 Task: For heading Use Impact with violet colour & bold.  font size for heading18,  'Change the font style of data to'Lobster and font size to 9,  Change the alignment of both headline & data to Align center.  In the sheet  auditingAnnualSales_Report
Action: Mouse moved to (1297, 101)
Screenshot: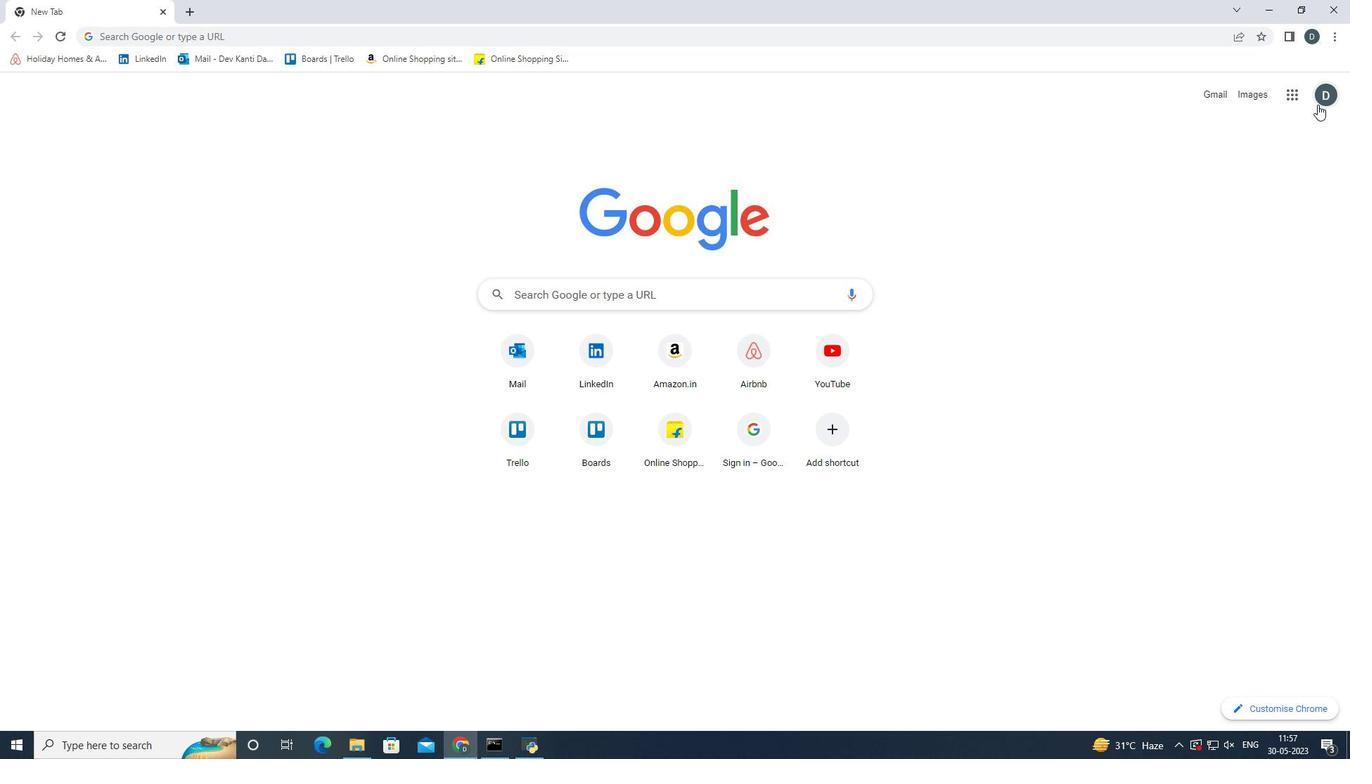 
Action: Mouse pressed left at (1297, 101)
Screenshot: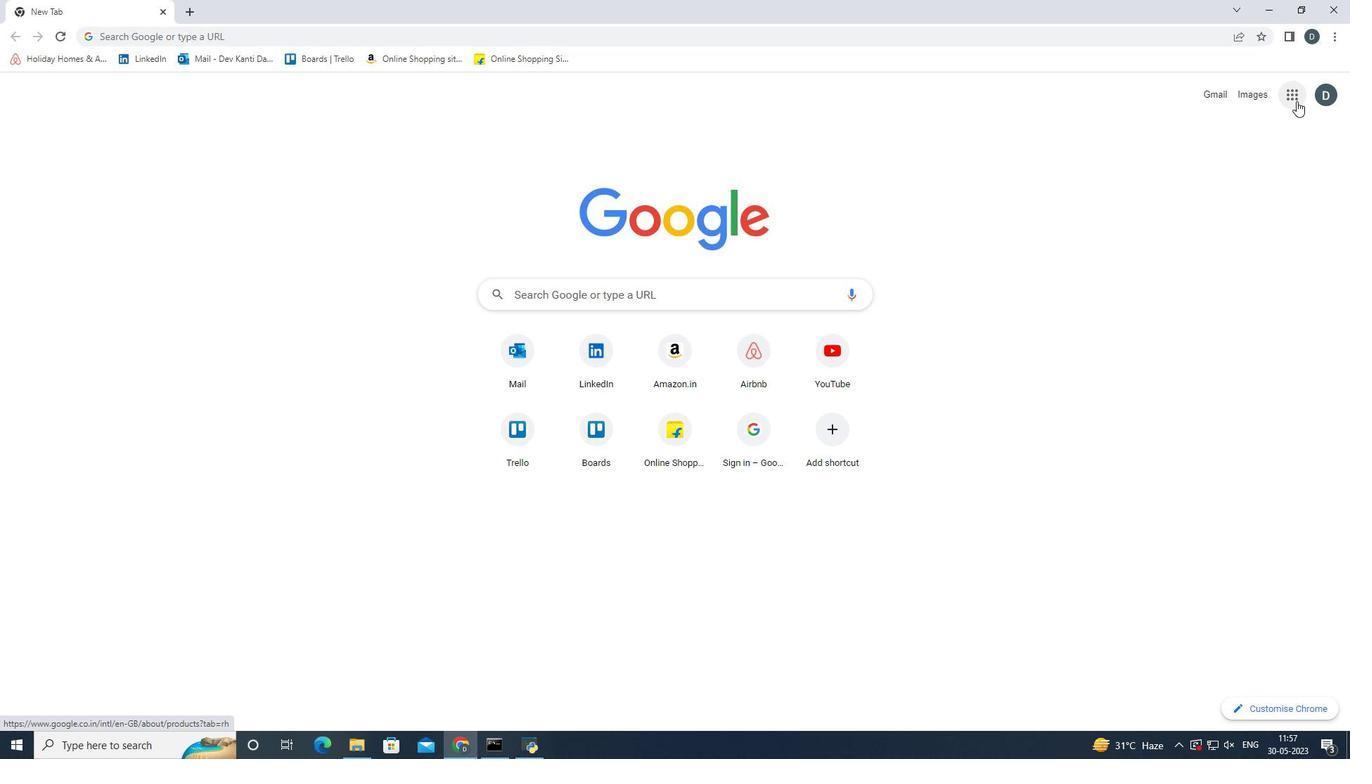 
Action: Mouse moved to (1249, 291)
Screenshot: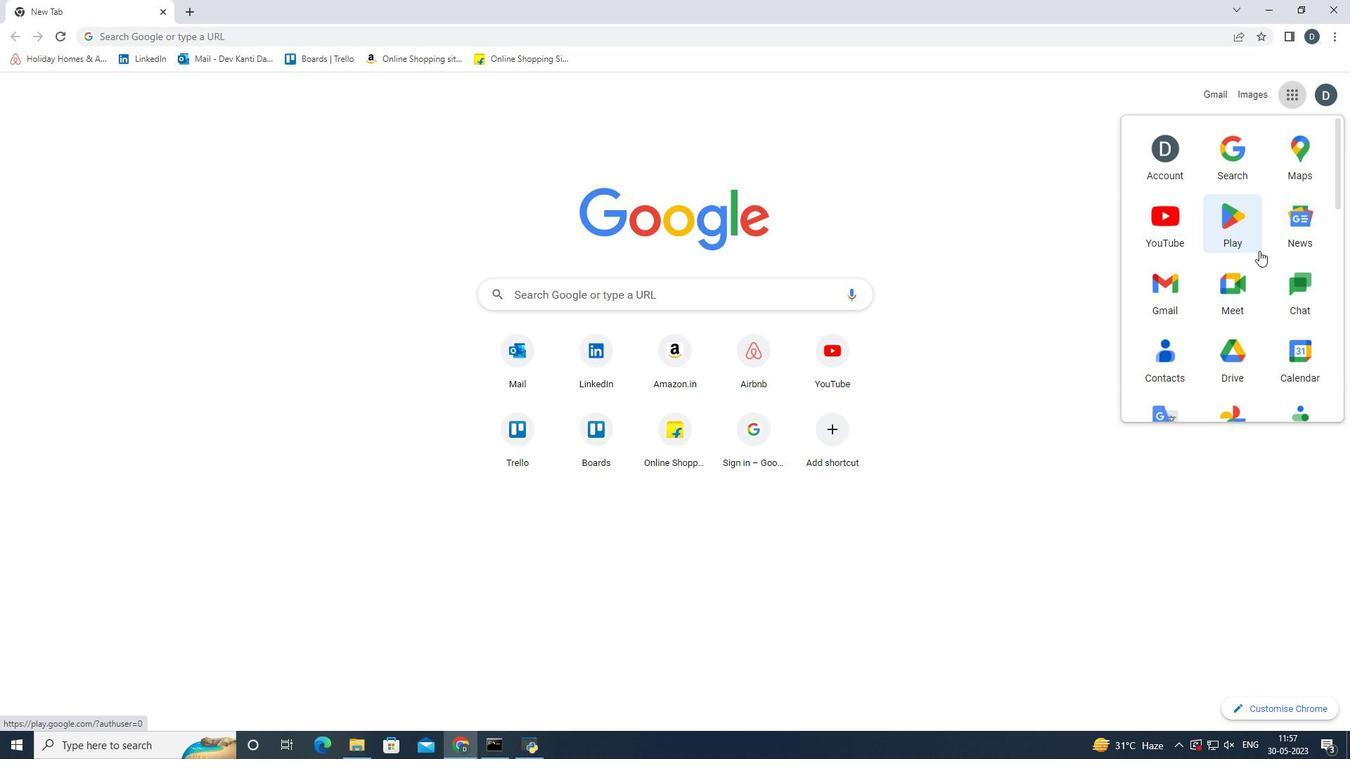 
Action: Mouse scrolled (1249, 290) with delta (0, 0)
Screenshot: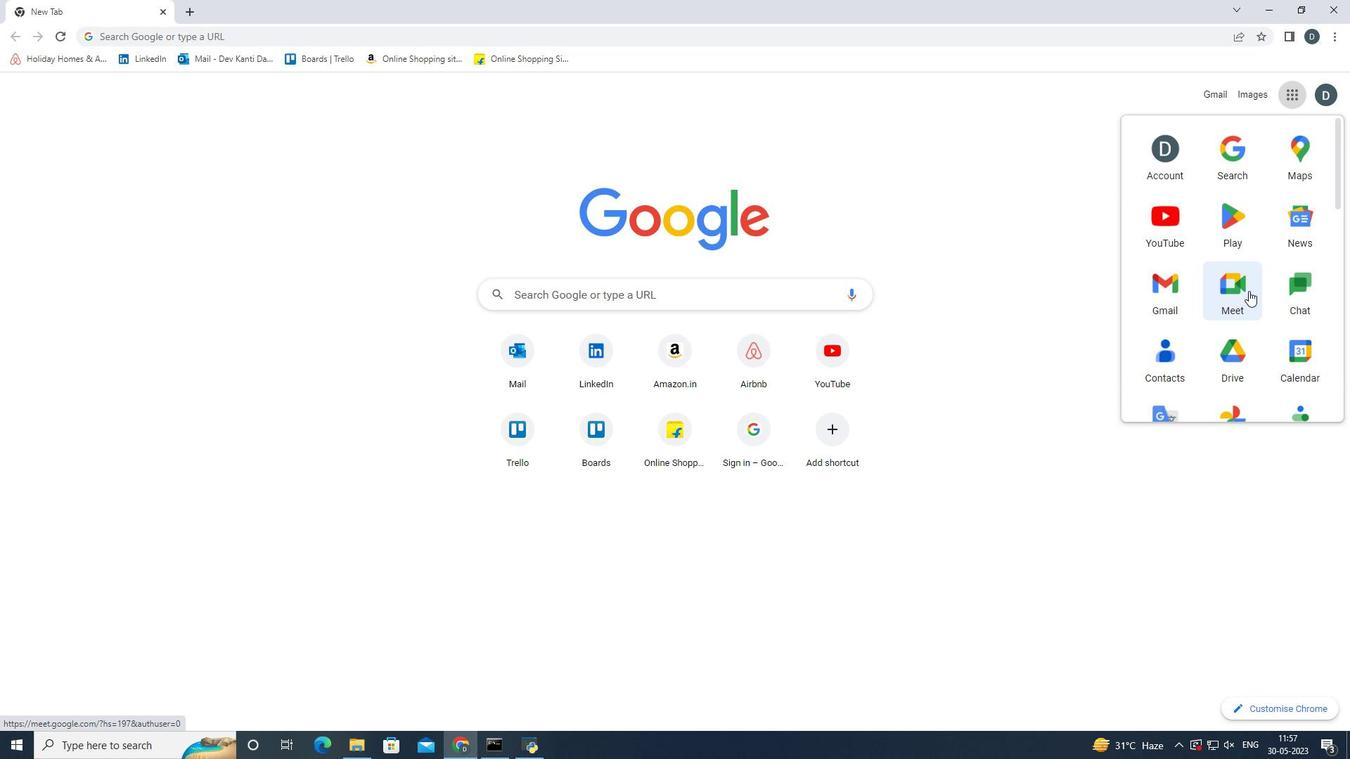 
Action: Mouse scrolled (1249, 290) with delta (0, 0)
Screenshot: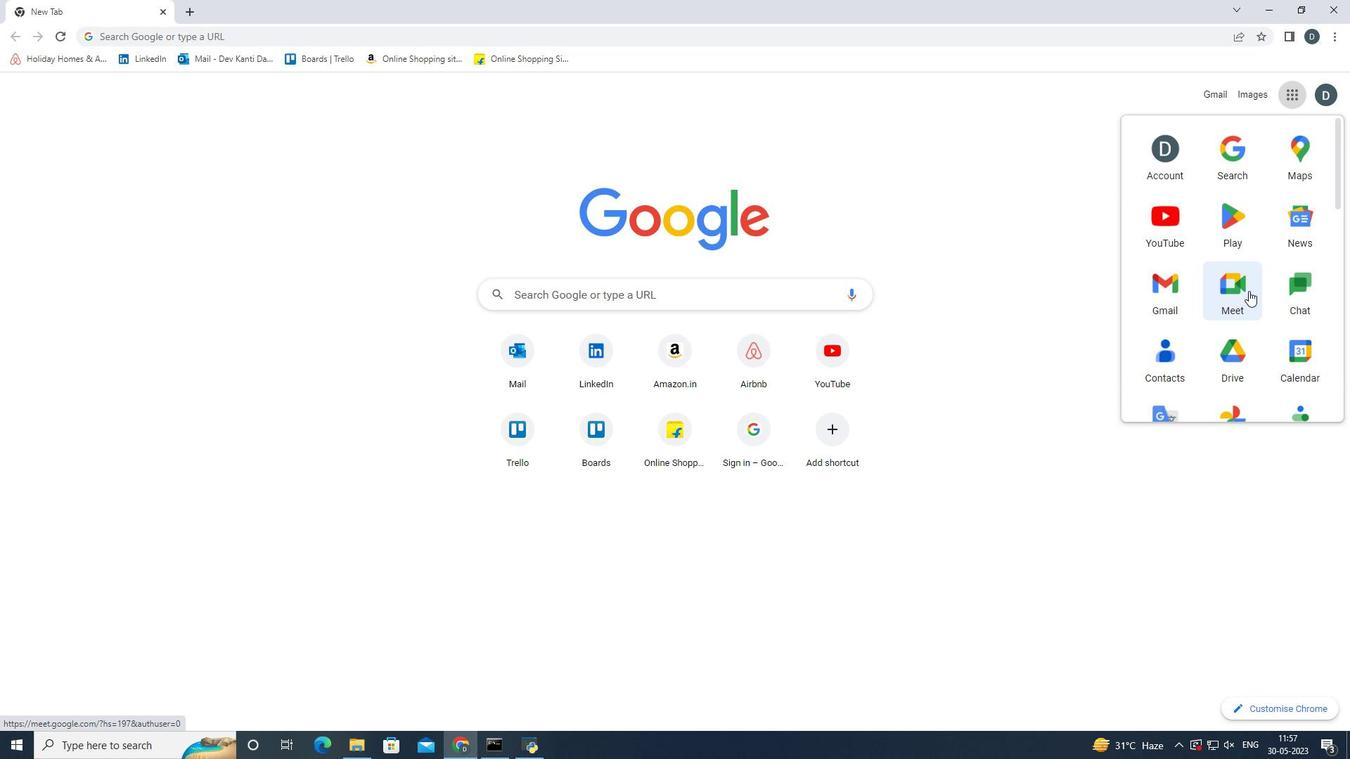 
Action: Mouse scrolled (1249, 290) with delta (0, 0)
Screenshot: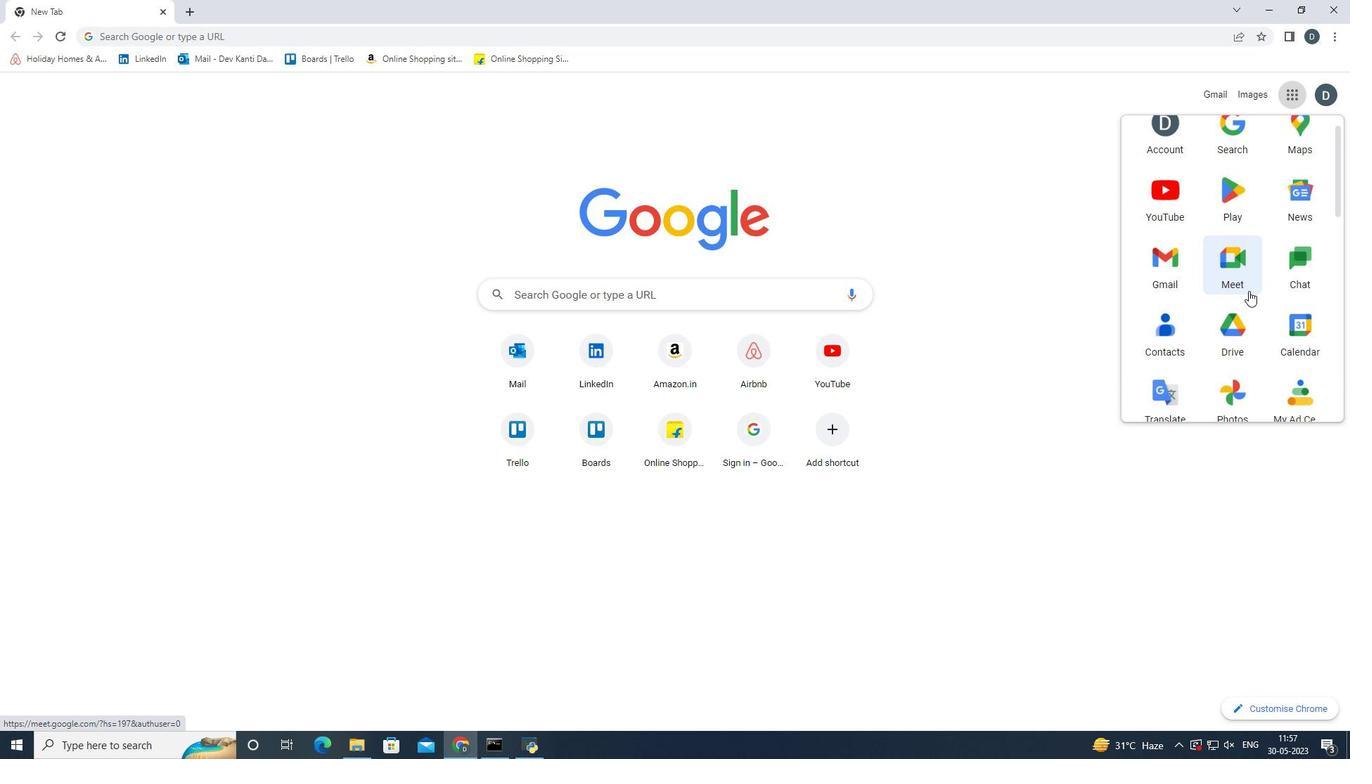
Action: Mouse scrolled (1249, 290) with delta (0, 0)
Screenshot: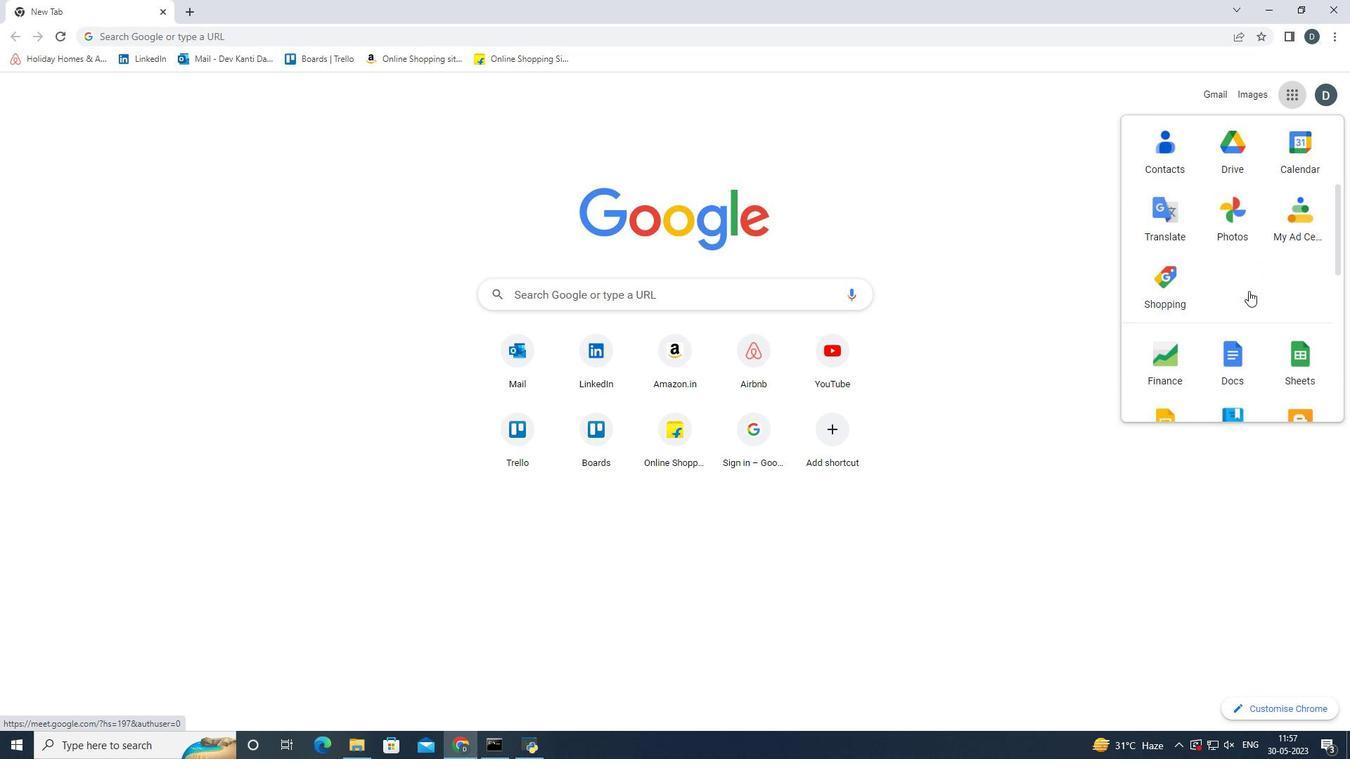 
Action: Mouse moved to (1298, 294)
Screenshot: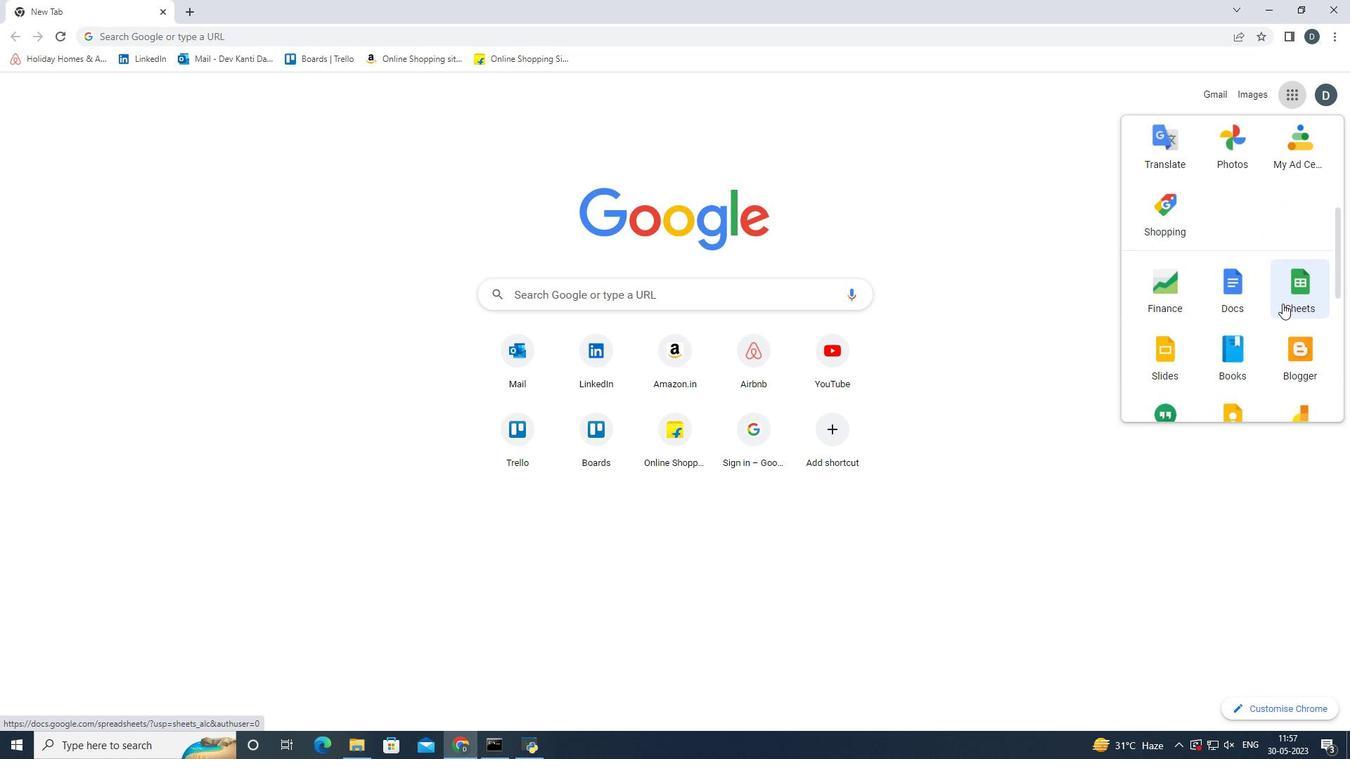 
Action: Mouse pressed left at (1298, 294)
Screenshot: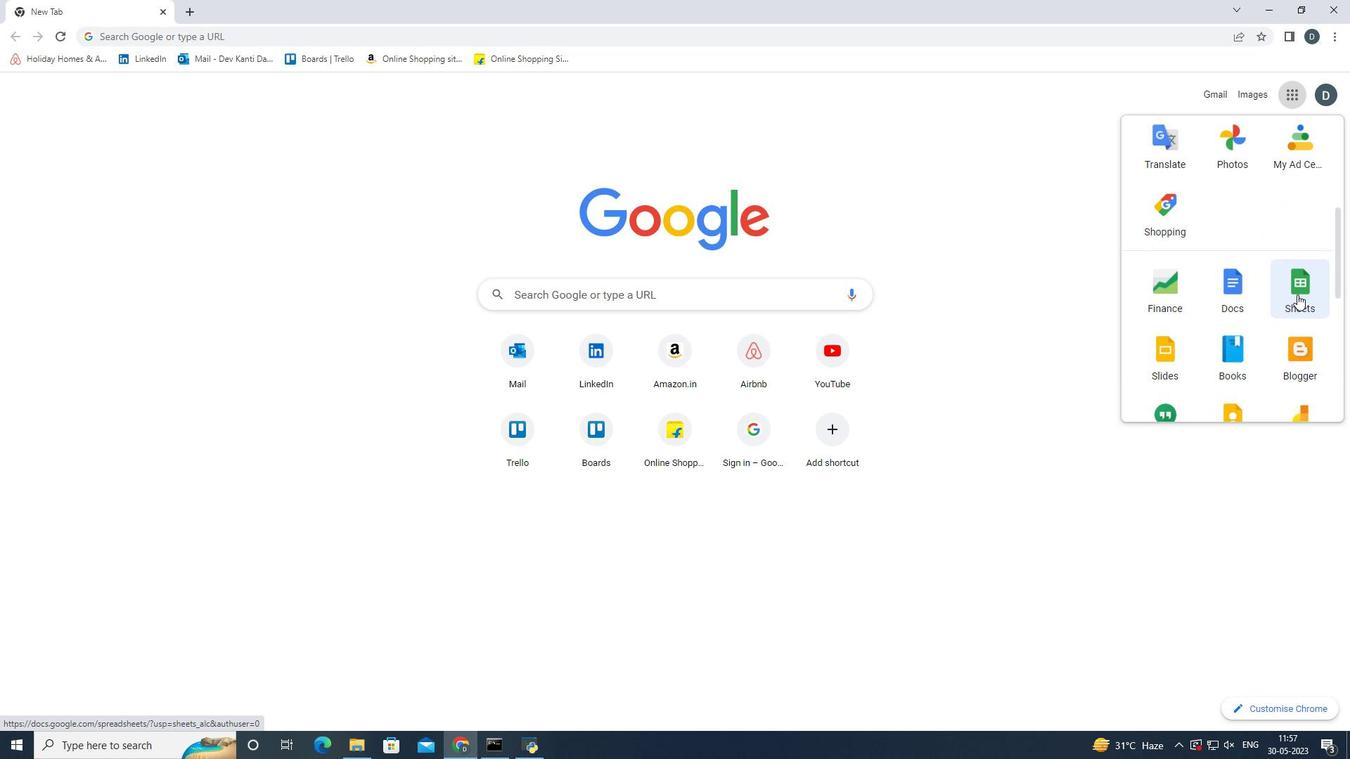 
Action: Mouse moved to (510, 363)
Screenshot: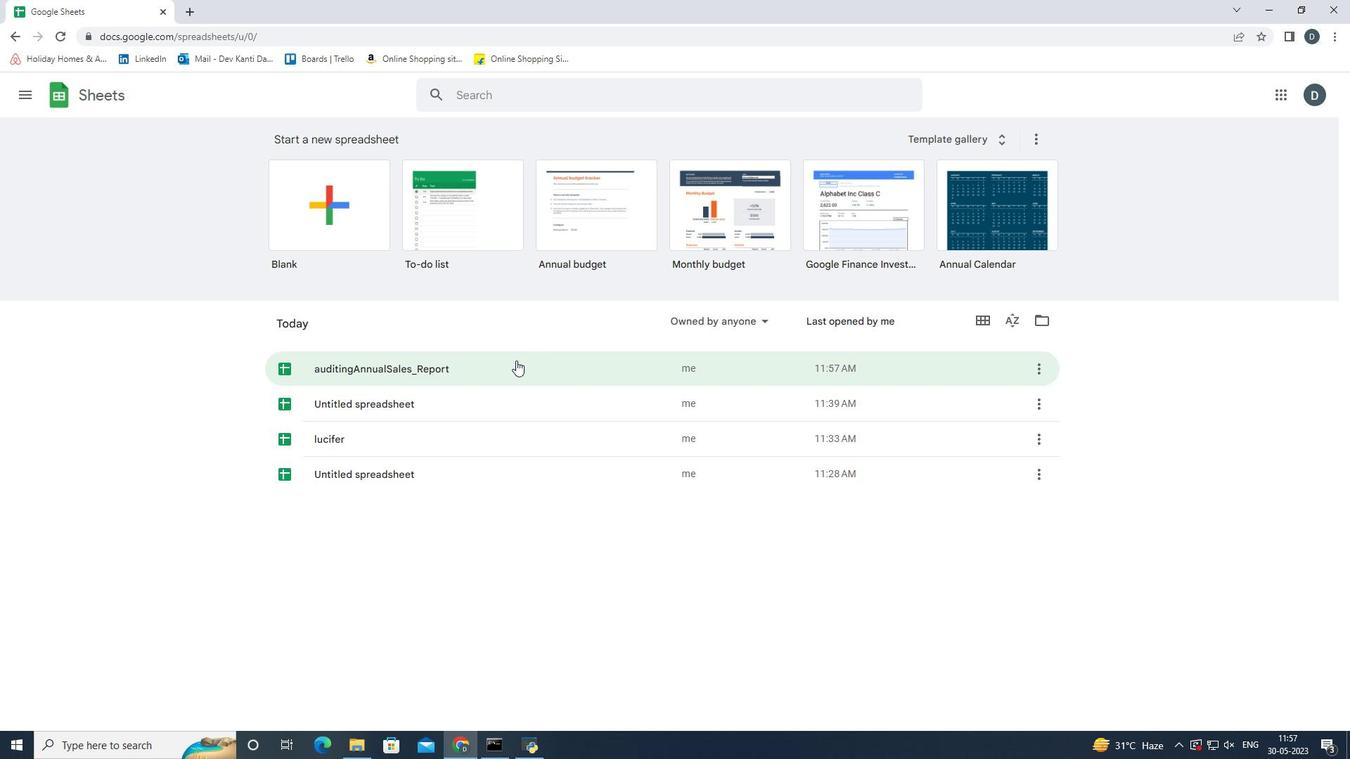 
Action: Mouse pressed left at (510, 363)
Screenshot: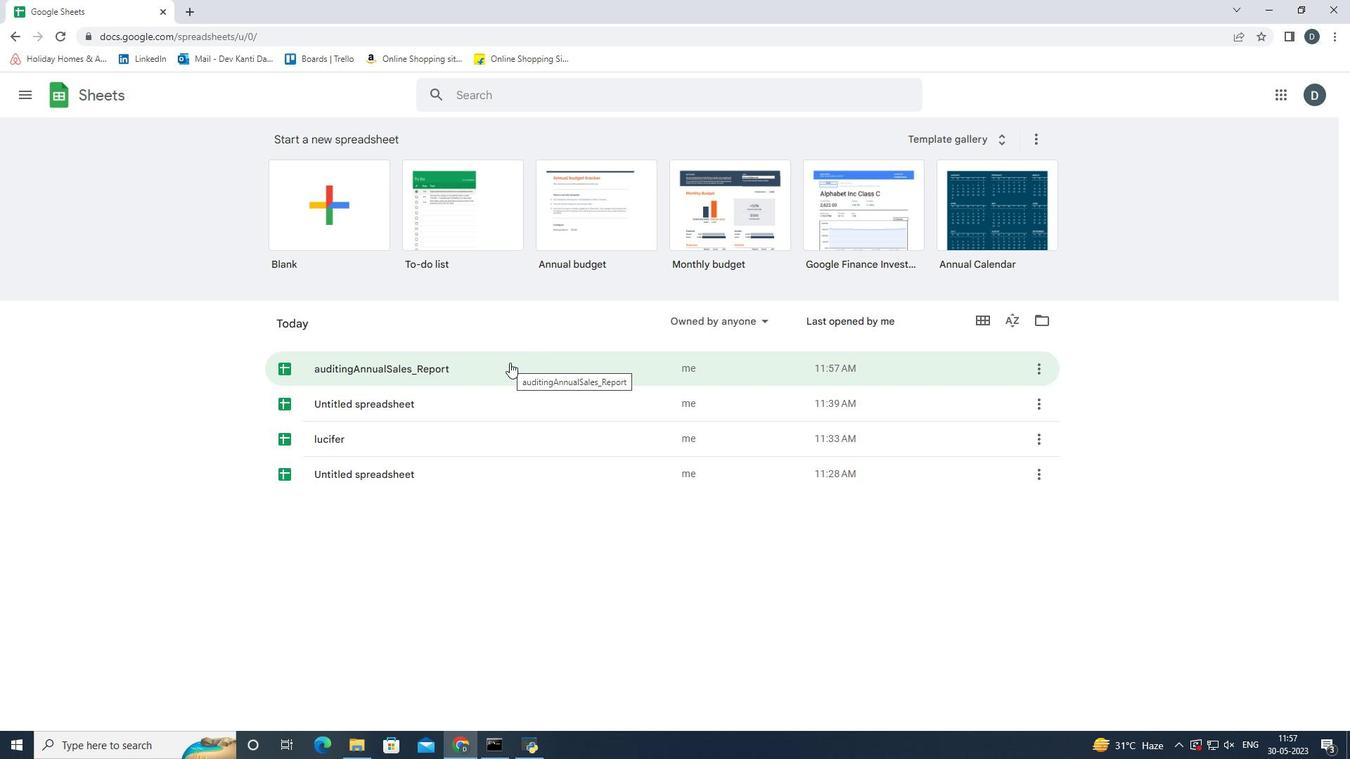 
Action: Mouse moved to (64, 214)
Screenshot: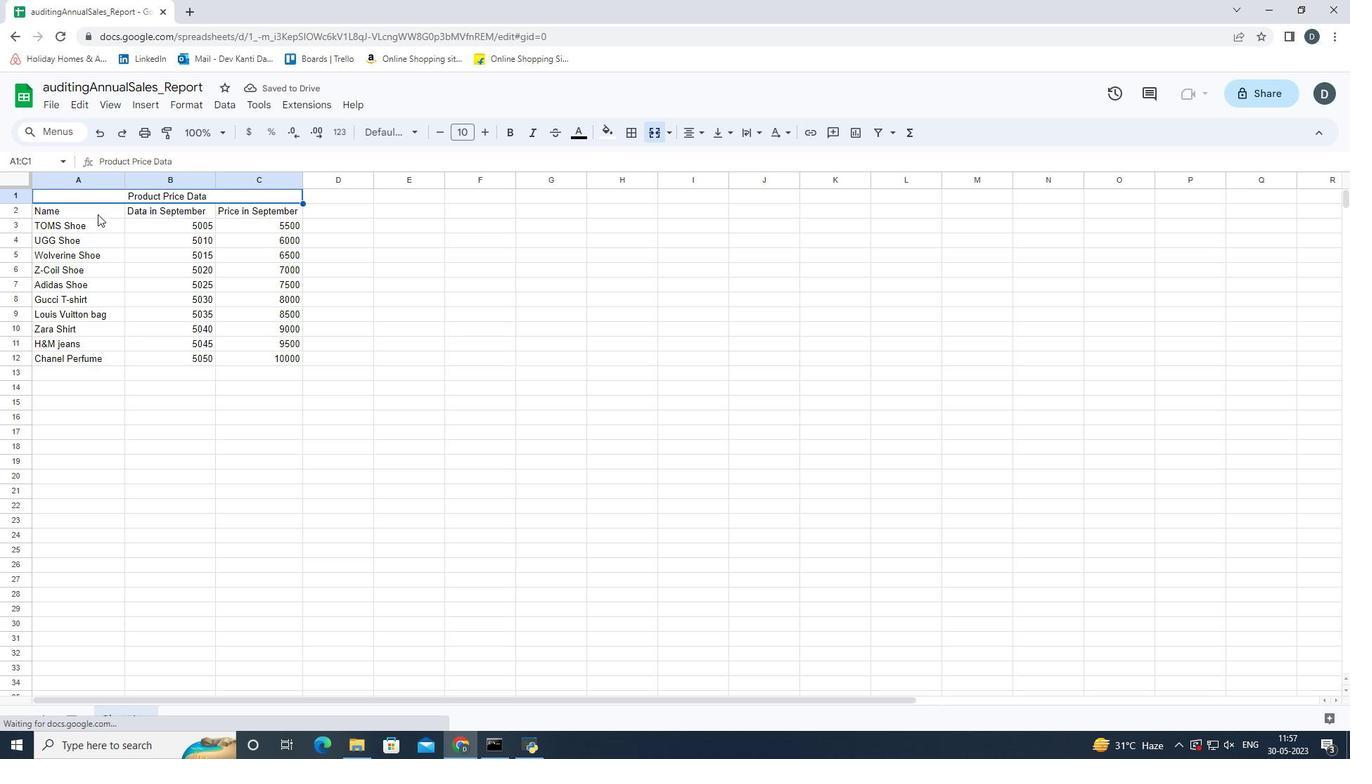 
Action: Mouse pressed left at (64, 214)
Screenshot: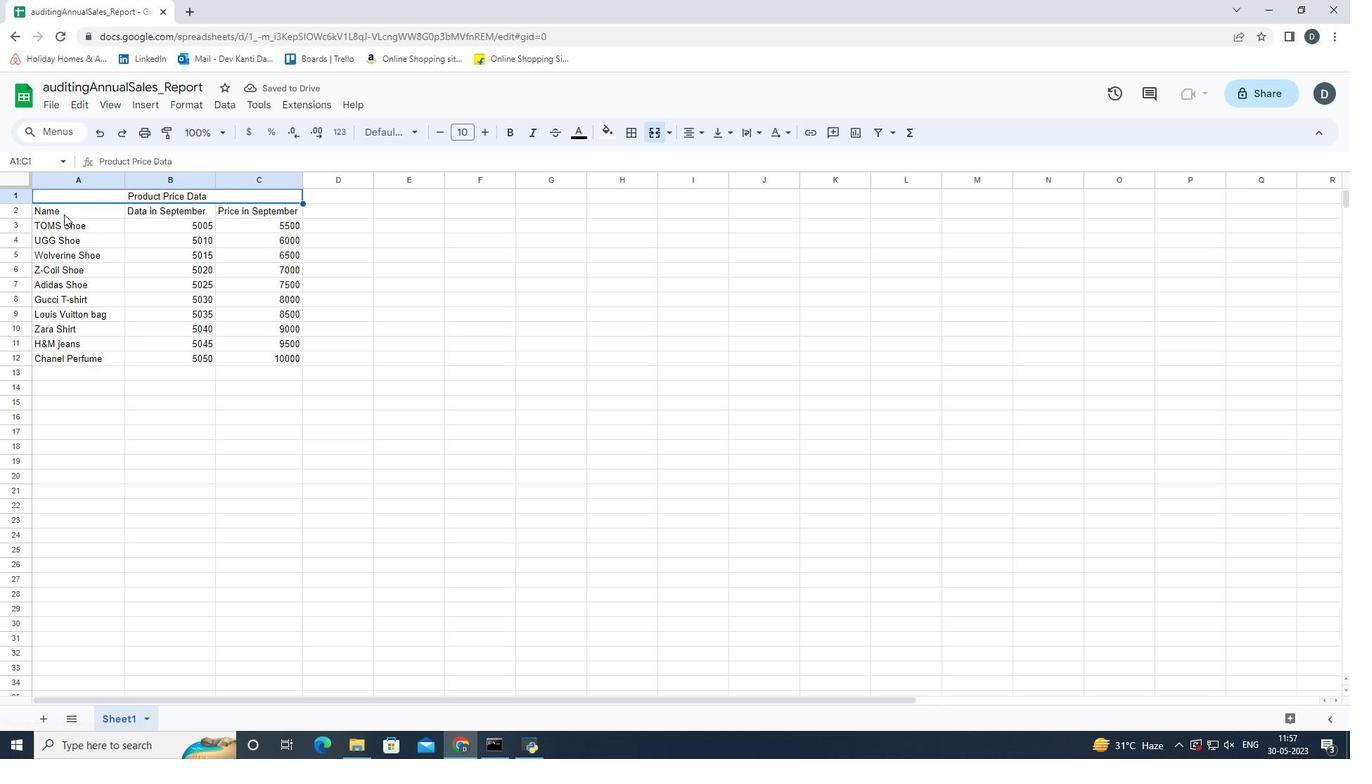 
Action: Mouse moved to (116, 192)
Screenshot: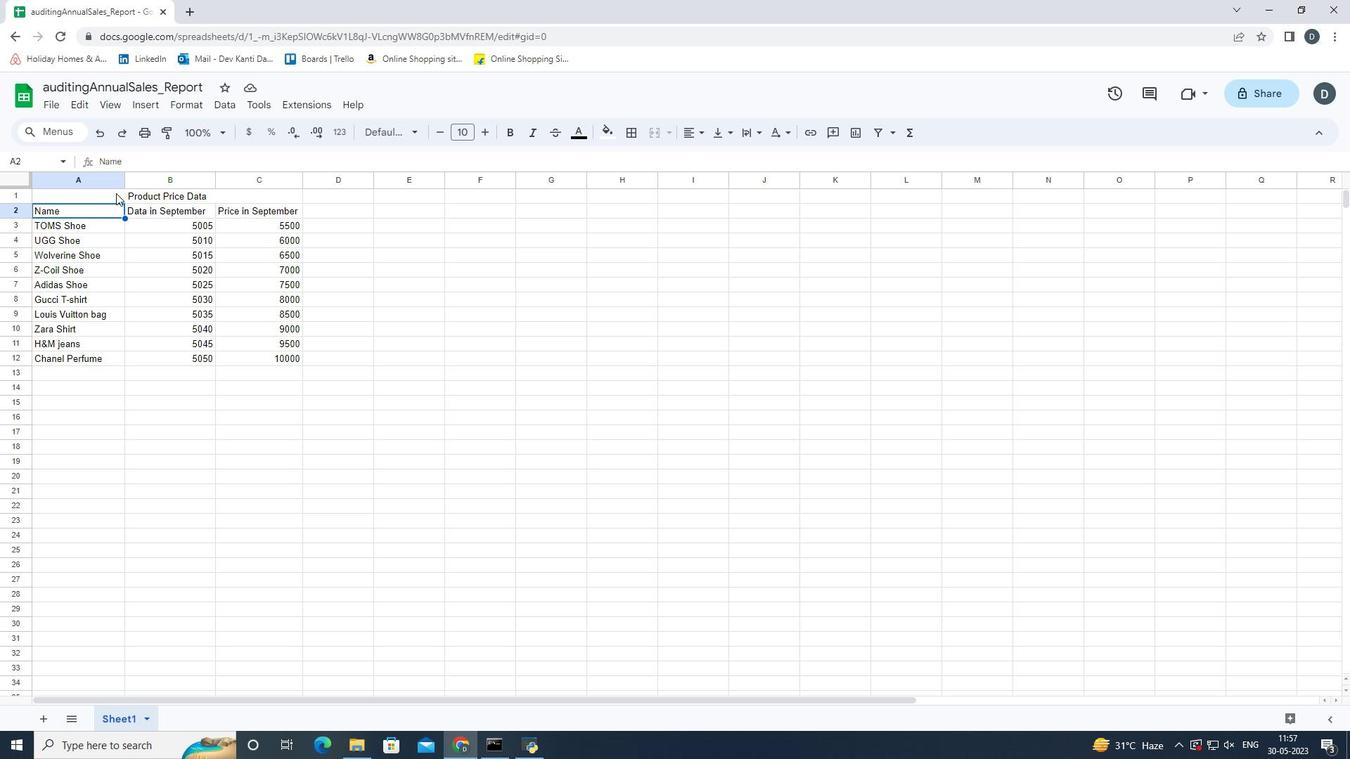 
Action: Mouse pressed left at (116, 192)
Screenshot: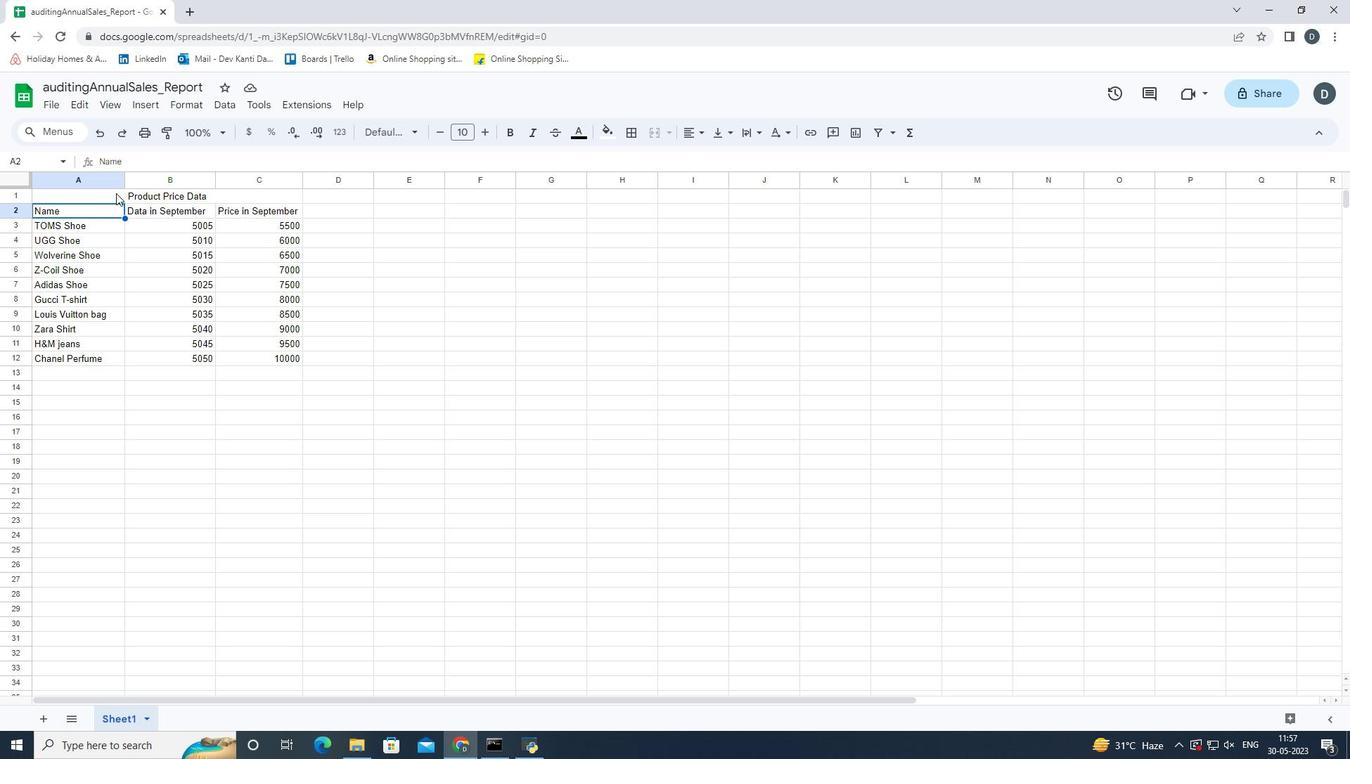 
Action: Mouse moved to (415, 132)
Screenshot: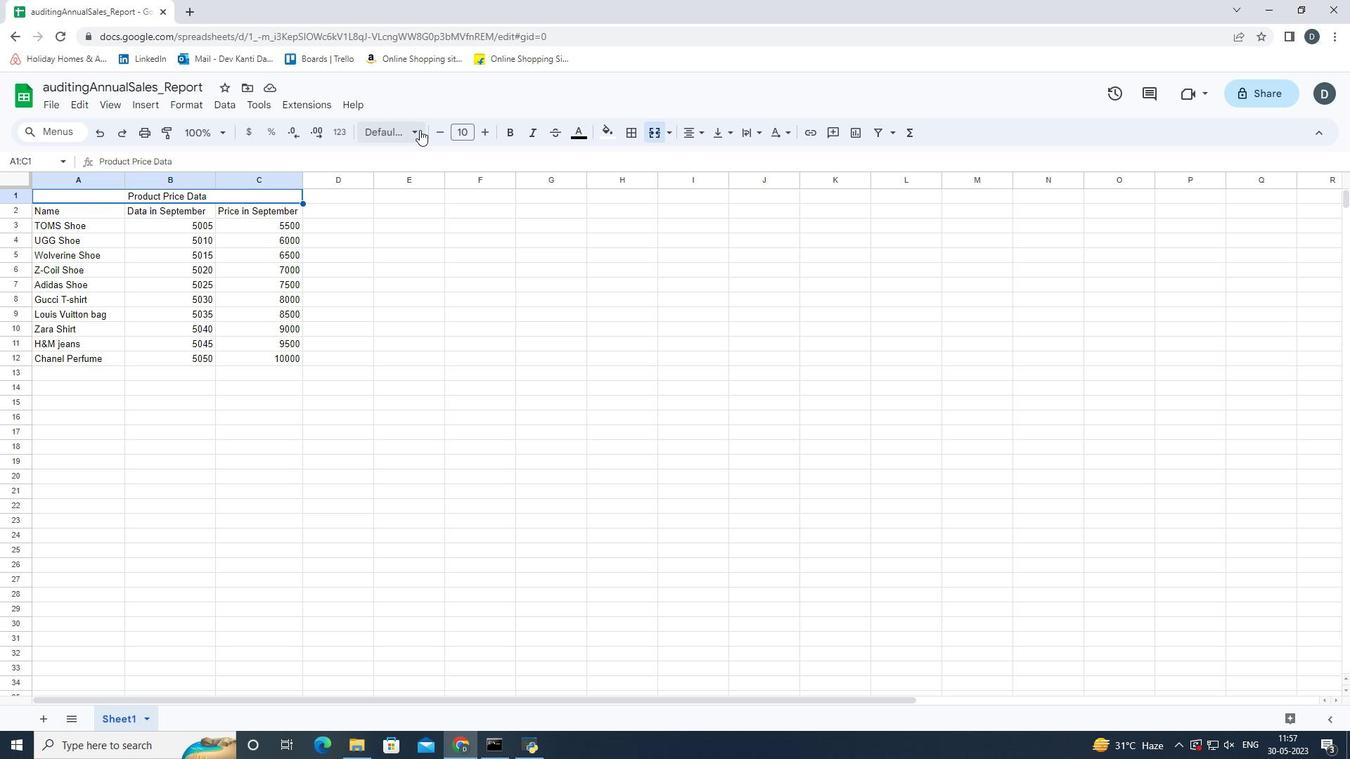
Action: Mouse pressed left at (415, 132)
Screenshot: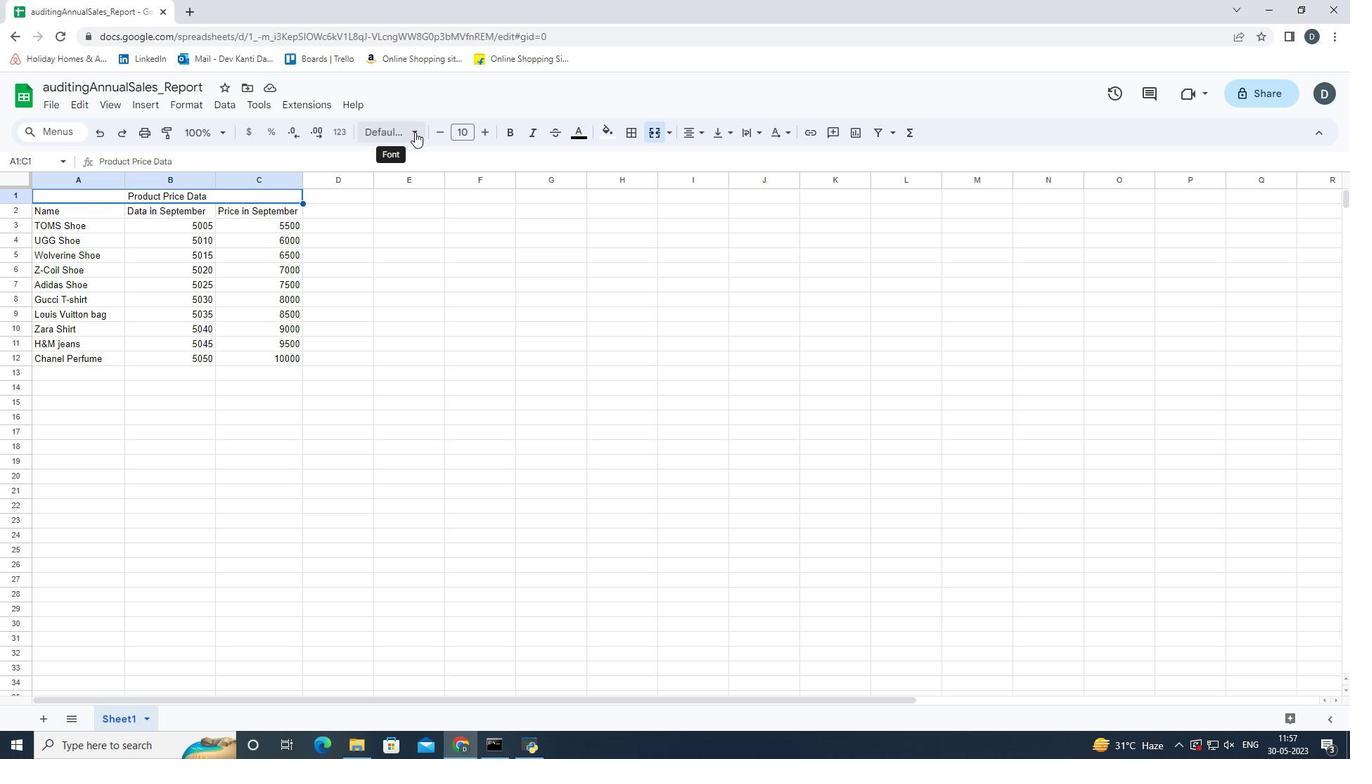 
Action: Mouse moved to (464, 356)
Screenshot: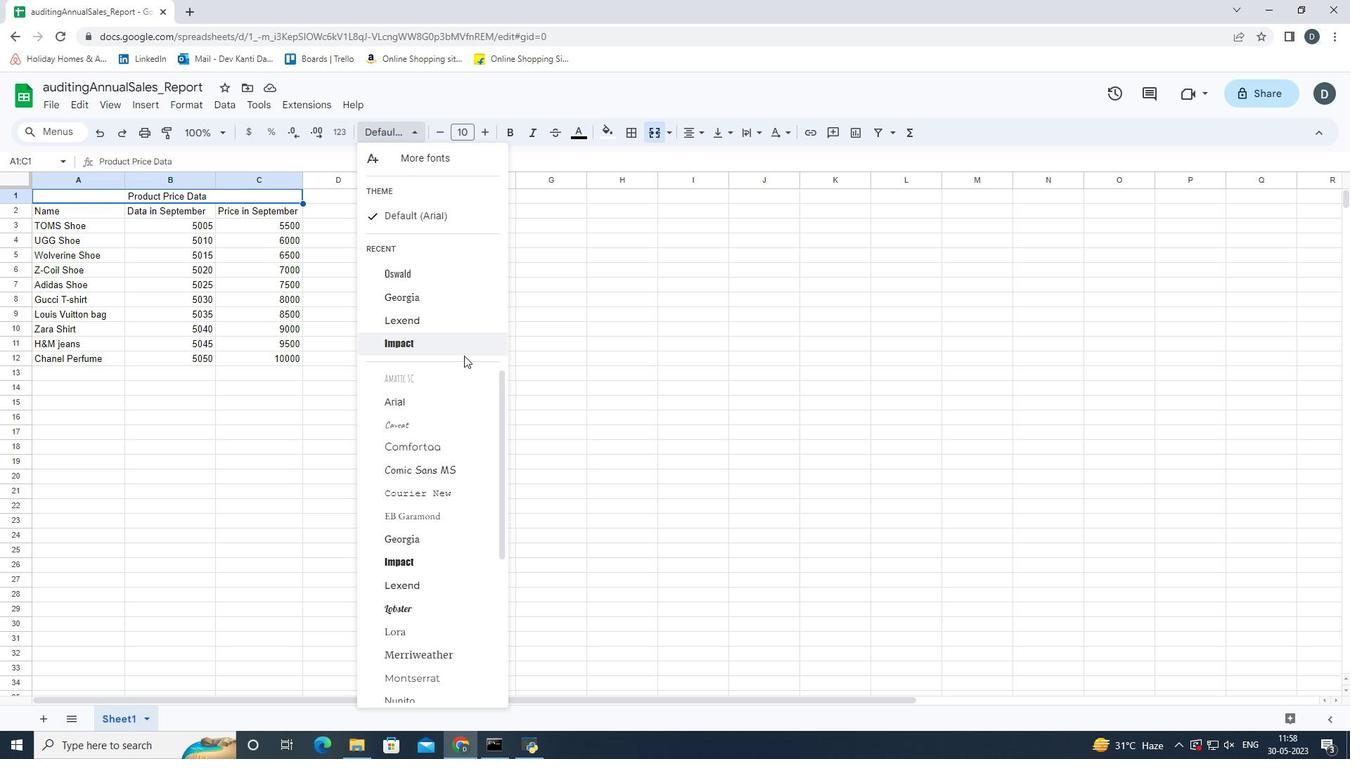 
Action: Mouse scrolled (464, 355) with delta (0, 0)
Screenshot: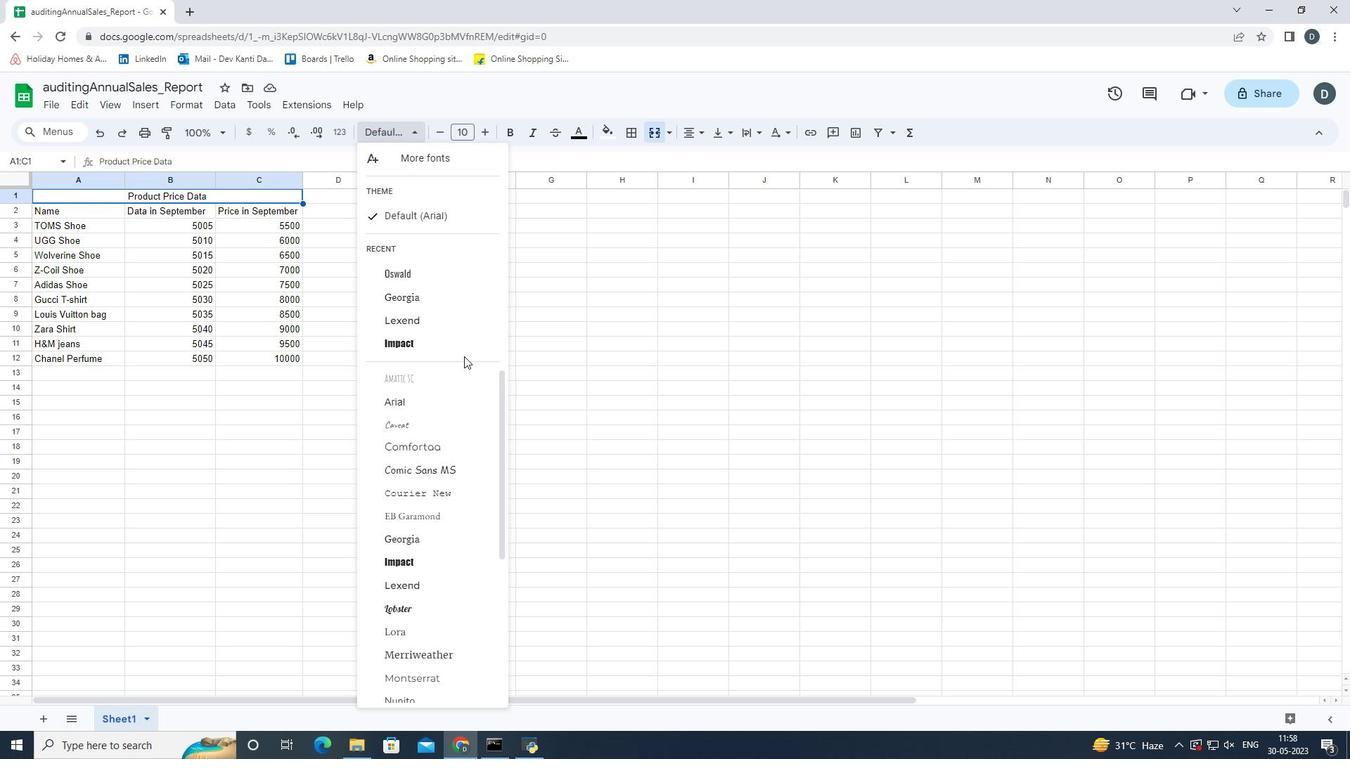 
Action: Mouse scrolled (464, 355) with delta (0, 0)
Screenshot: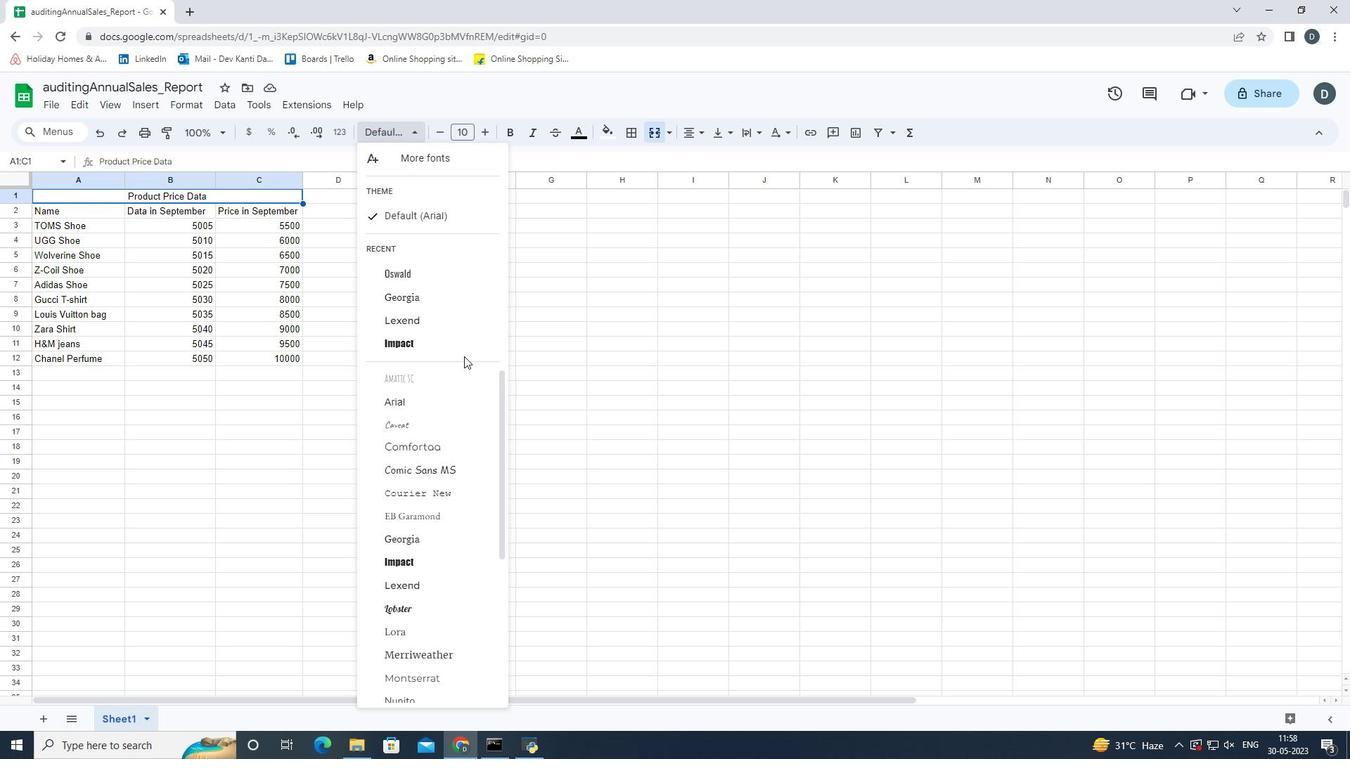 
Action: Mouse moved to (423, 488)
Screenshot: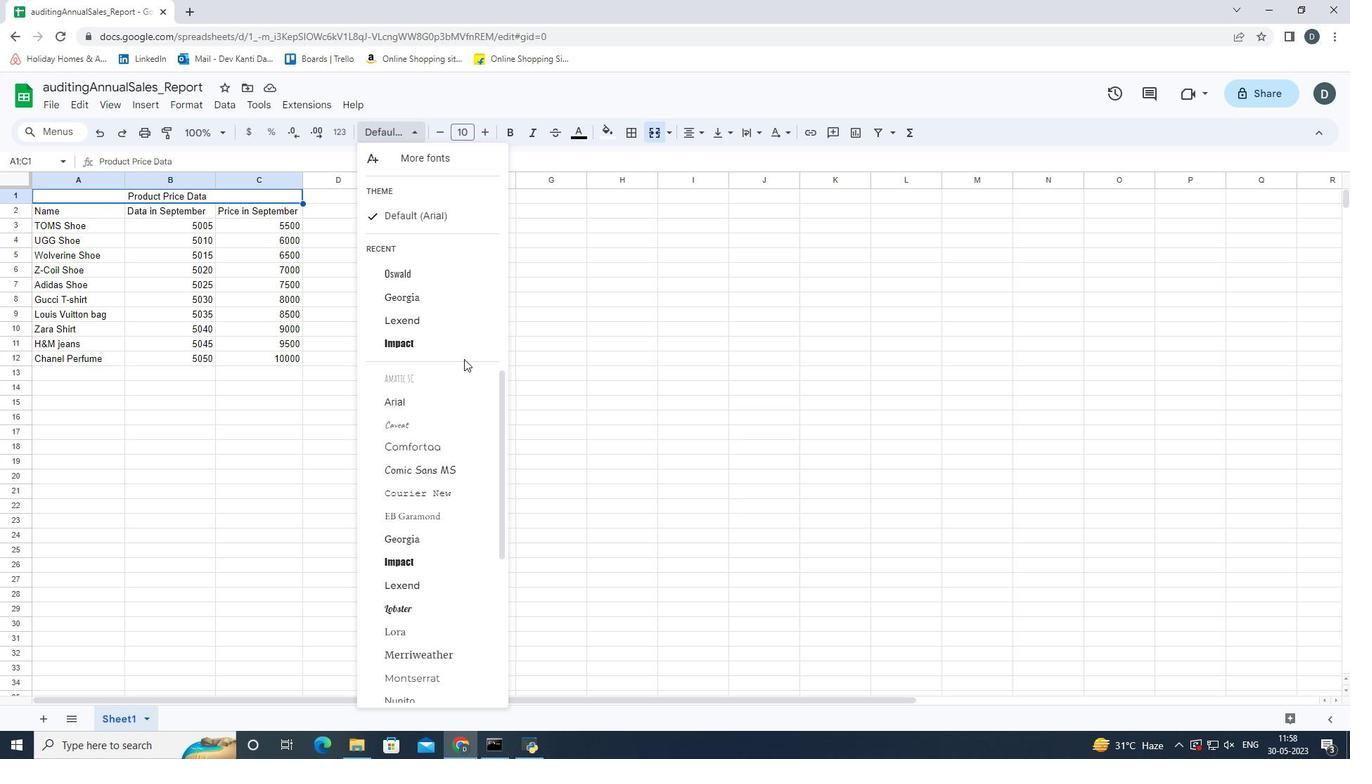 
Action: Mouse scrolled (423, 488) with delta (0, 0)
Screenshot: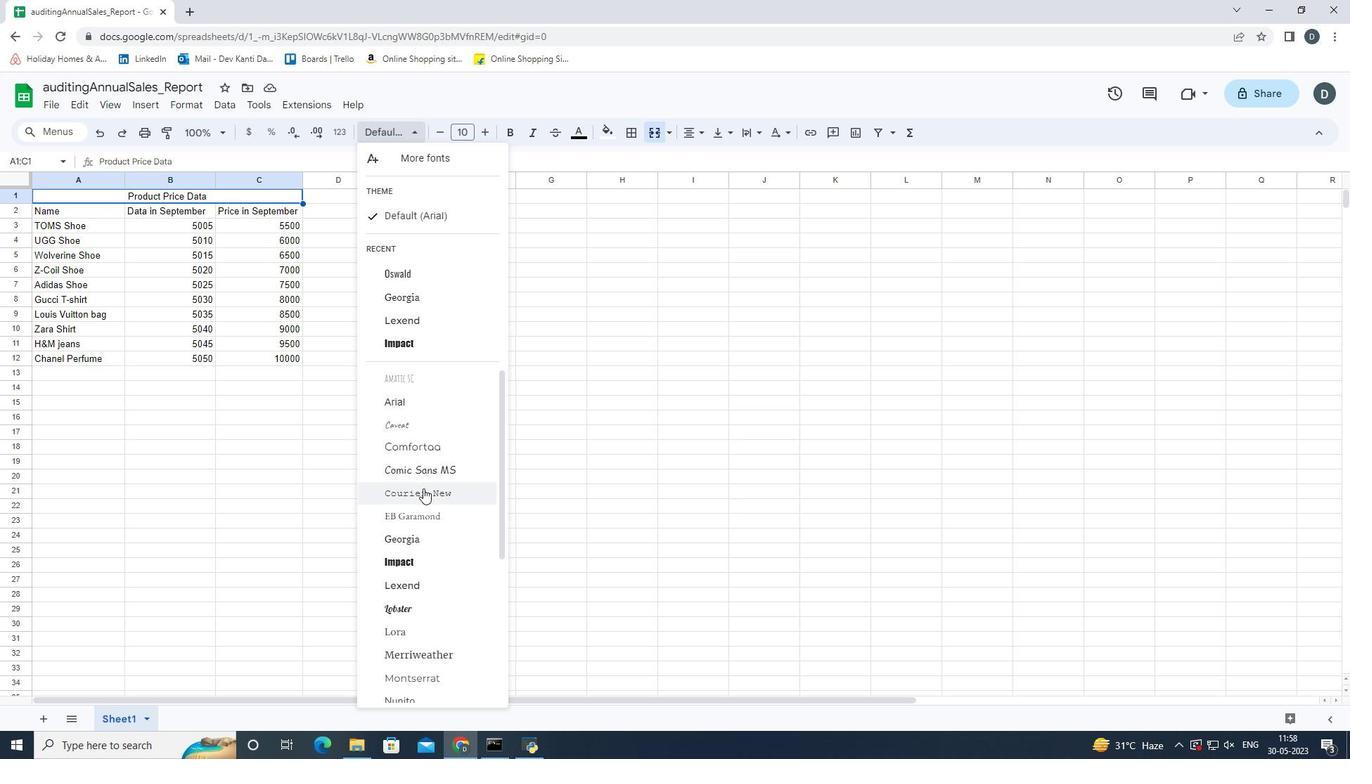 
Action: Mouse scrolled (423, 488) with delta (0, 0)
Screenshot: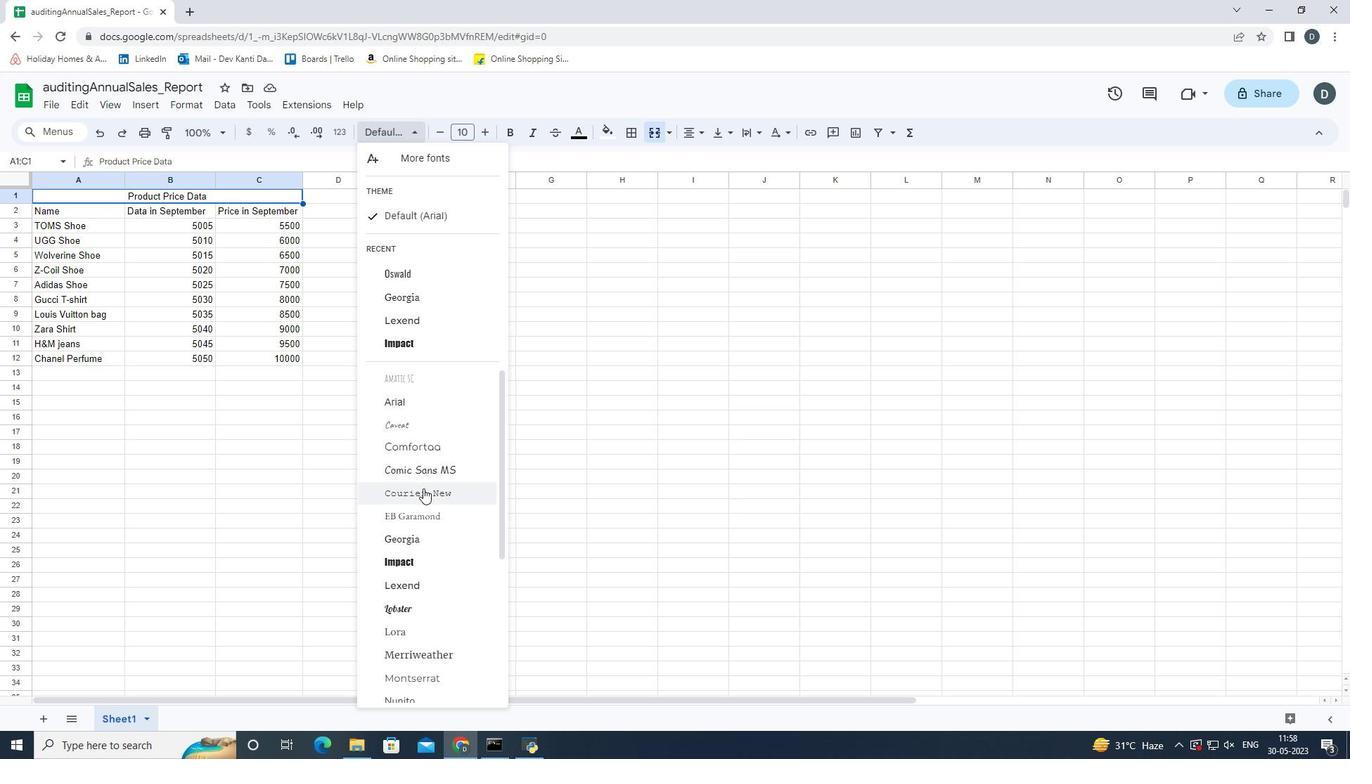 
Action: Mouse moved to (438, 469)
Screenshot: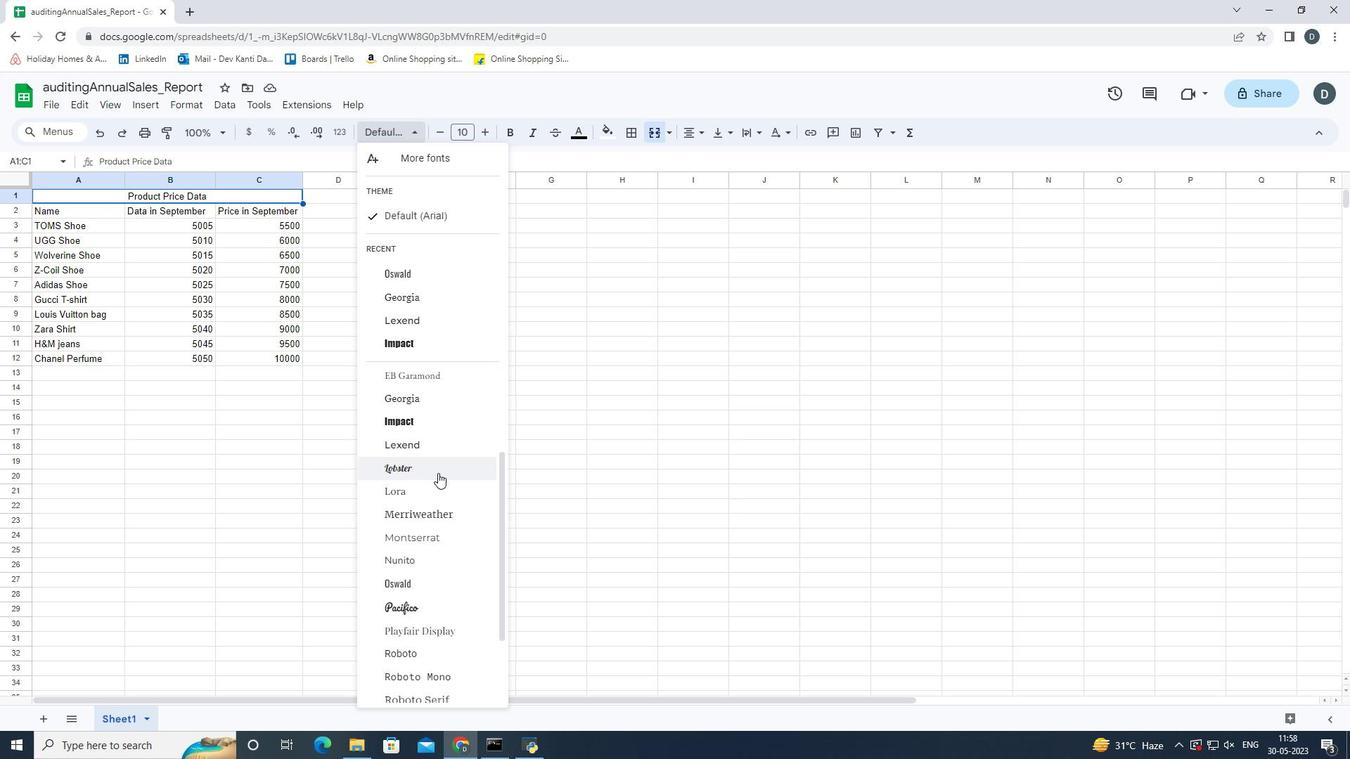 
Action: Mouse scrolled (438, 469) with delta (0, 0)
Screenshot: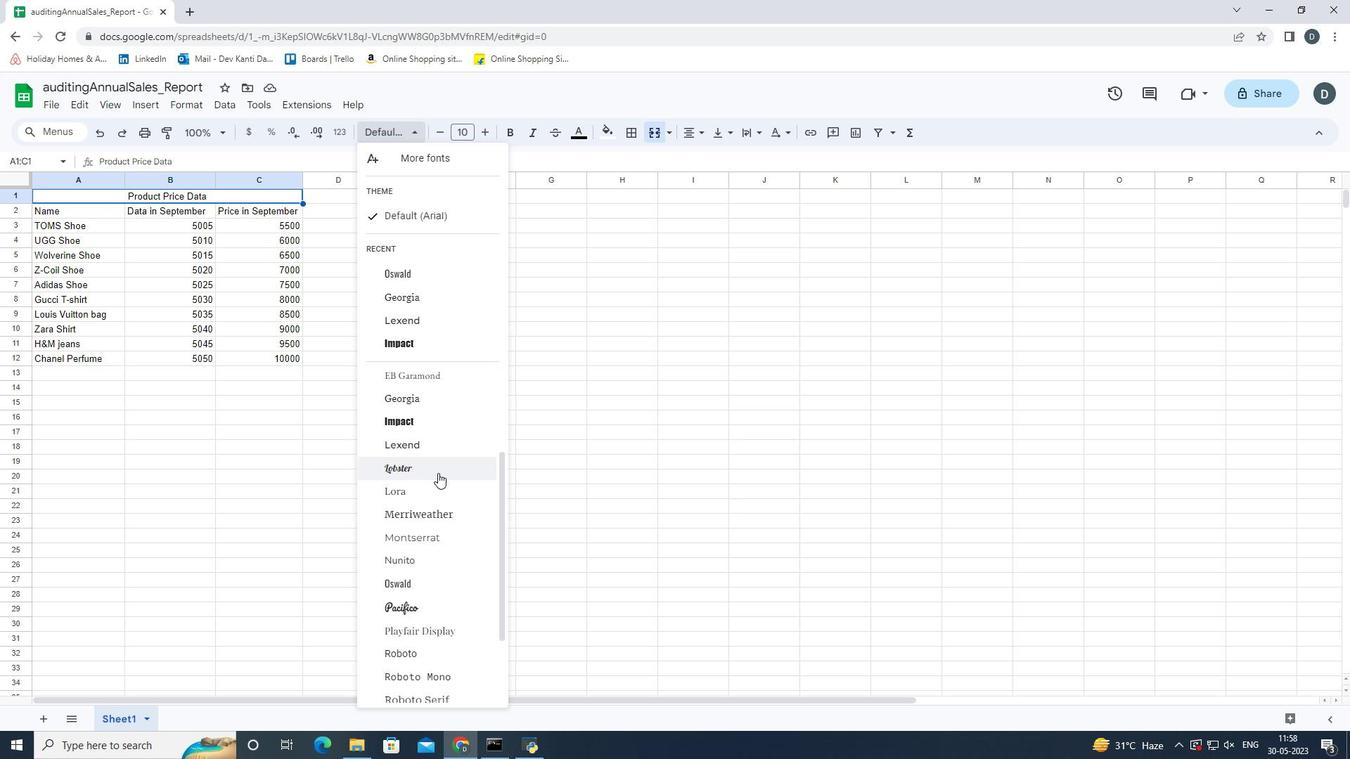 
Action: Mouse scrolled (438, 469) with delta (0, 0)
Screenshot: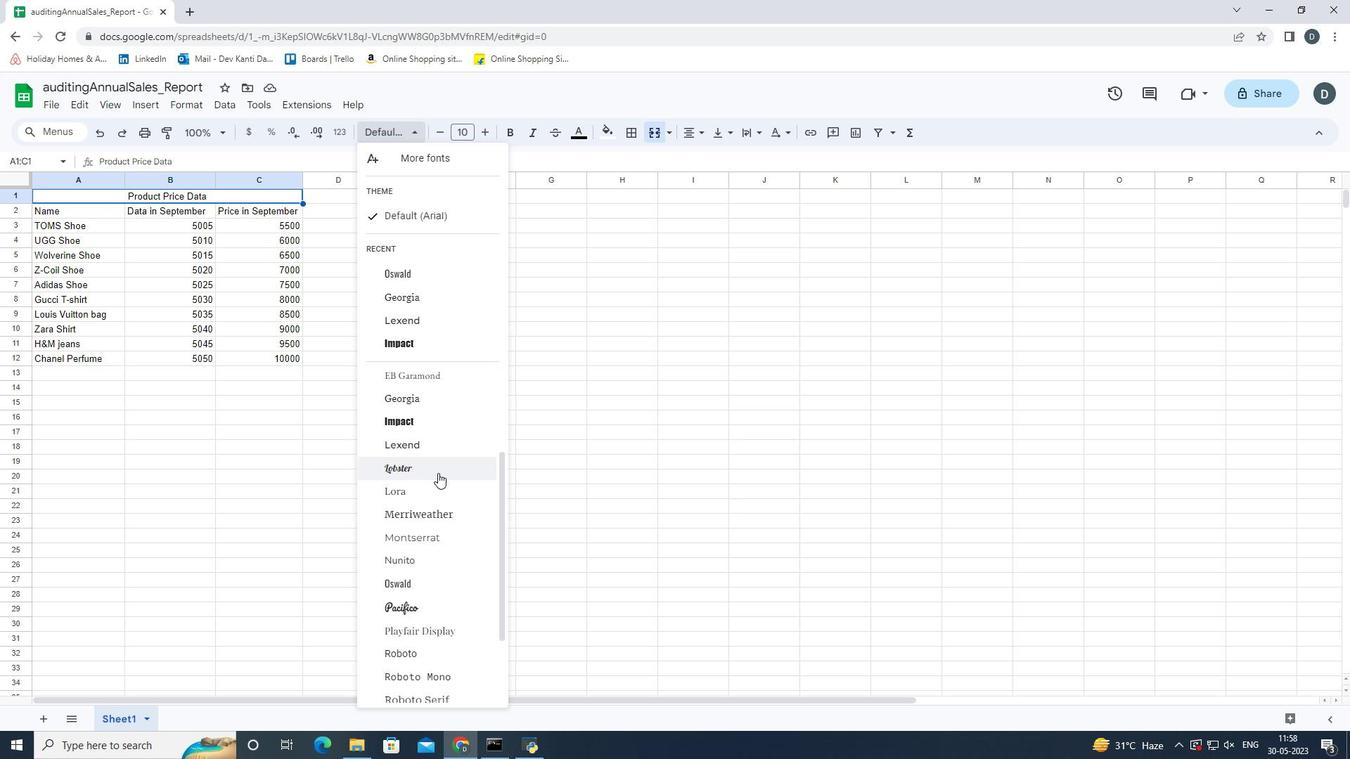 
Action: Mouse scrolled (438, 469) with delta (0, 0)
Screenshot: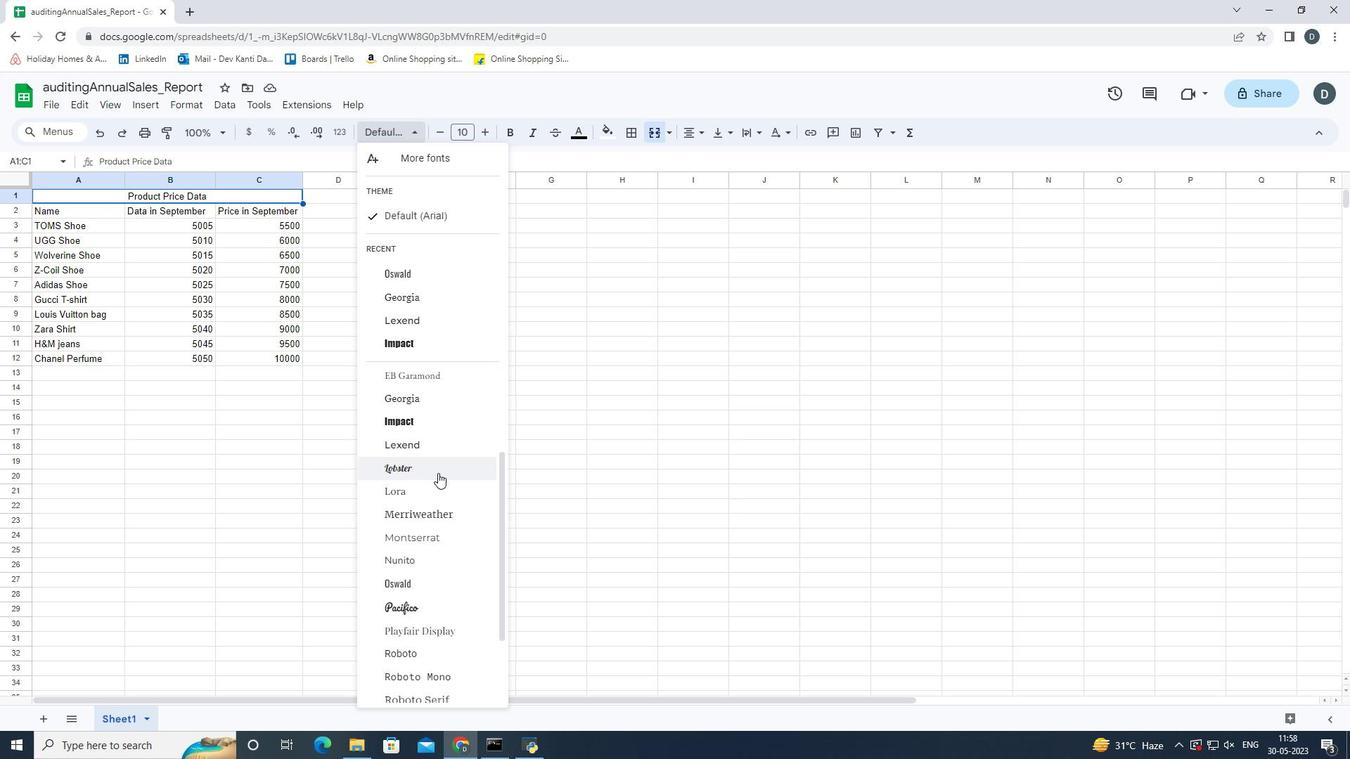
Action: Mouse scrolled (438, 469) with delta (0, 0)
Screenshot: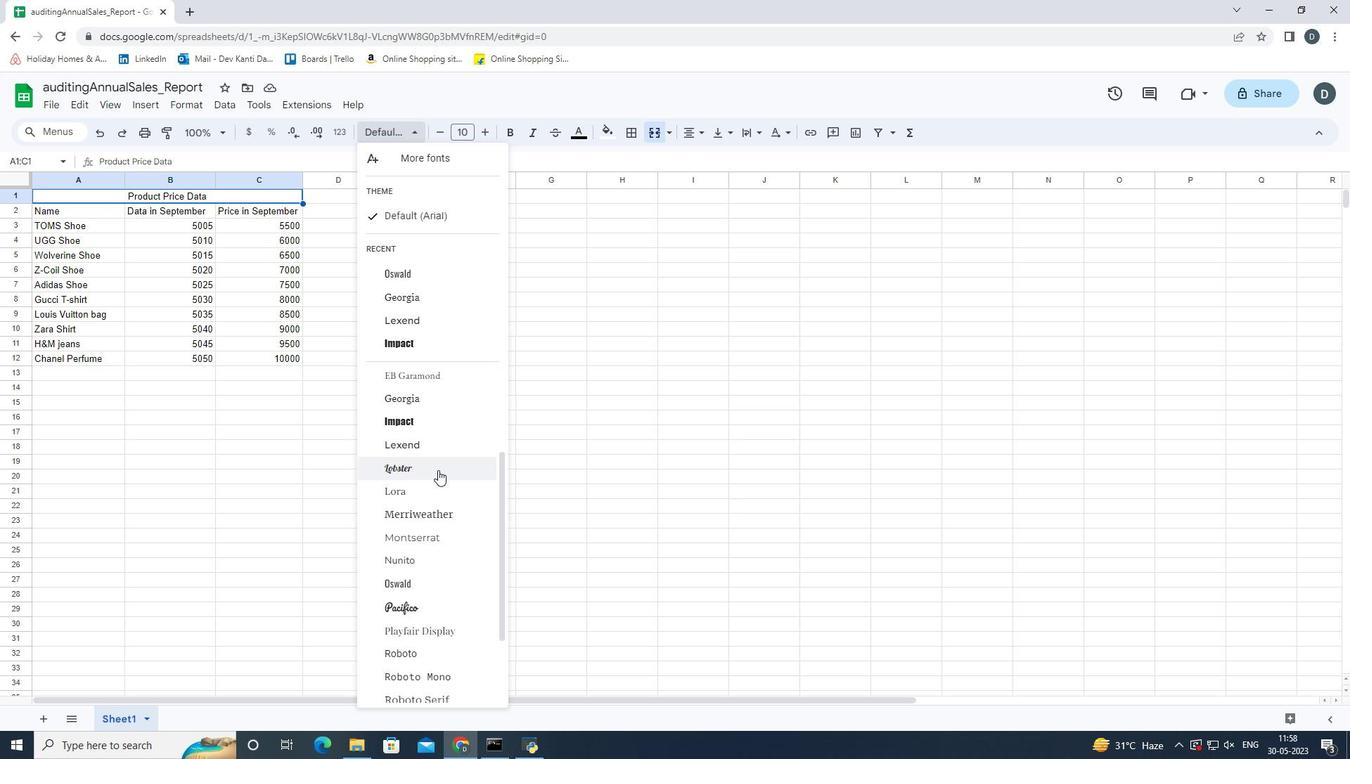 
Action: Mouse scrolled (438, 469) with delta (0, 0)
Screenshot: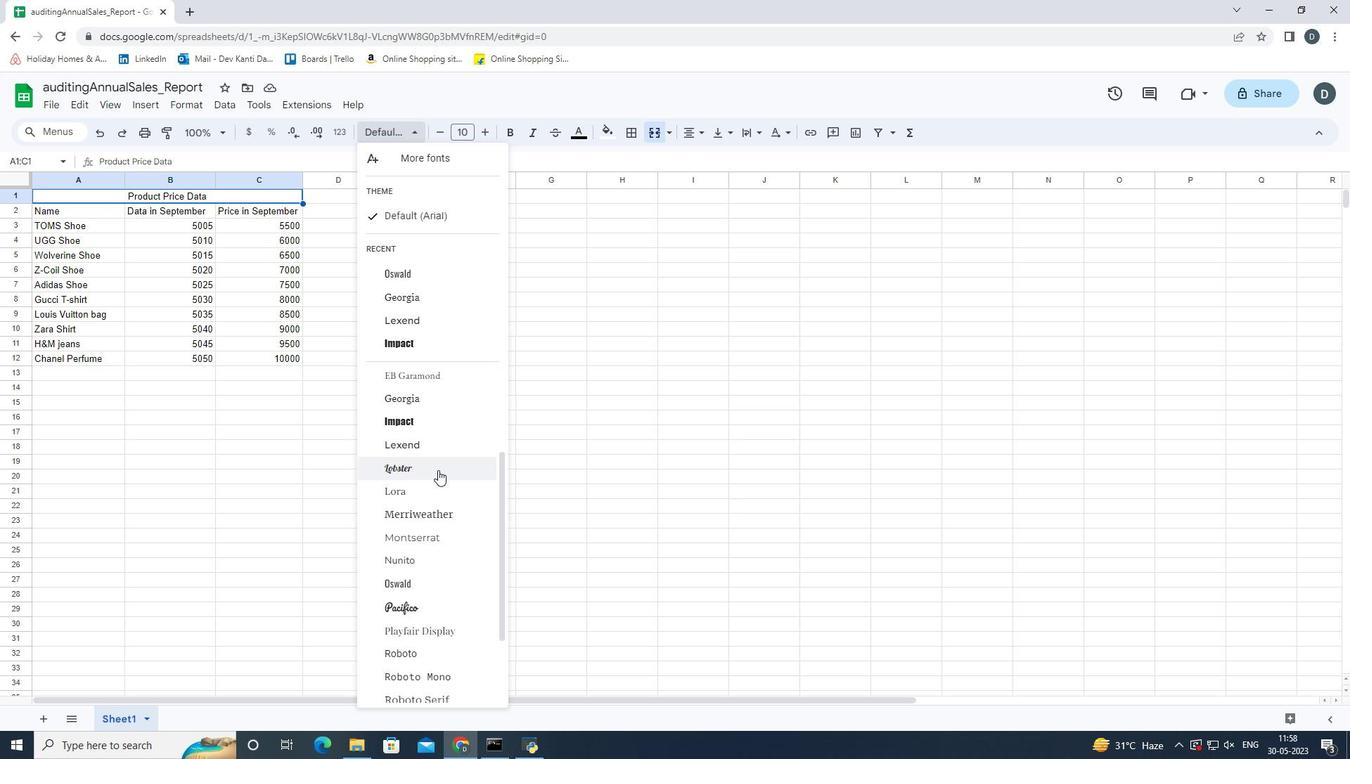 
Action: Mouse moved to (437, 351)
Screenshot: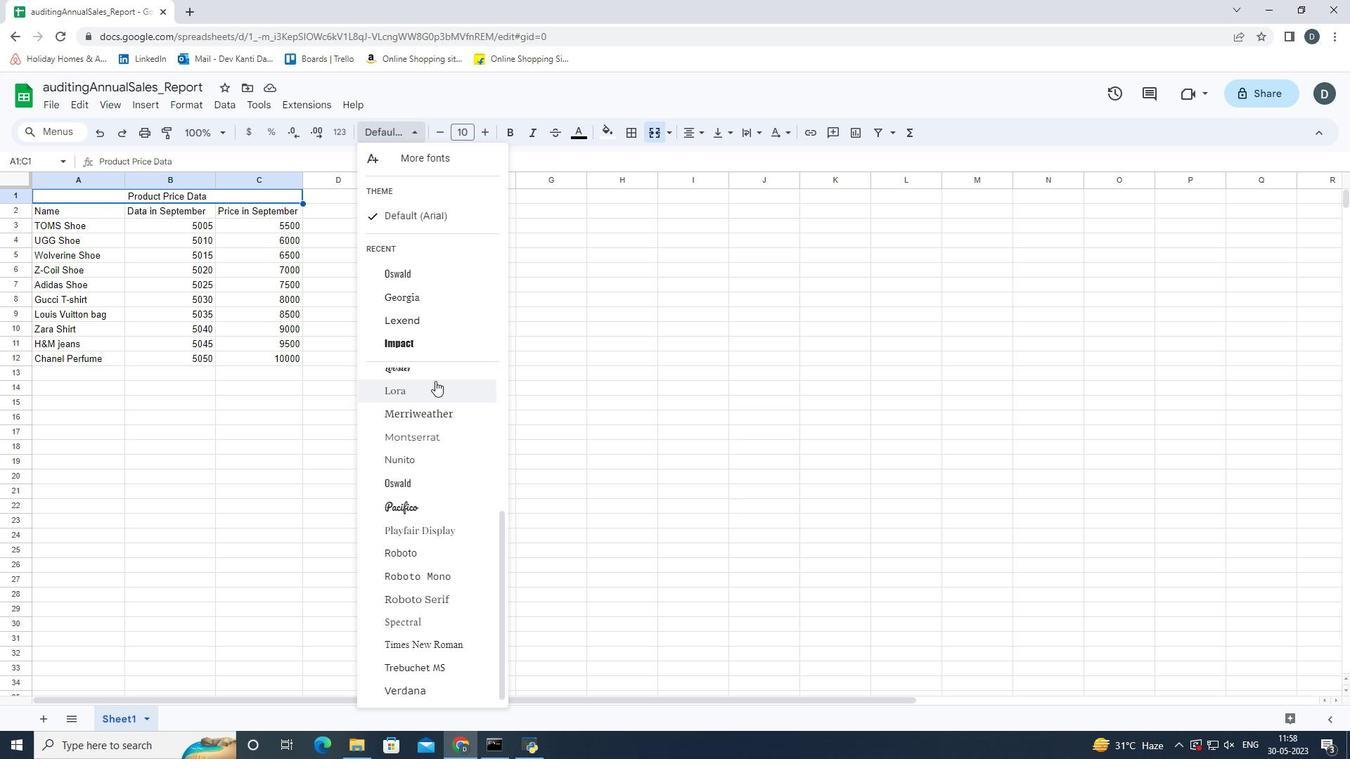 
Action: Mouse pressed left at (437, 351)
Screenshot: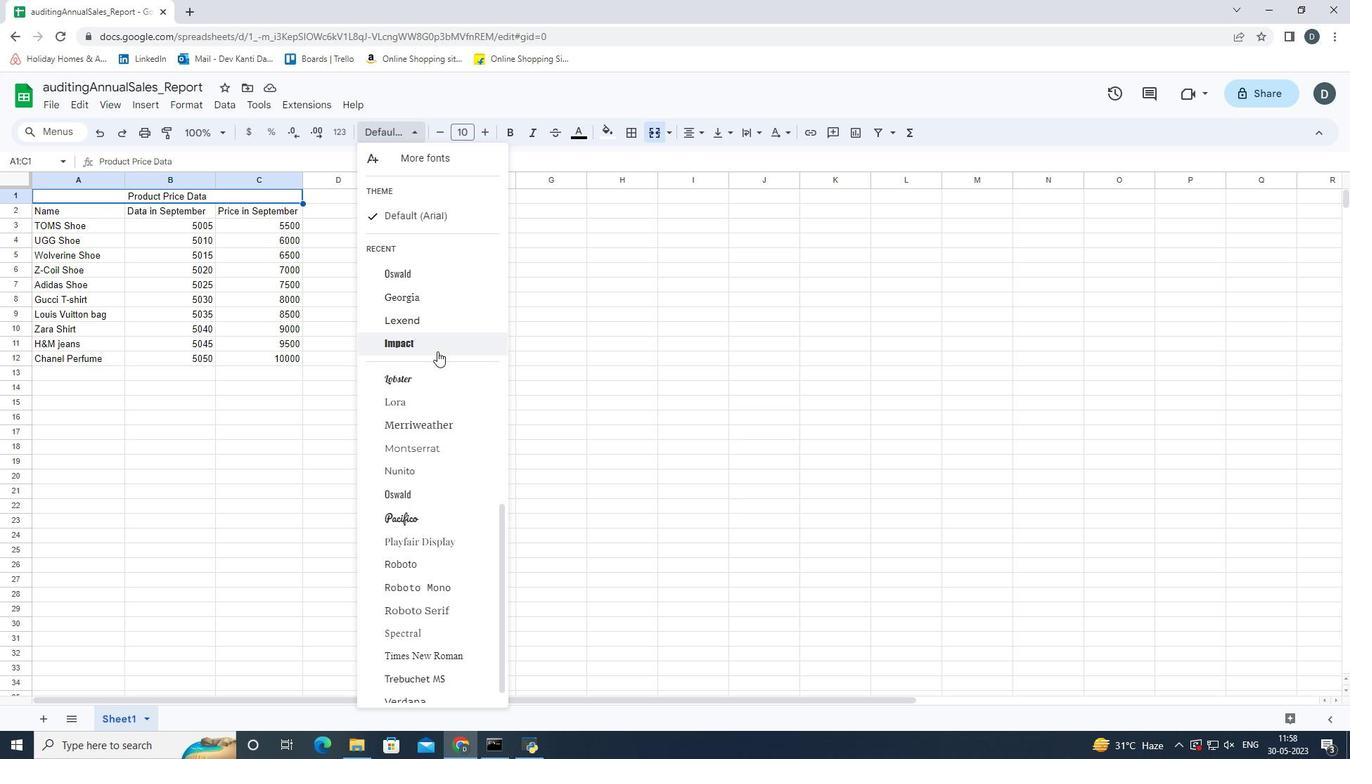 
Action: Mouse moved to (486, 140)
Screenshot: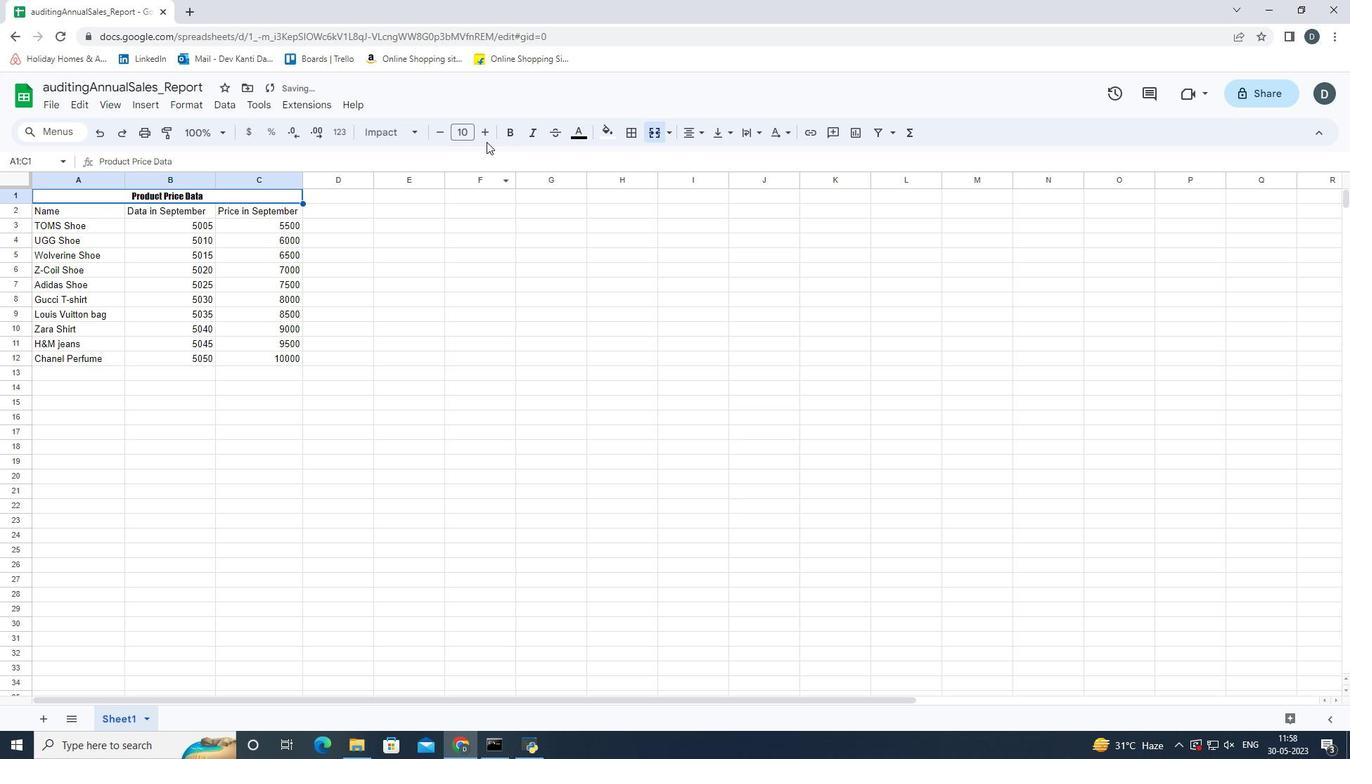 
Action: Mouse pressed left at (486, 140)
Screenshot: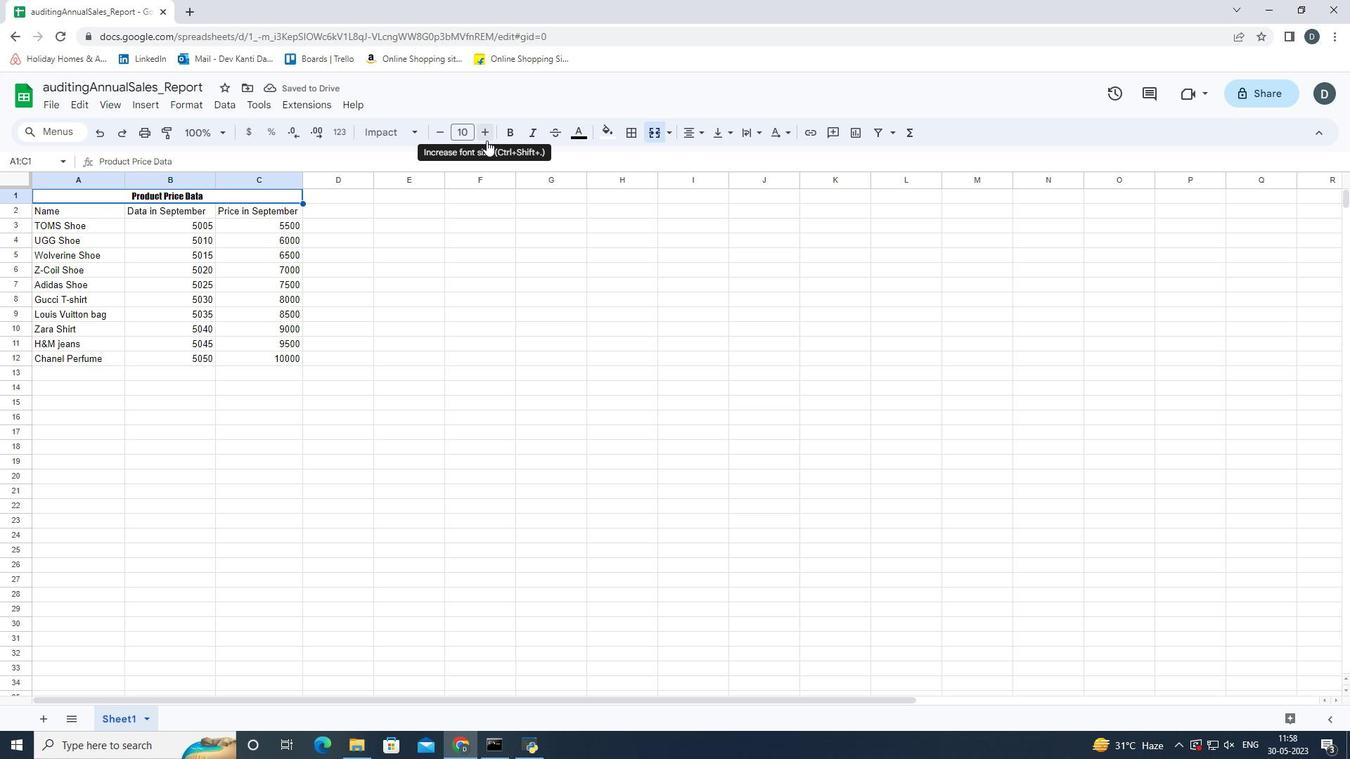 
Action: Mouse pressed left at (486, 140)
Screenshot: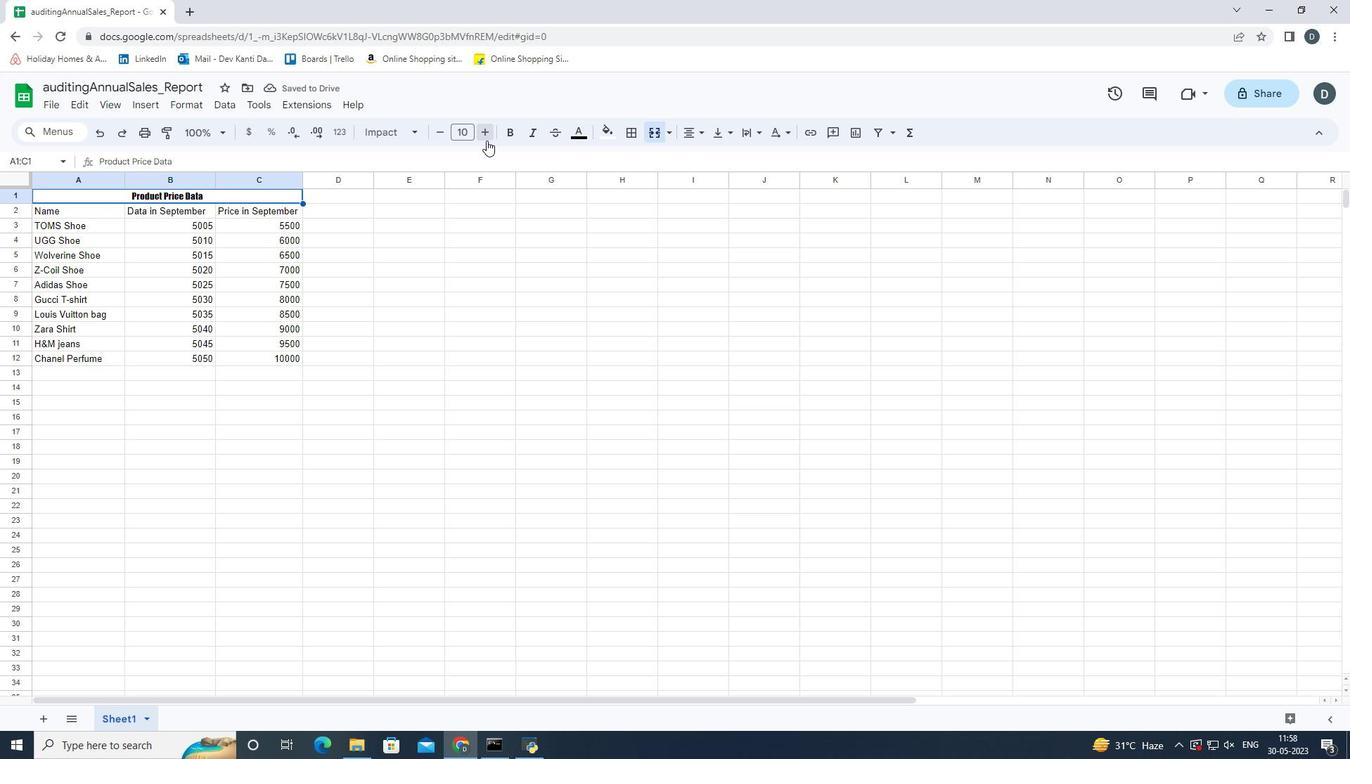 
Action: Mouse pressed left at (486, 140)
Screenshot: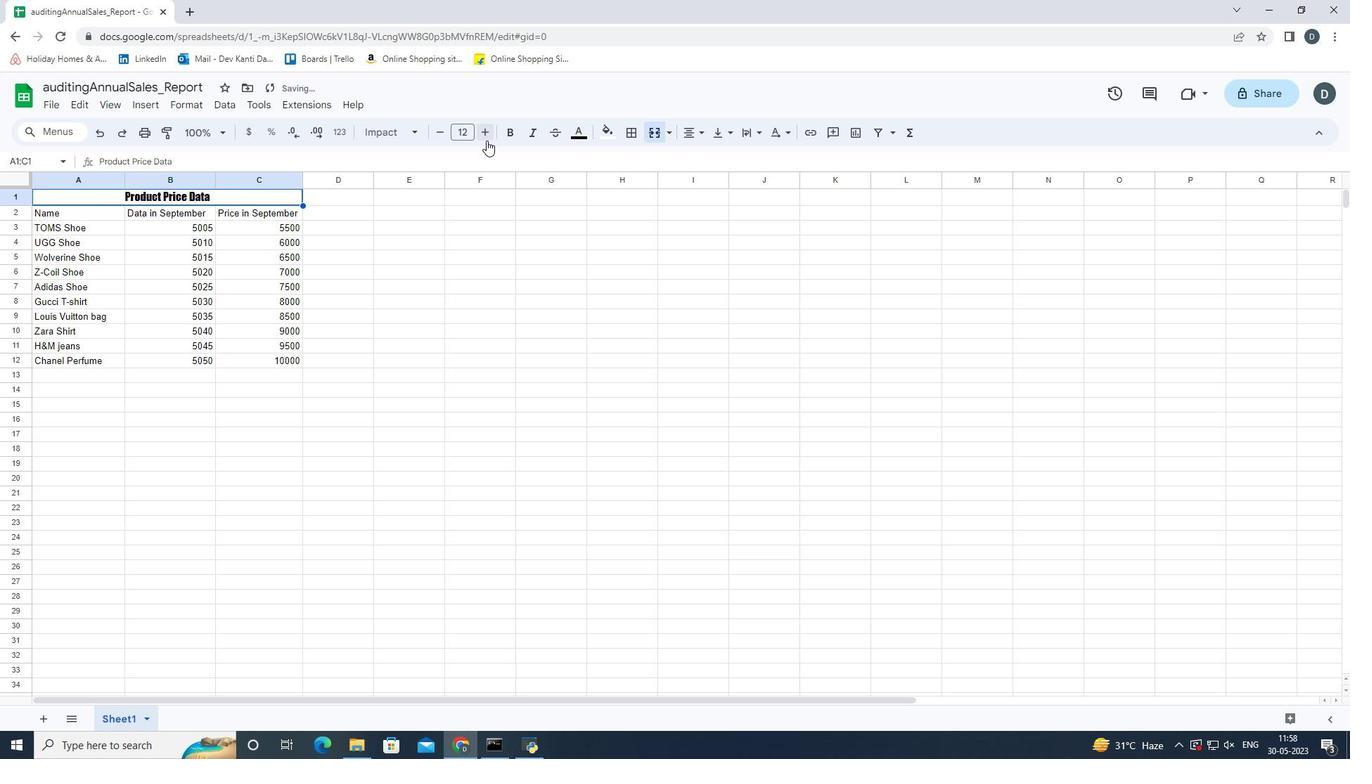 
Action: Mouse pressed left at (486, 140)
Screenshot: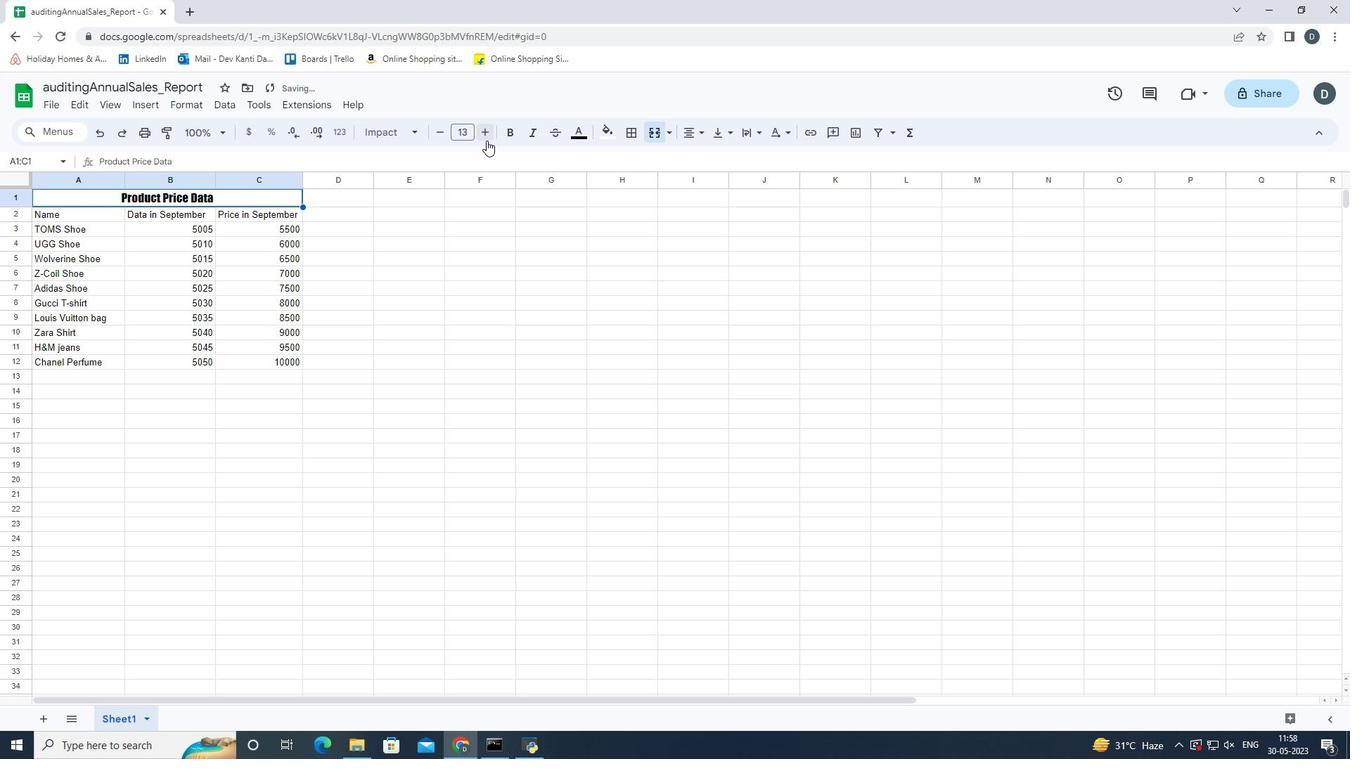 
Action: Mouse pressed left at (486, 140)
Screenshot: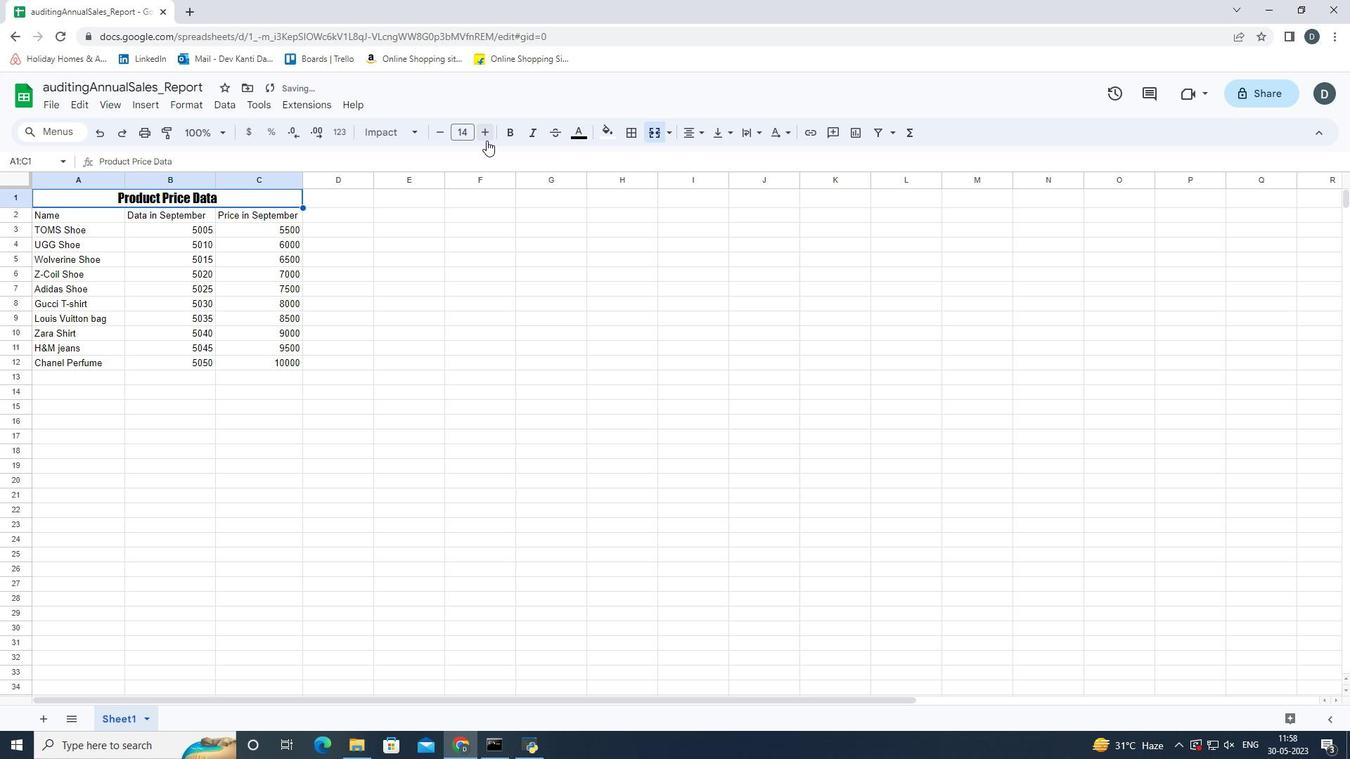 
Action: Mouse pressed left at (486, 140)
Screenshot: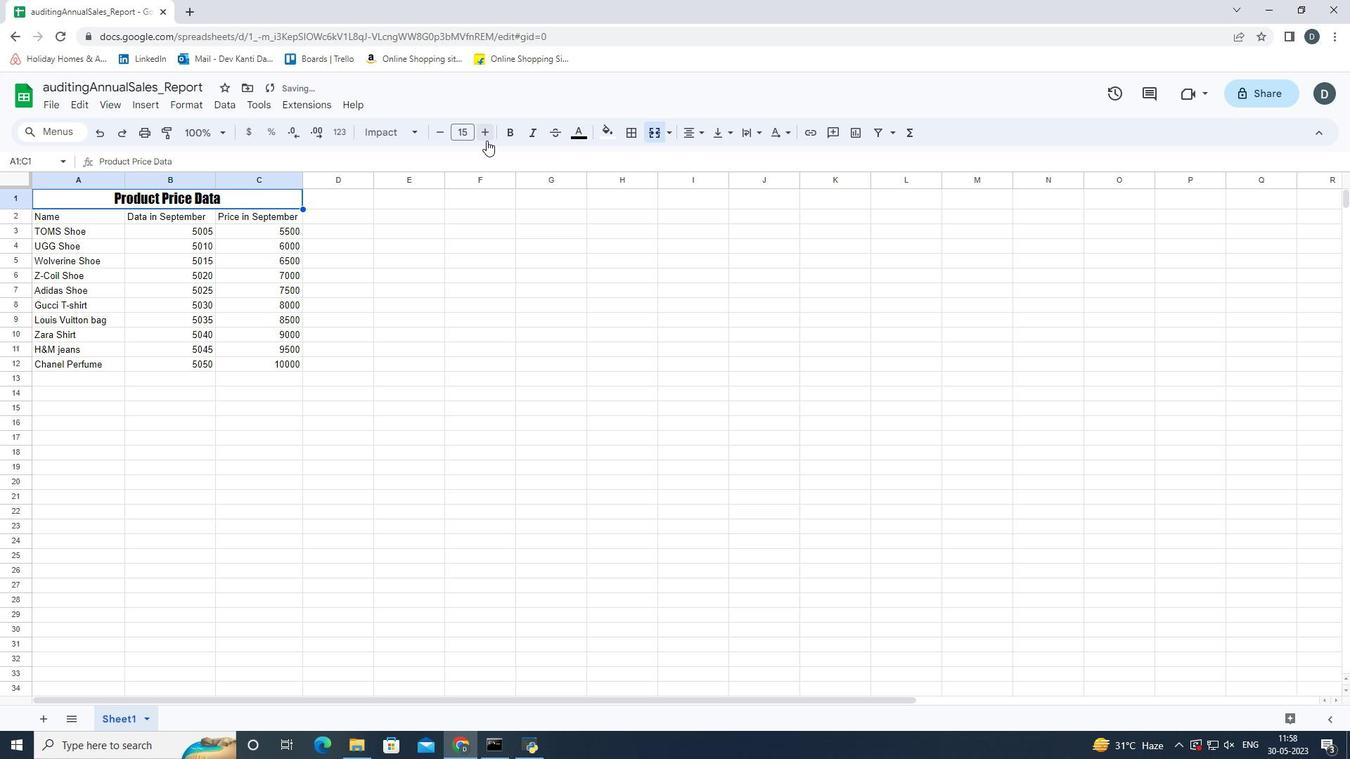 
Action: Mouse pressed left at (486, 140)
Screenshot: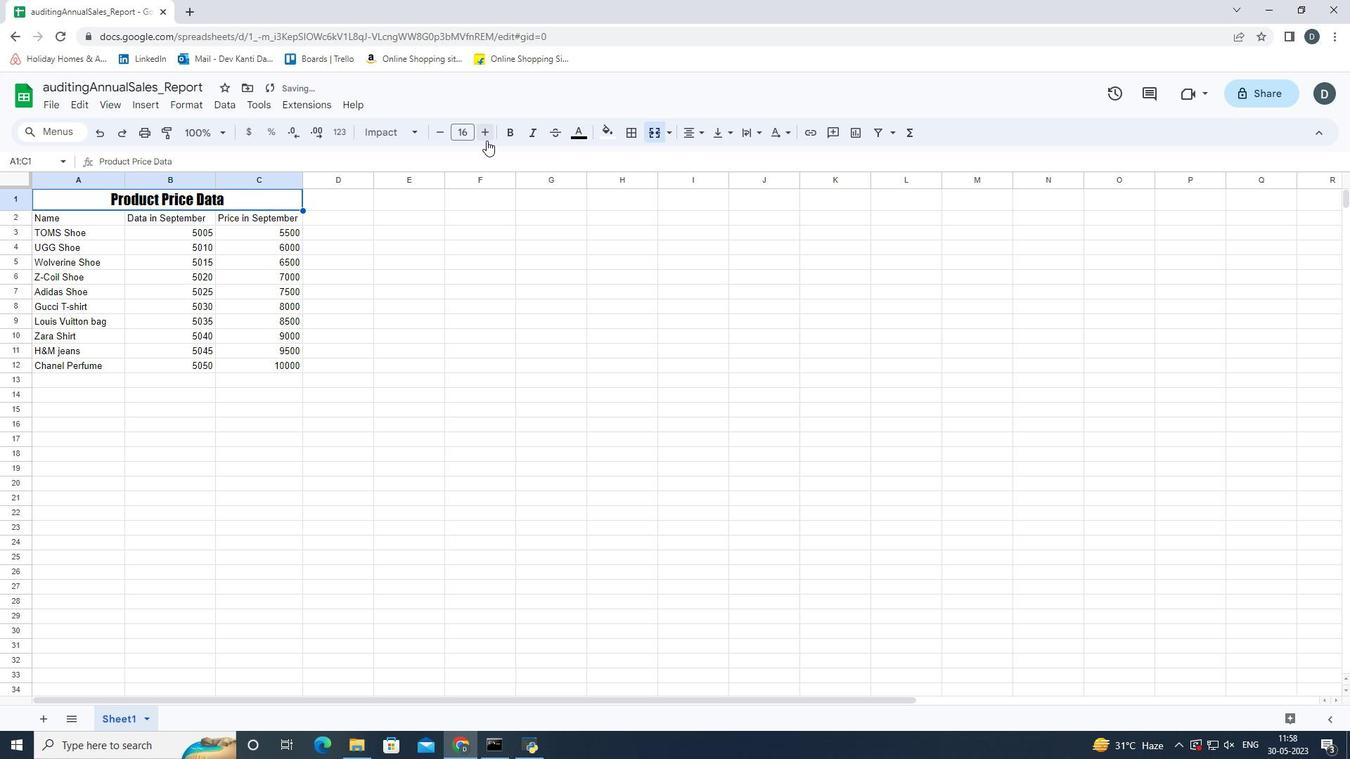 
Action: Mouse pressed left at (486, 140)
Screenshot: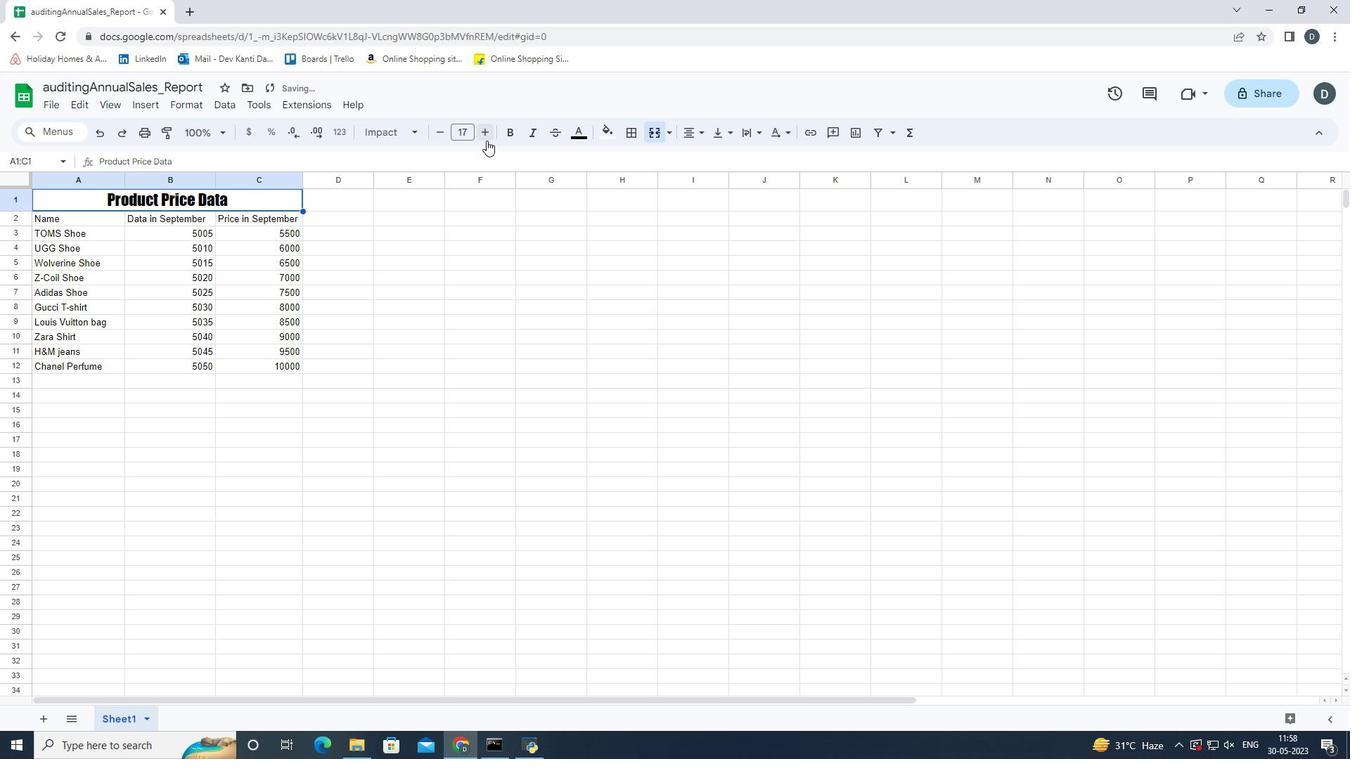 
Action: Mouse moved to (59, 221)
Screenshot: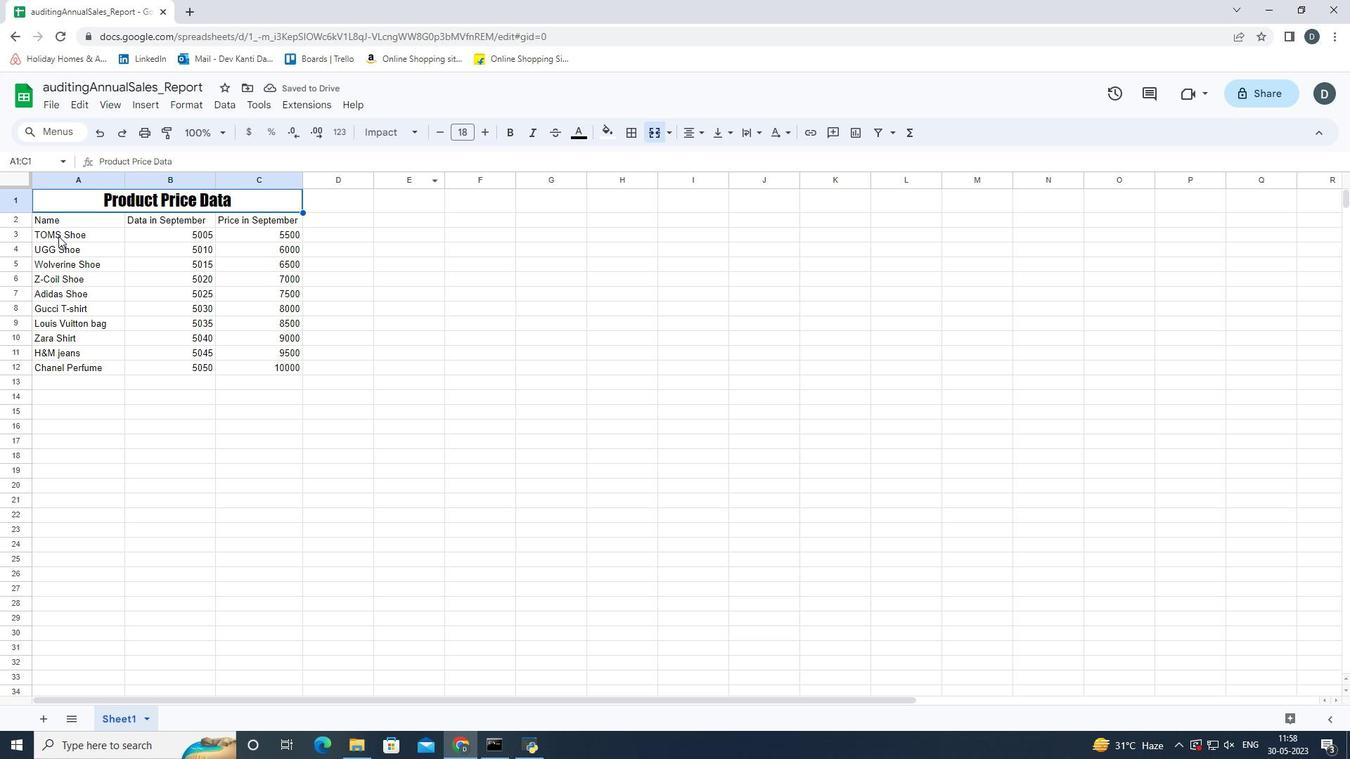 
Action: Mouse pressed left at (59, 221)
Screenshot: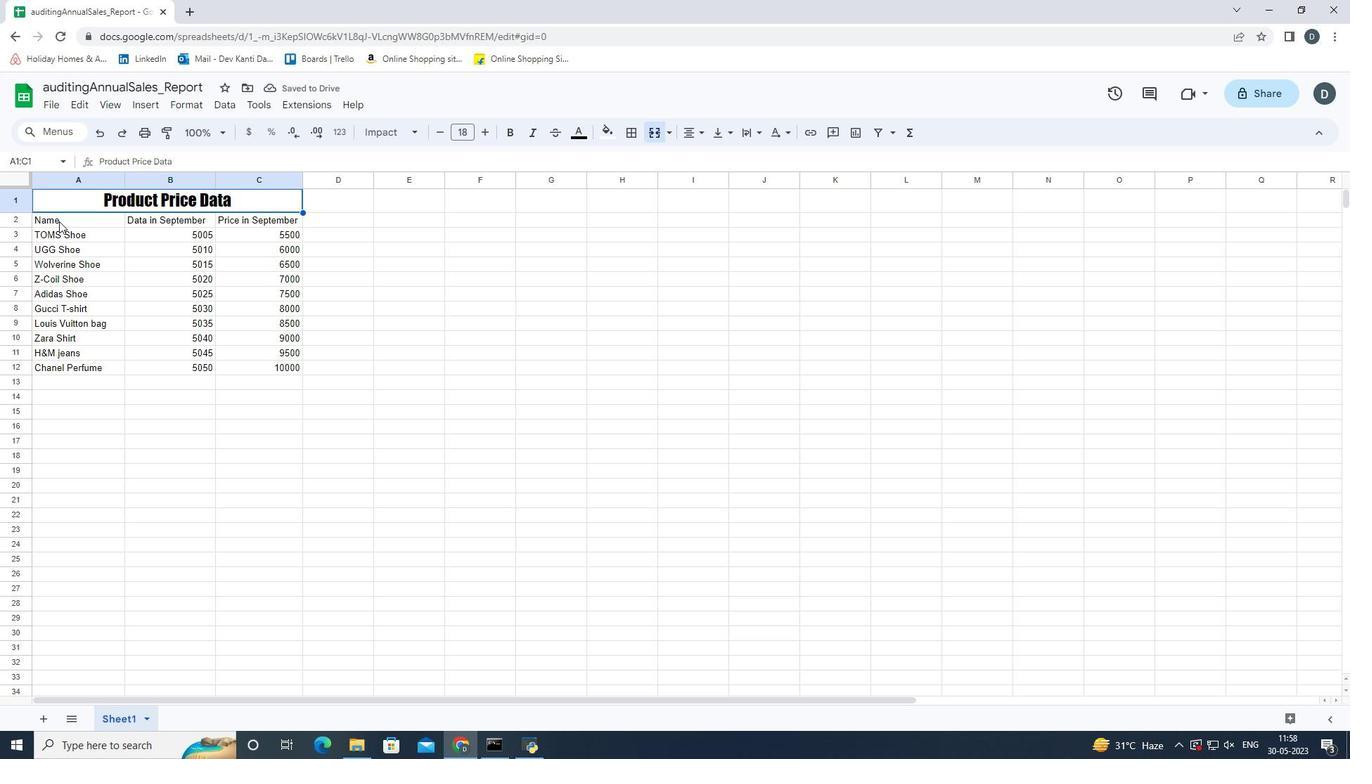 
Action: Mouse pressed left at (59, 221)
Screenshot: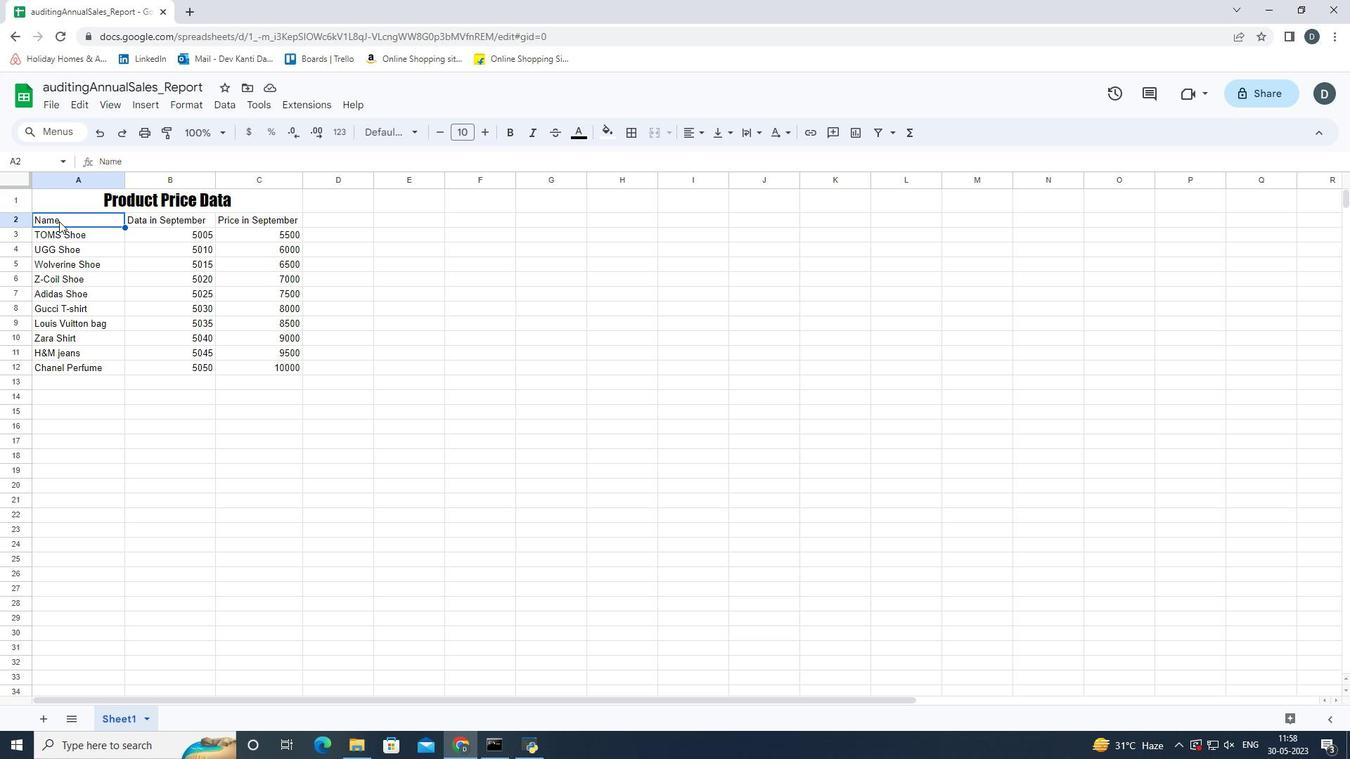 
Action: Mouse moved to (421, 137)
Screenshot: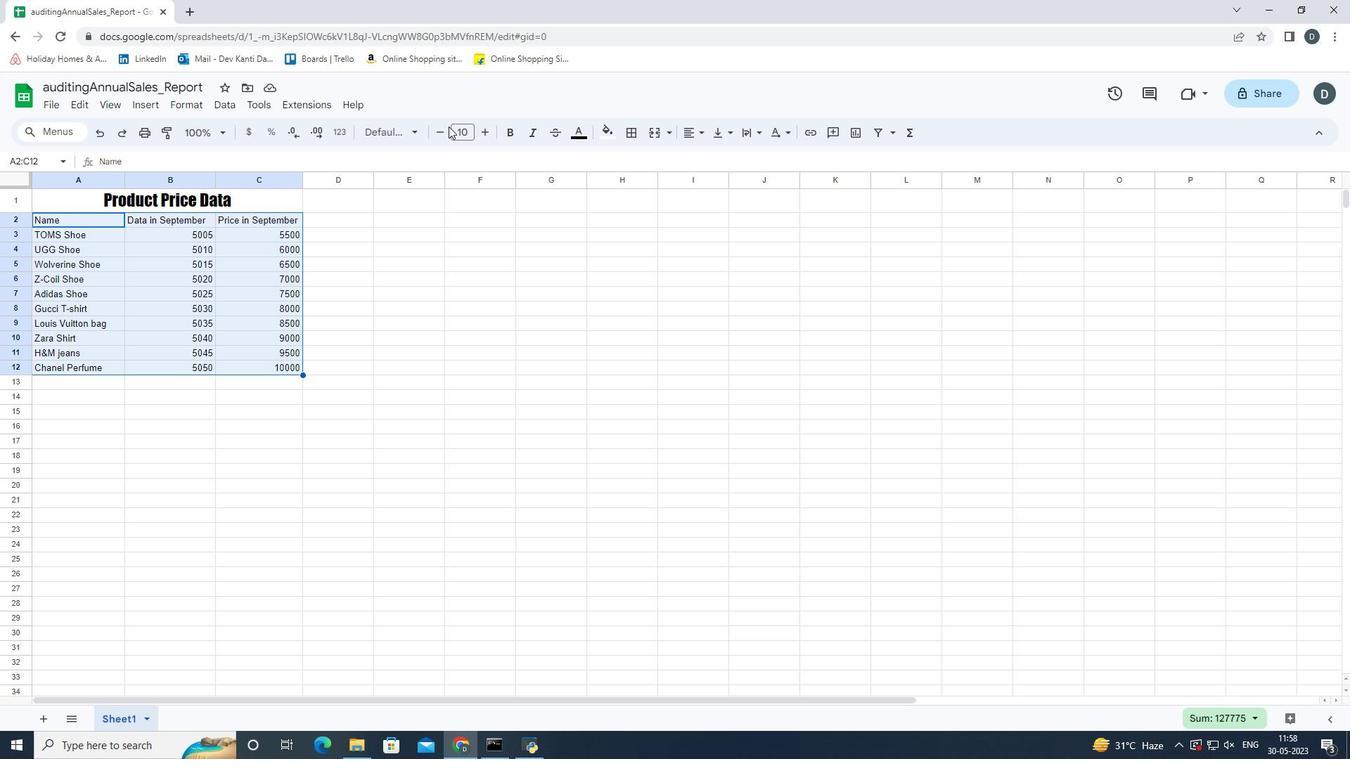 
Action: Mouse pressed left at (421, 137)
Screenshot: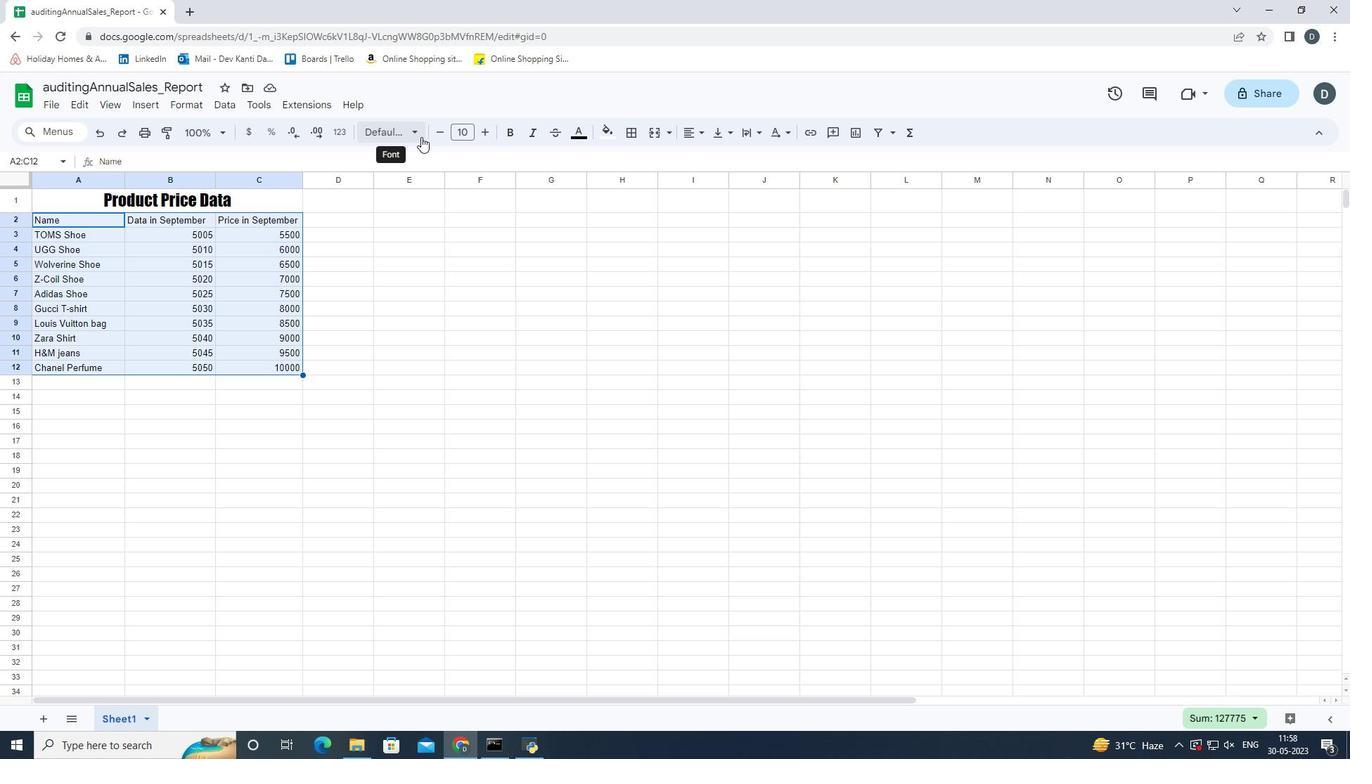 
Action: Mouse moved to (447, 417)
Screenshot: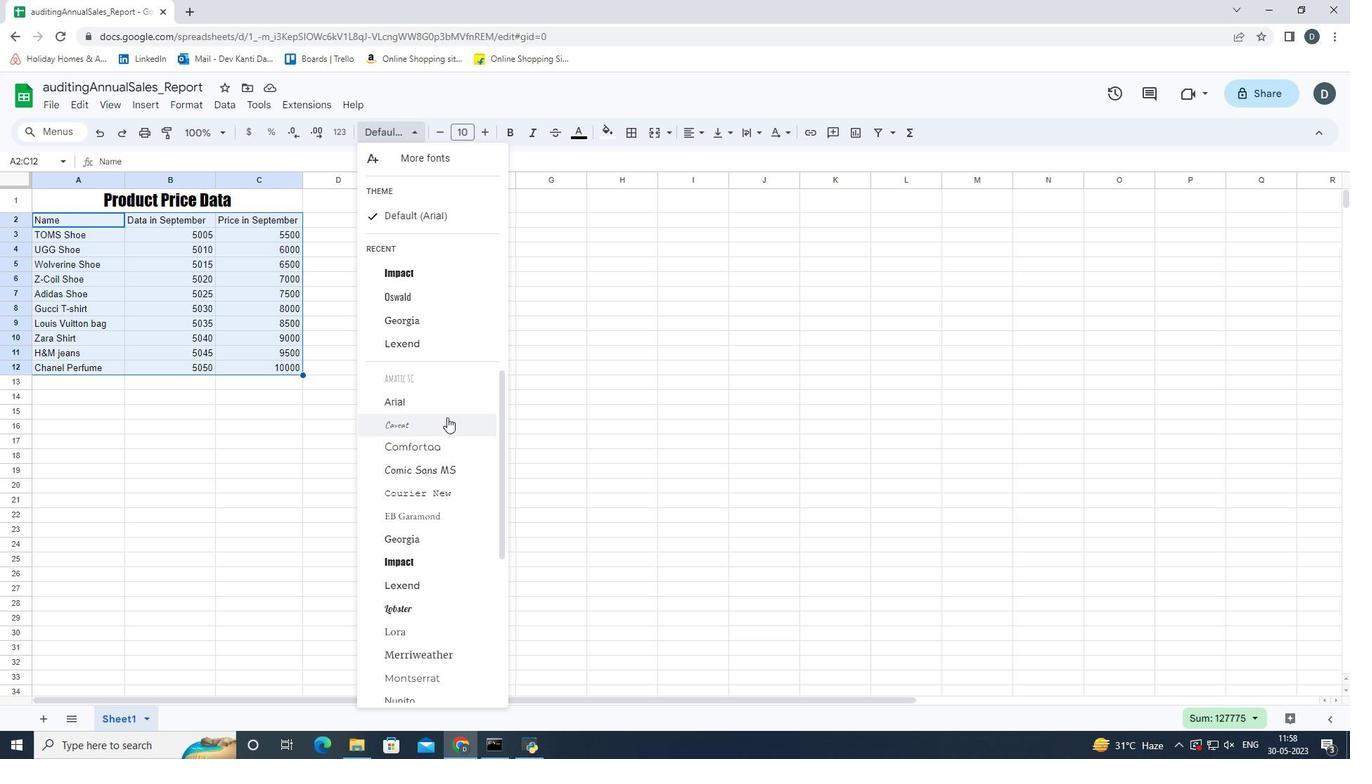 
Action: Mouse scrolled (447, 416) with delta (0, 0)
Screenshot: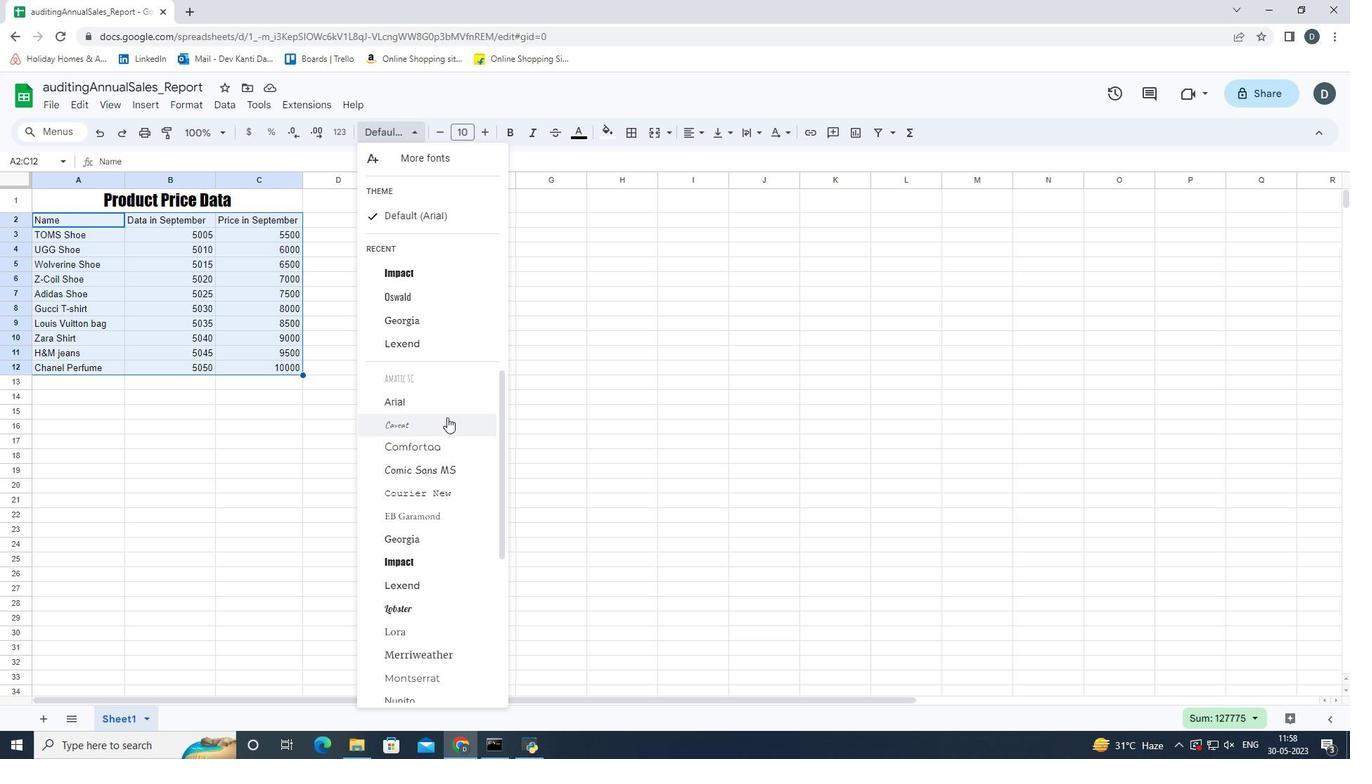 
Action: Mouse scrolled (447, 416) with delta (0, 0)
Screenshot: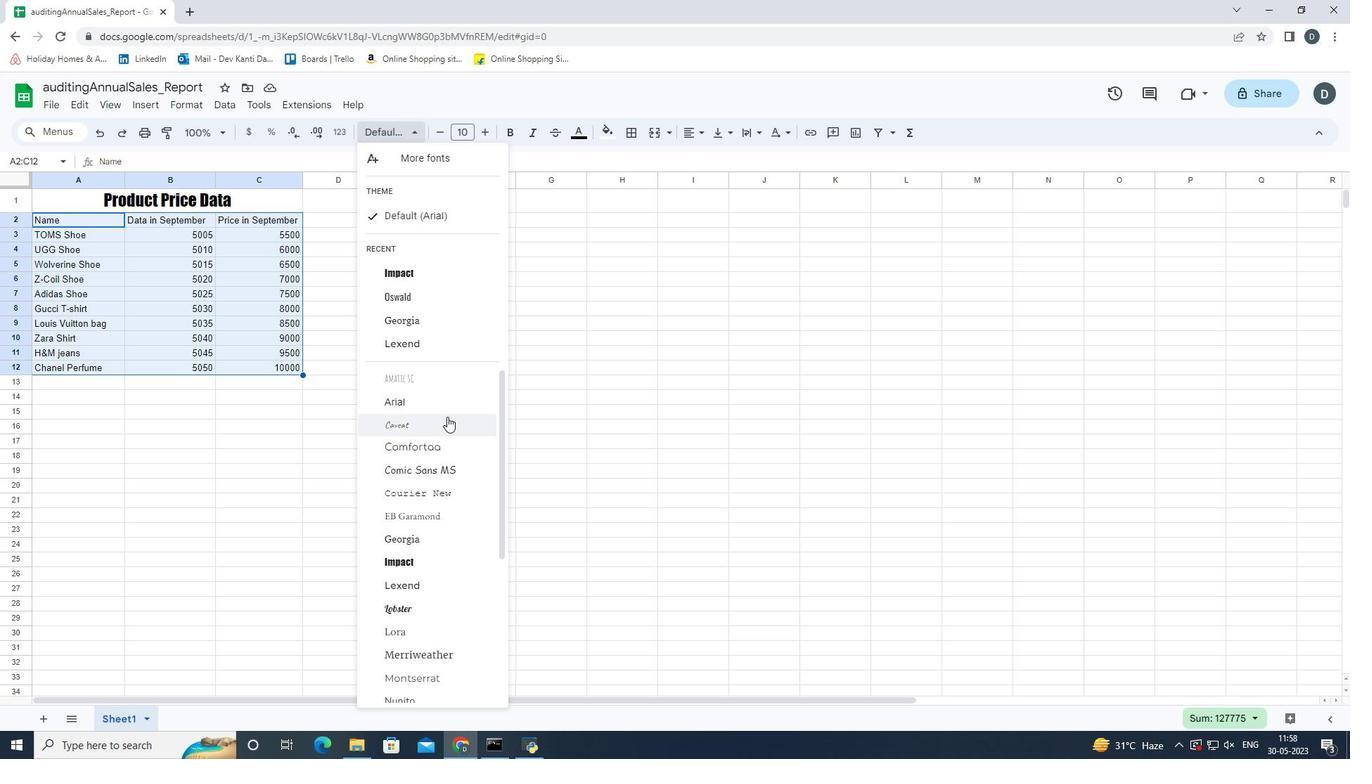 
Action: Mouse moved to (452, 546)
Screenshot: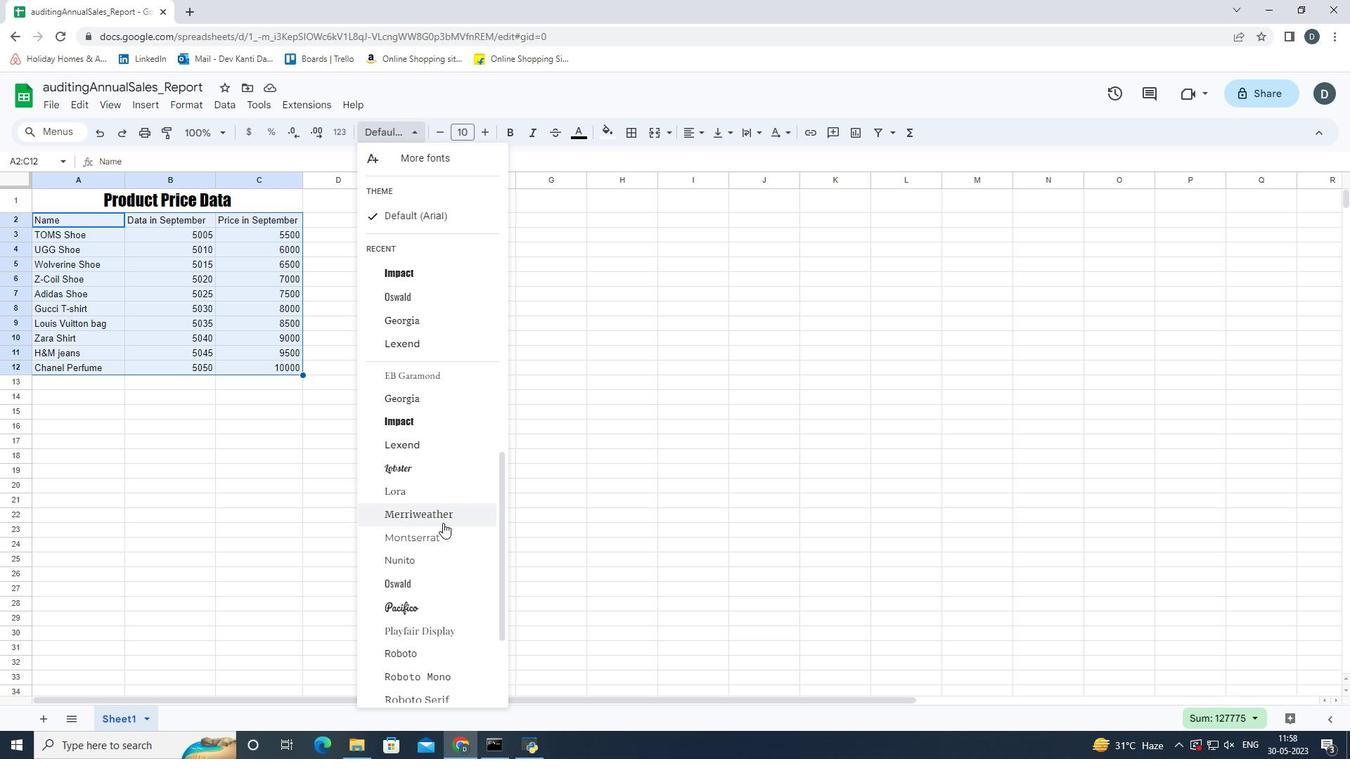 
Action: Mouse scrolled (452, 545) with delta (0, 0)
Screenshot: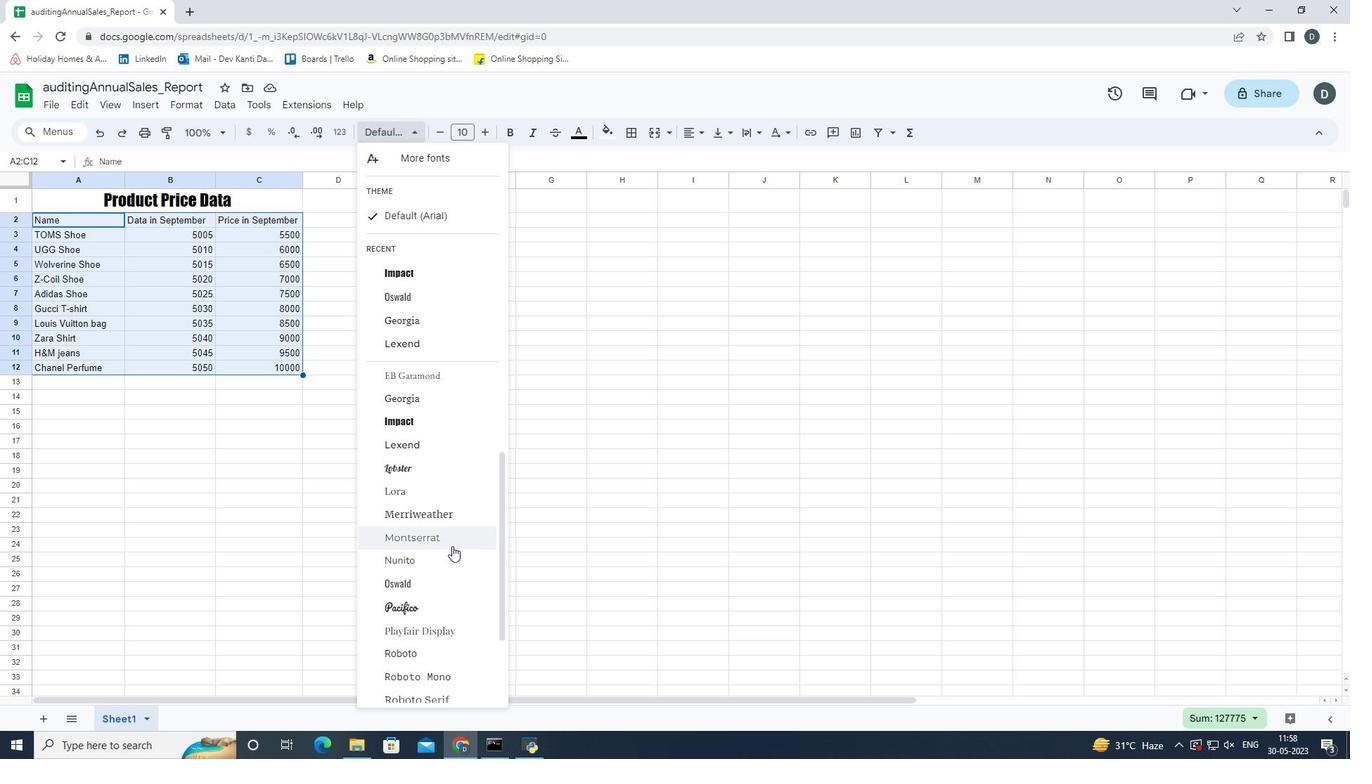 
Action: Mouse scrolled (452, 545) with delta (0, 0)
Screenshot: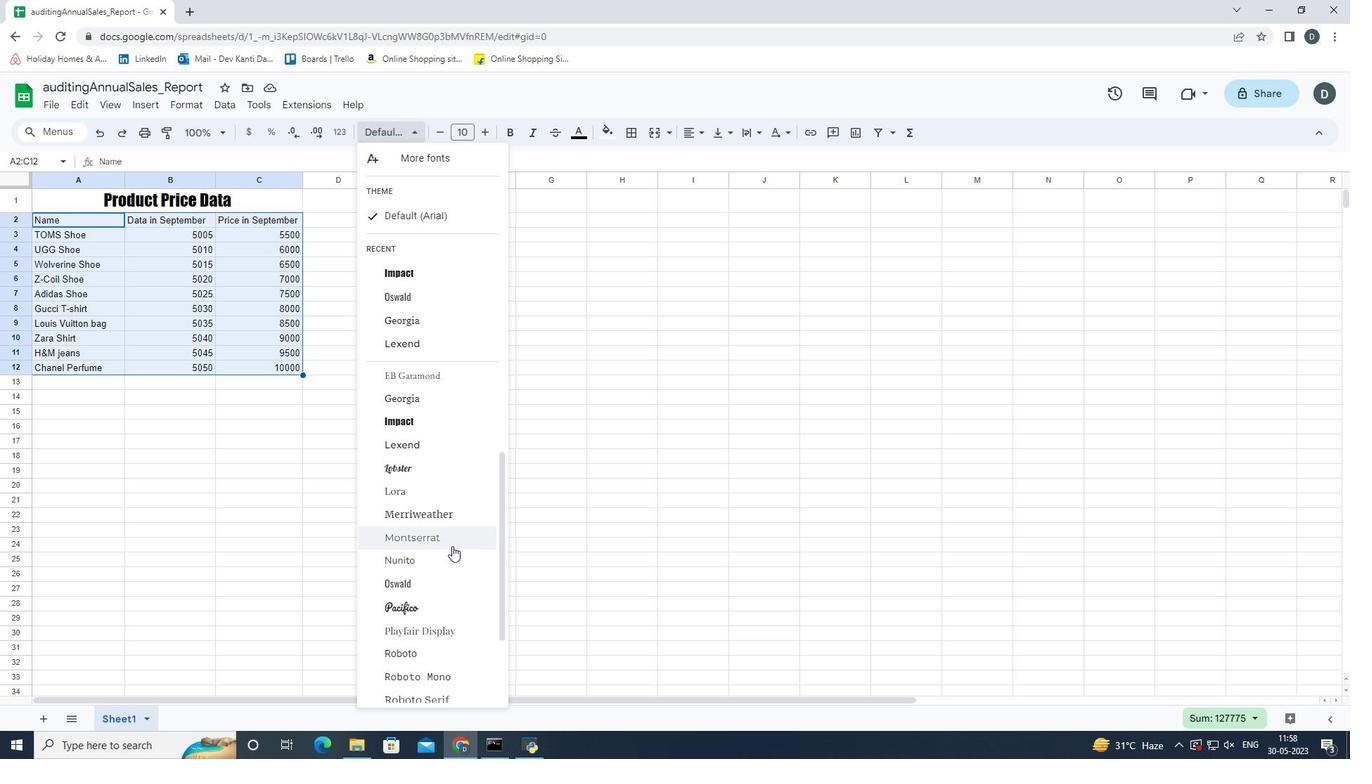 
Action: Mouse scrolled (452, 545) with delta (0, 0)
Screenshot: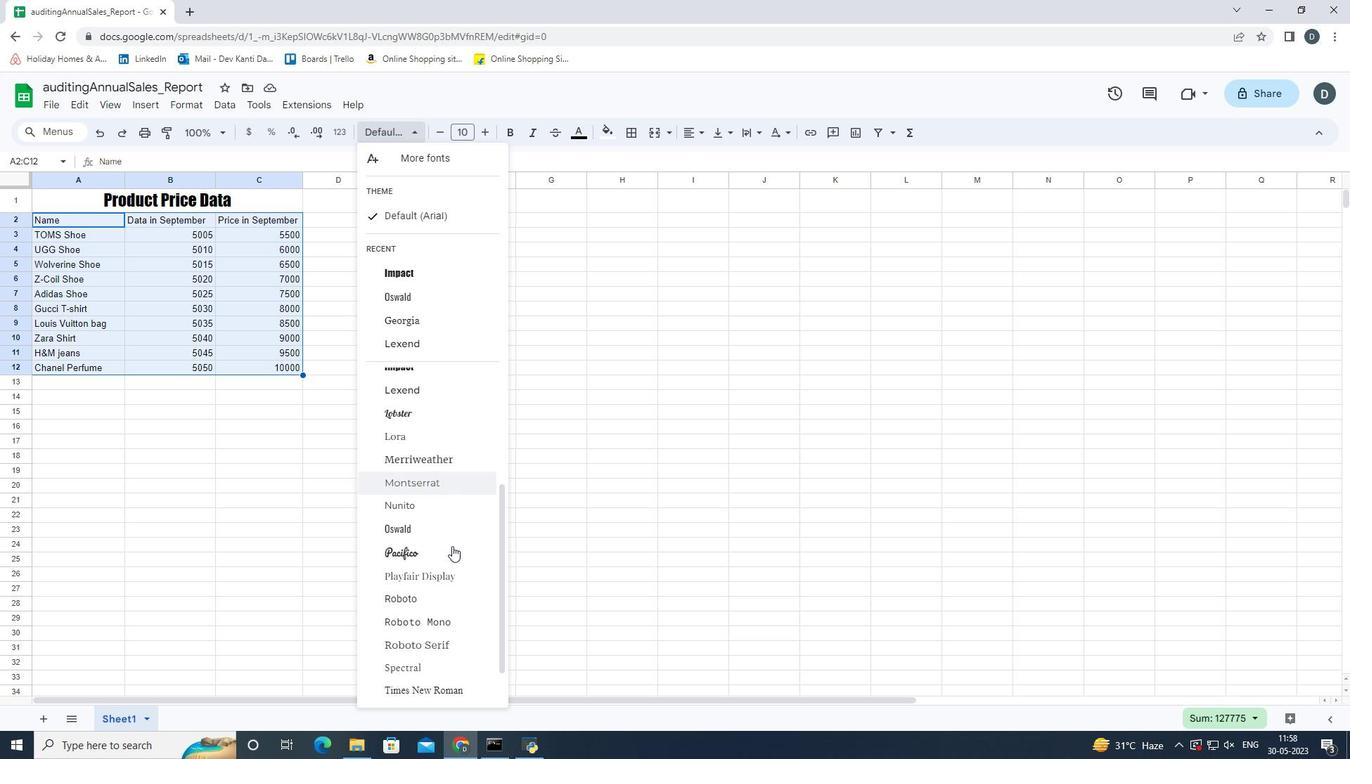
Action: Mouse scrolled (452, 545) with delta (0, 0)
Screenshot: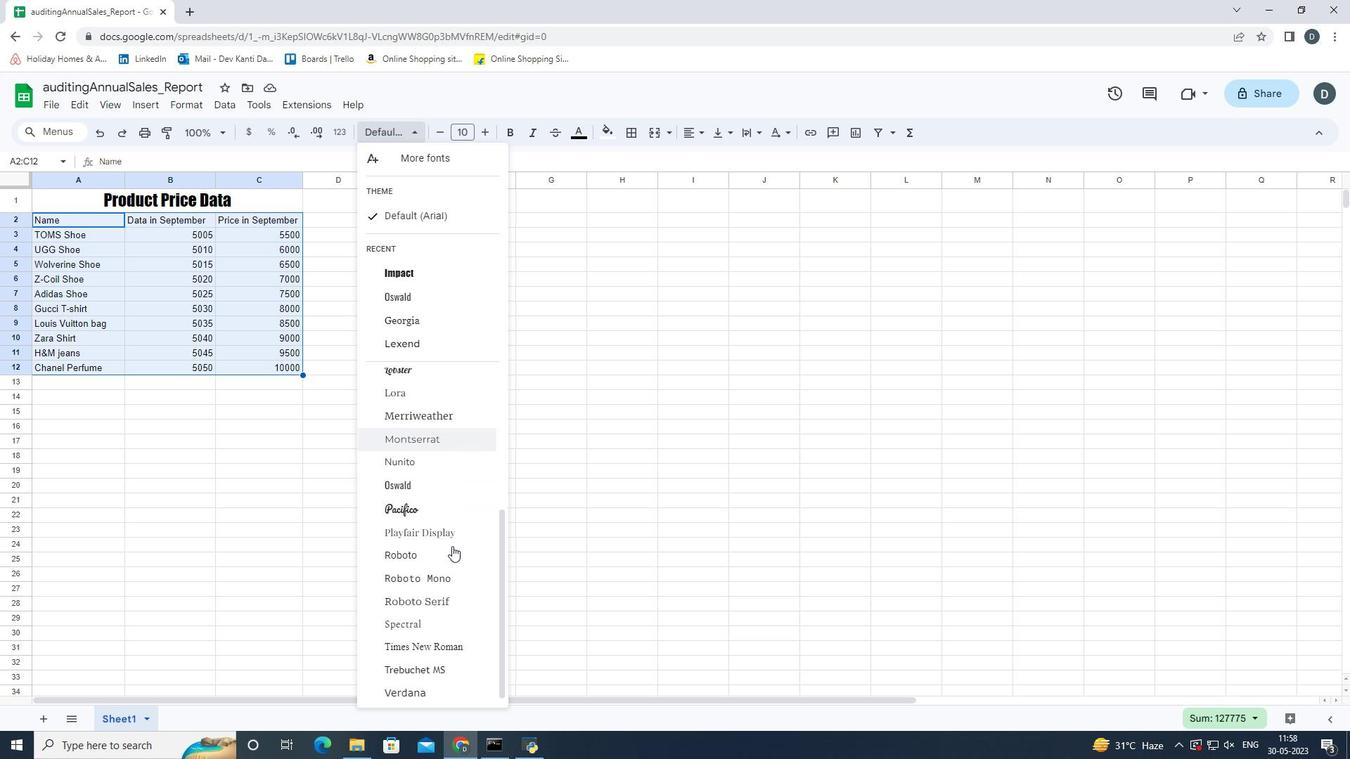 
Action: Mouse moved to (454, 448)
Screenshot: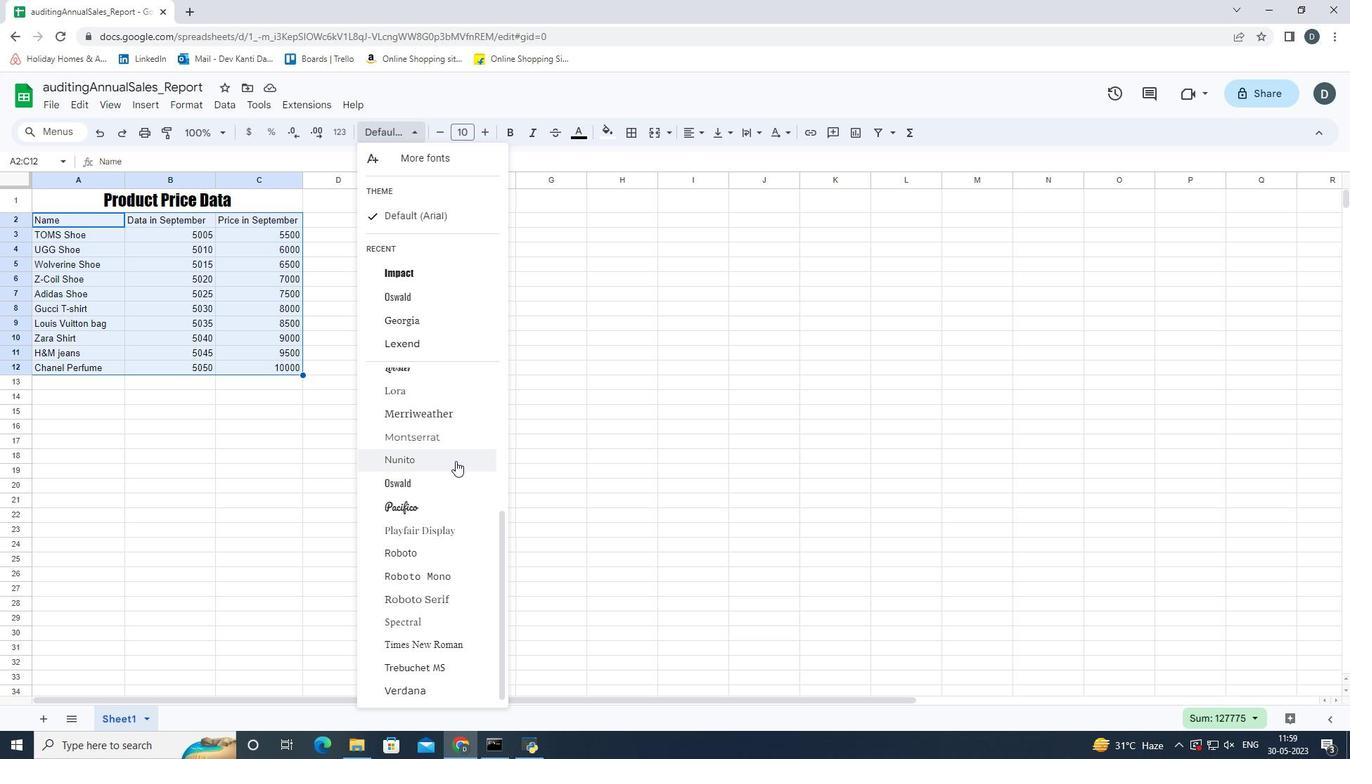 
Action: Mouse scrolled (454, 449) with delta (0, 0)
Screenshot: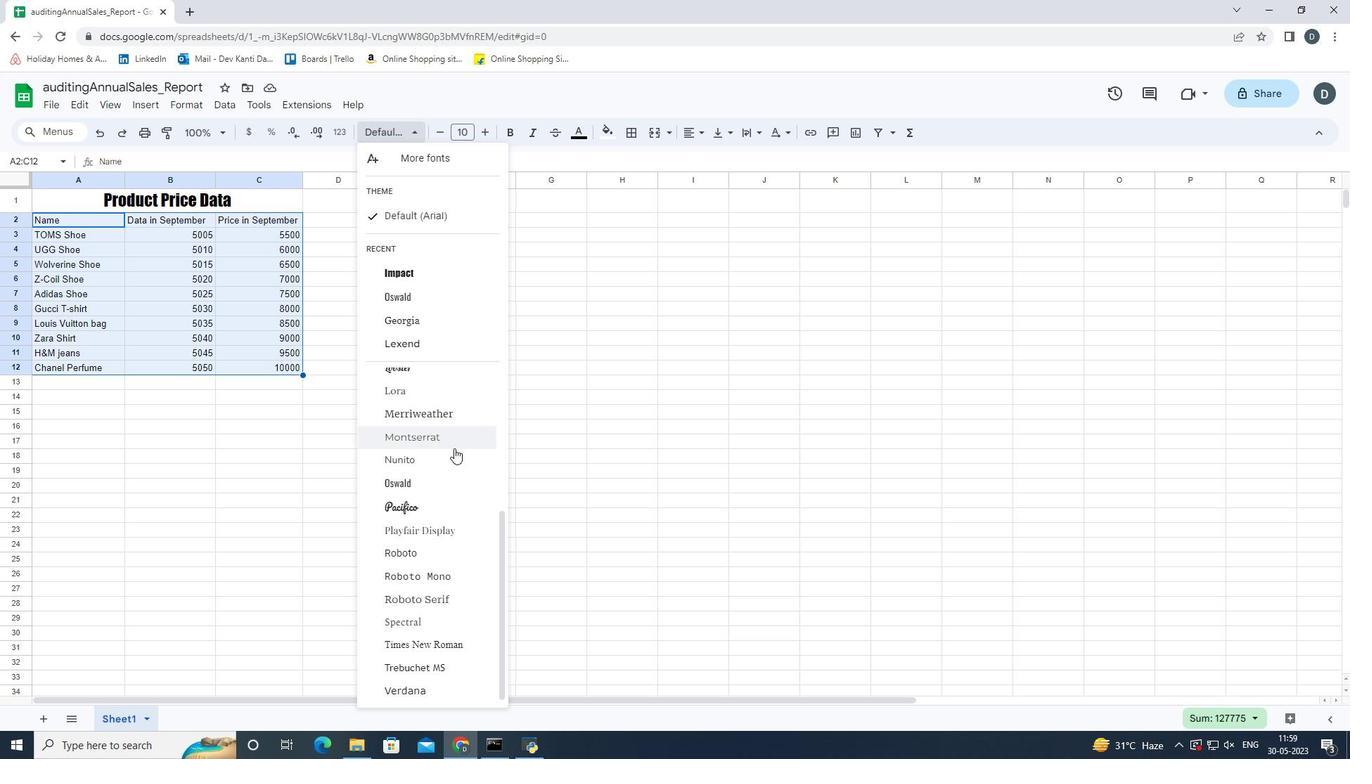 
Action: Mouse scrolled (454, 449) with delta (0, 0)
Screenshot: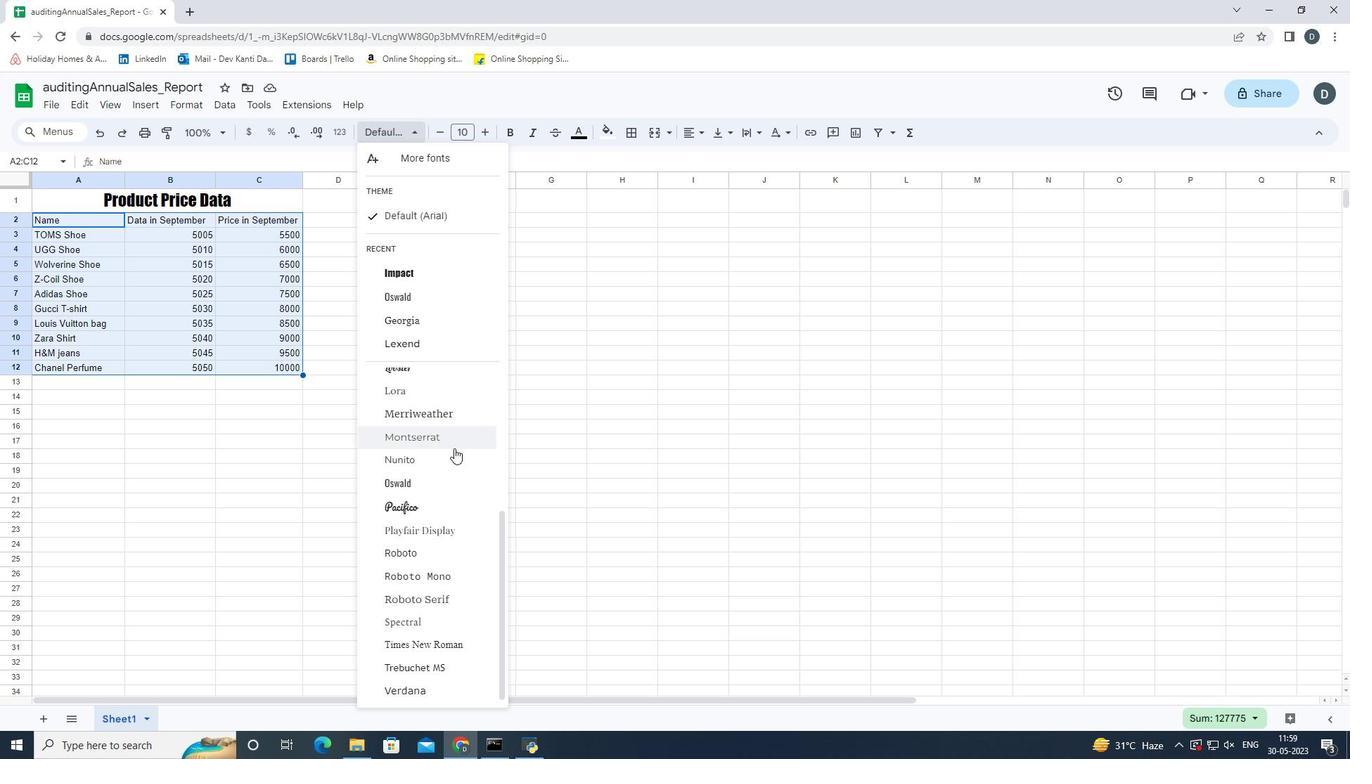 
Action: Mouse scrolled (454, 449) with delta (0, 0)
Screenshot: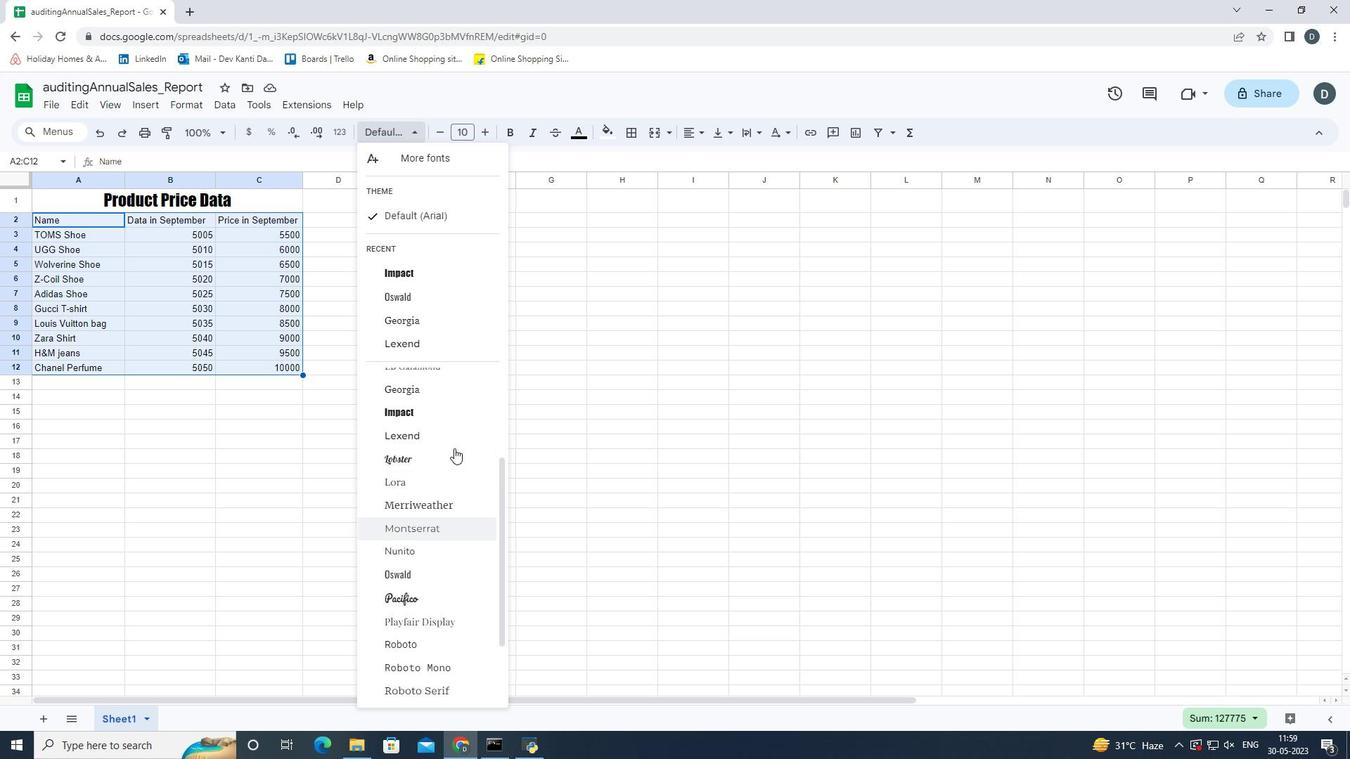 
Action: Mouse moved to (439, 543)
Screenshot: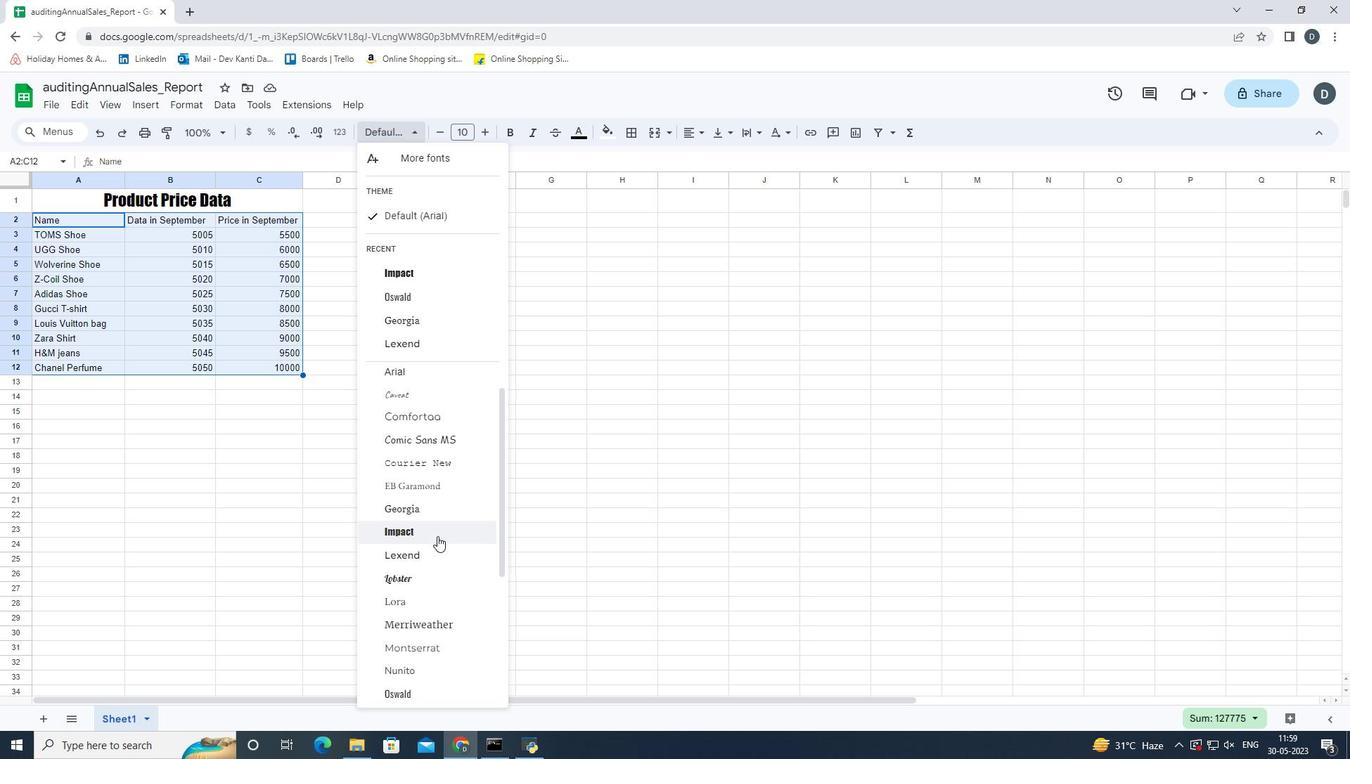 
Action: Mouse scrolled (439, 544) with delta (0, 0)
Screenshot: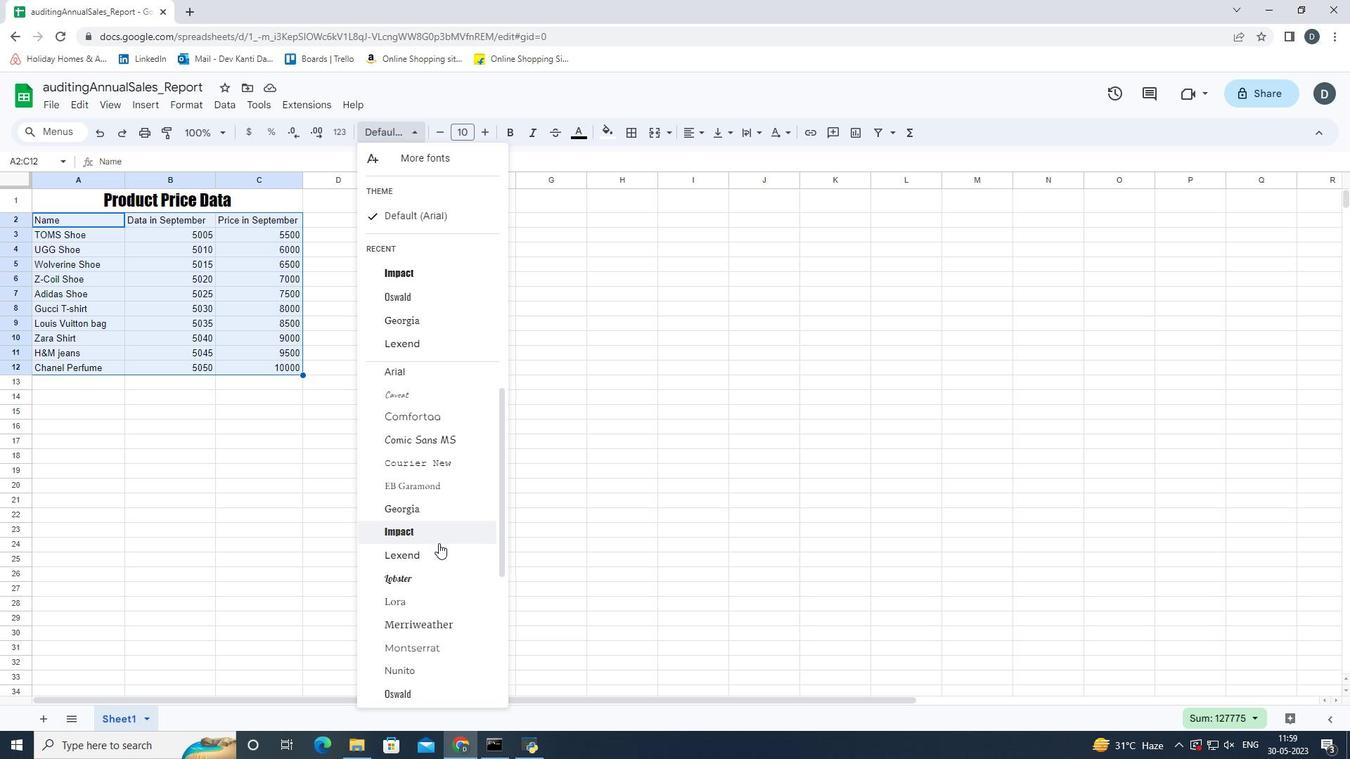 
Action: Mouse scrolled (439, 544) with delta (0, 0)
Screenshot: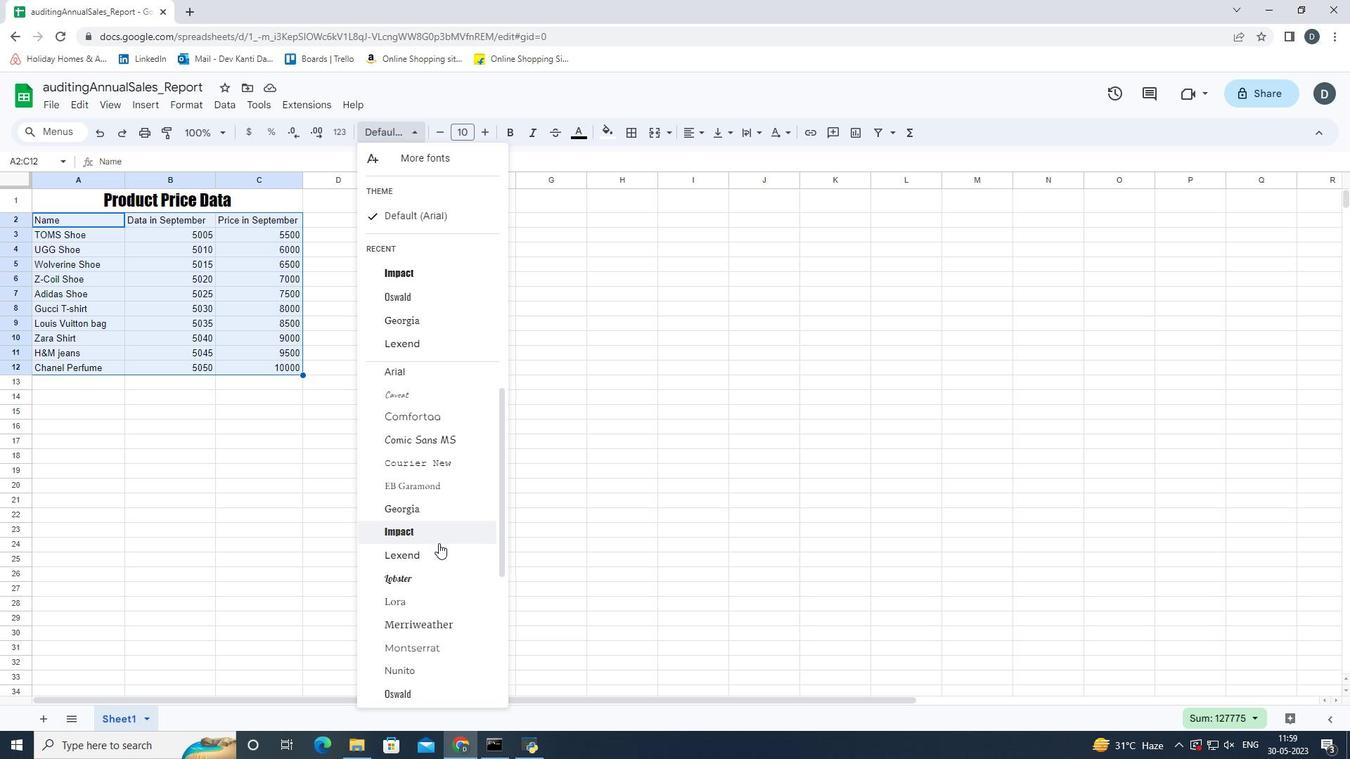 
Action: Mouse moved to (440, 560)
Screenshot: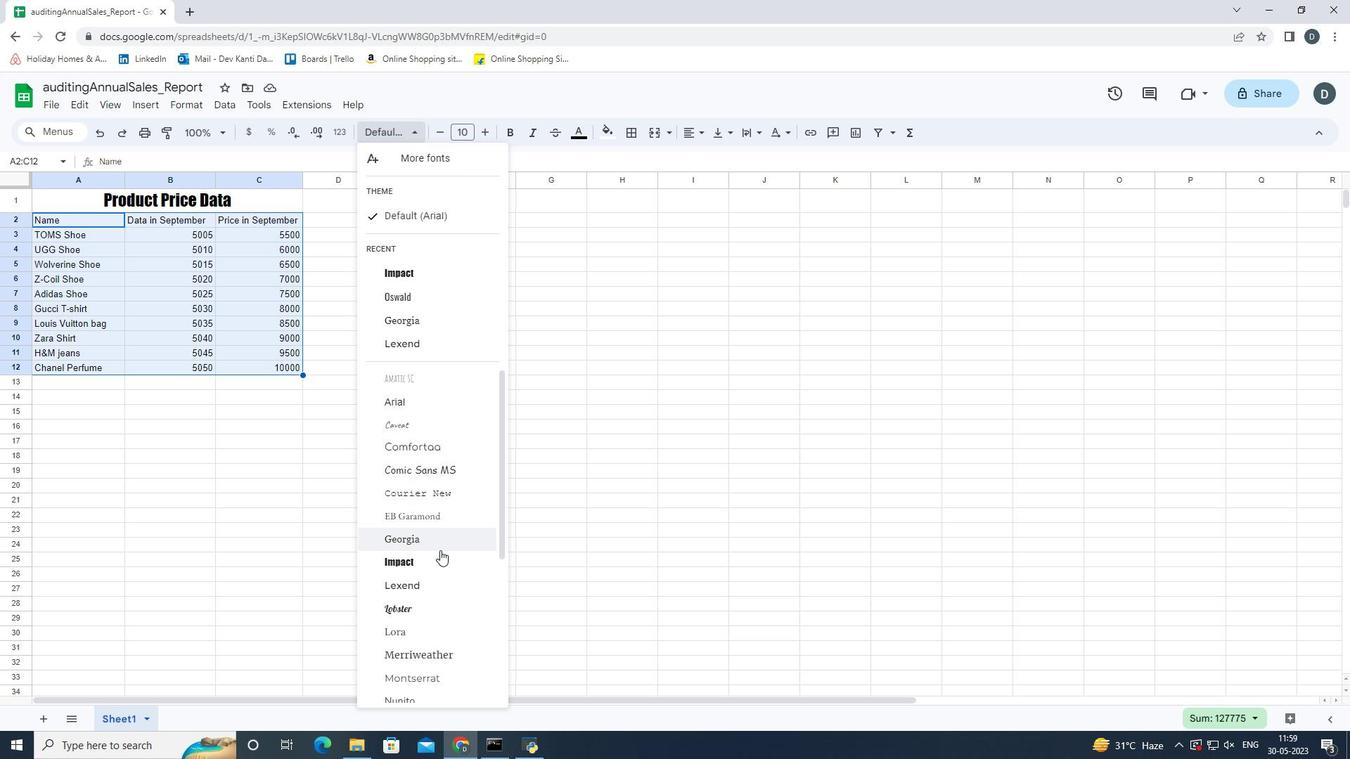 
Action: Mouse scrolled (440, 560) with delta (0, 0)
Screenshot: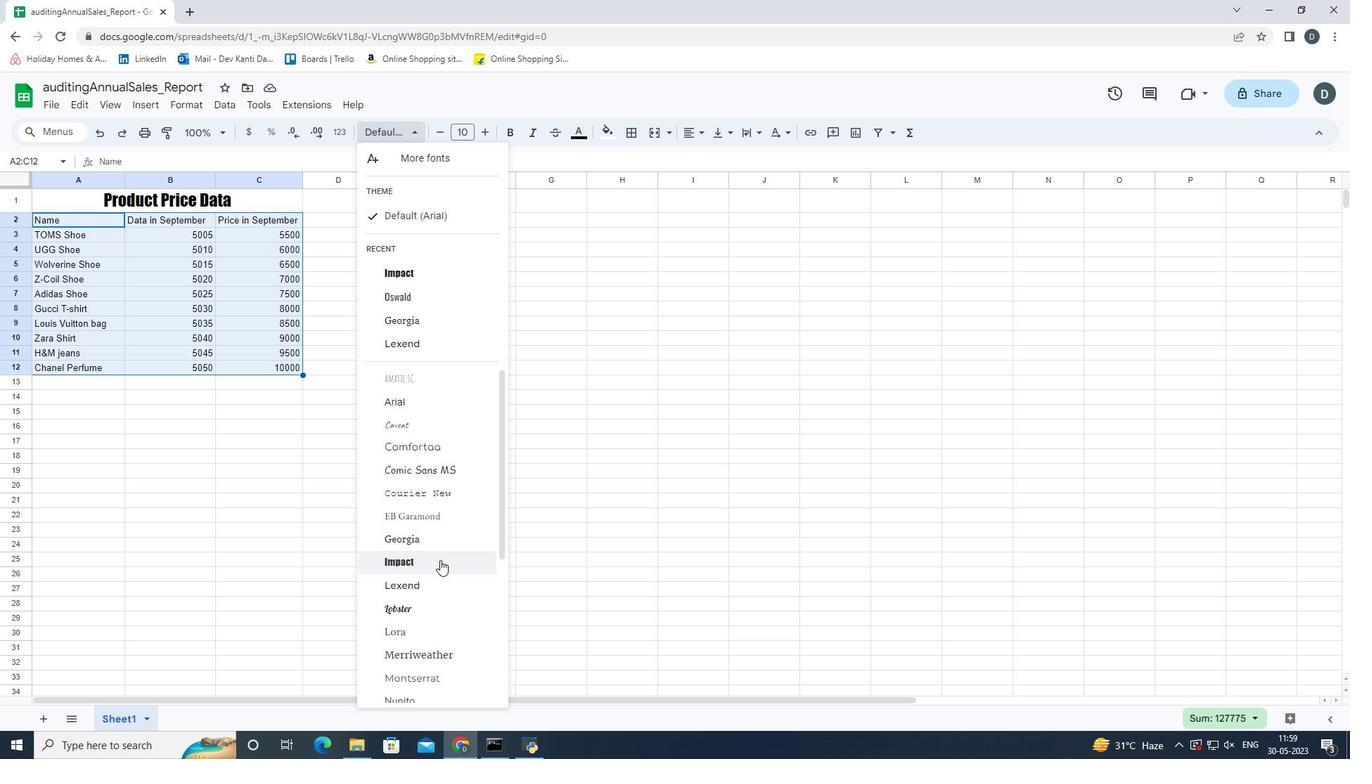
Action: Mouse scrolled (440, 560) with delta (0, 0)
Screenshot: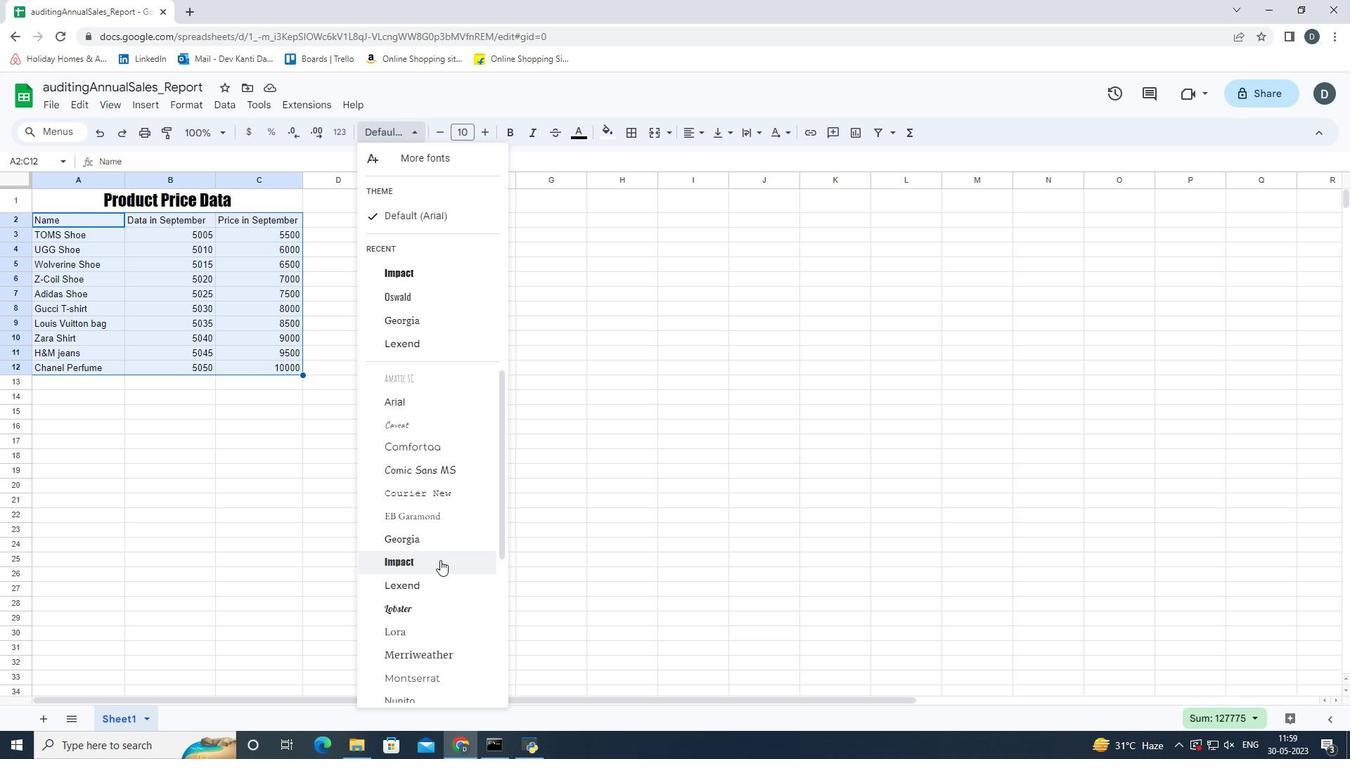 
Action: Mouse scrolled (440, 560) with delta (0, 0)
Screenshot: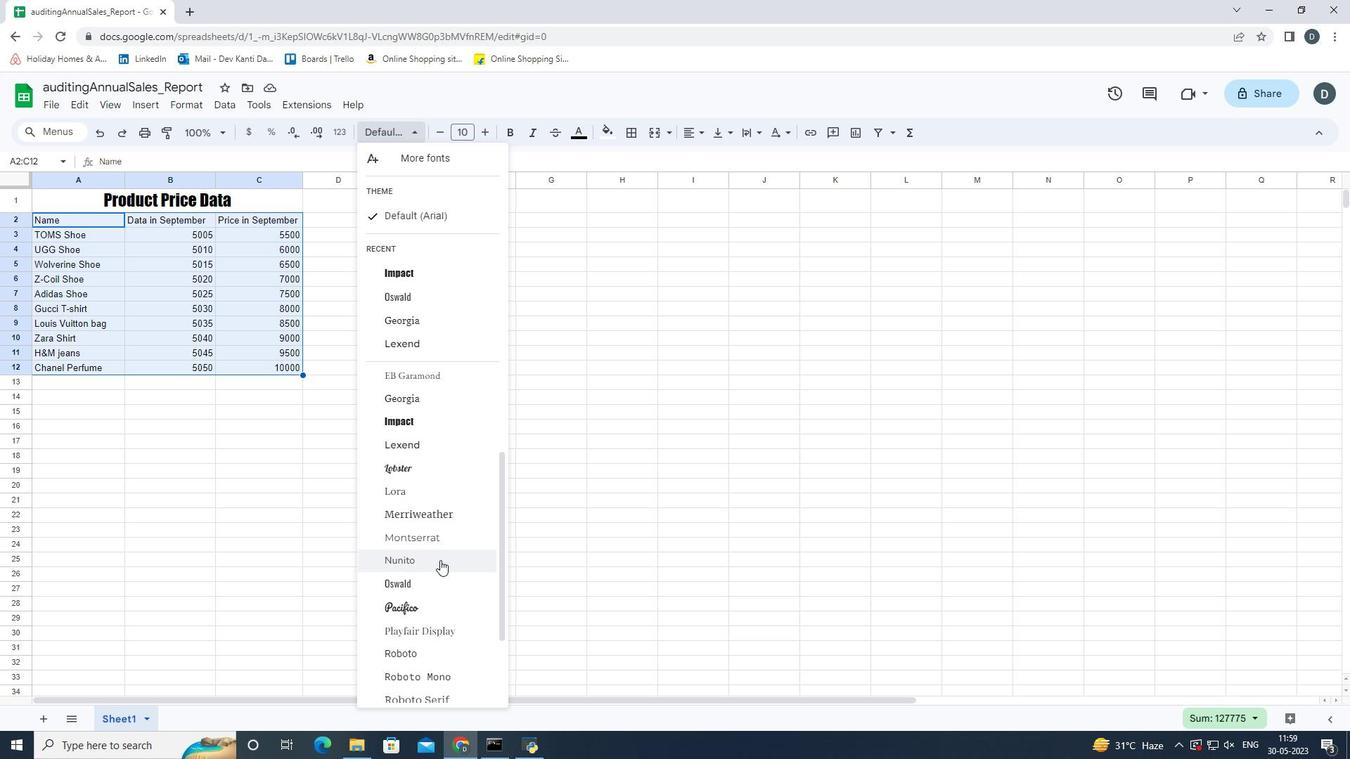 
Action: Mouse scrolled (440, 560) with delta (0, 0)
Screenshot: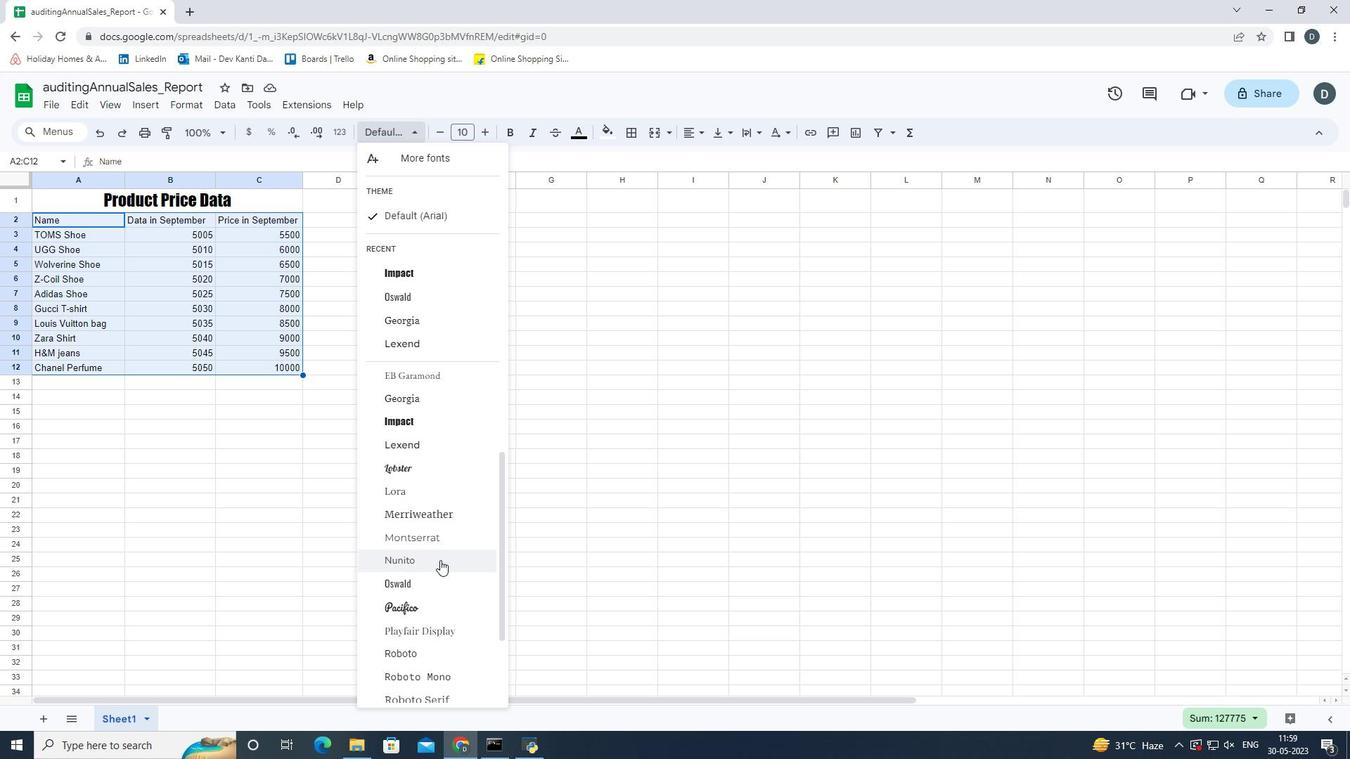 
Action: Mouse scrolled (440, 560) with delta (0, 0)
Screenshot: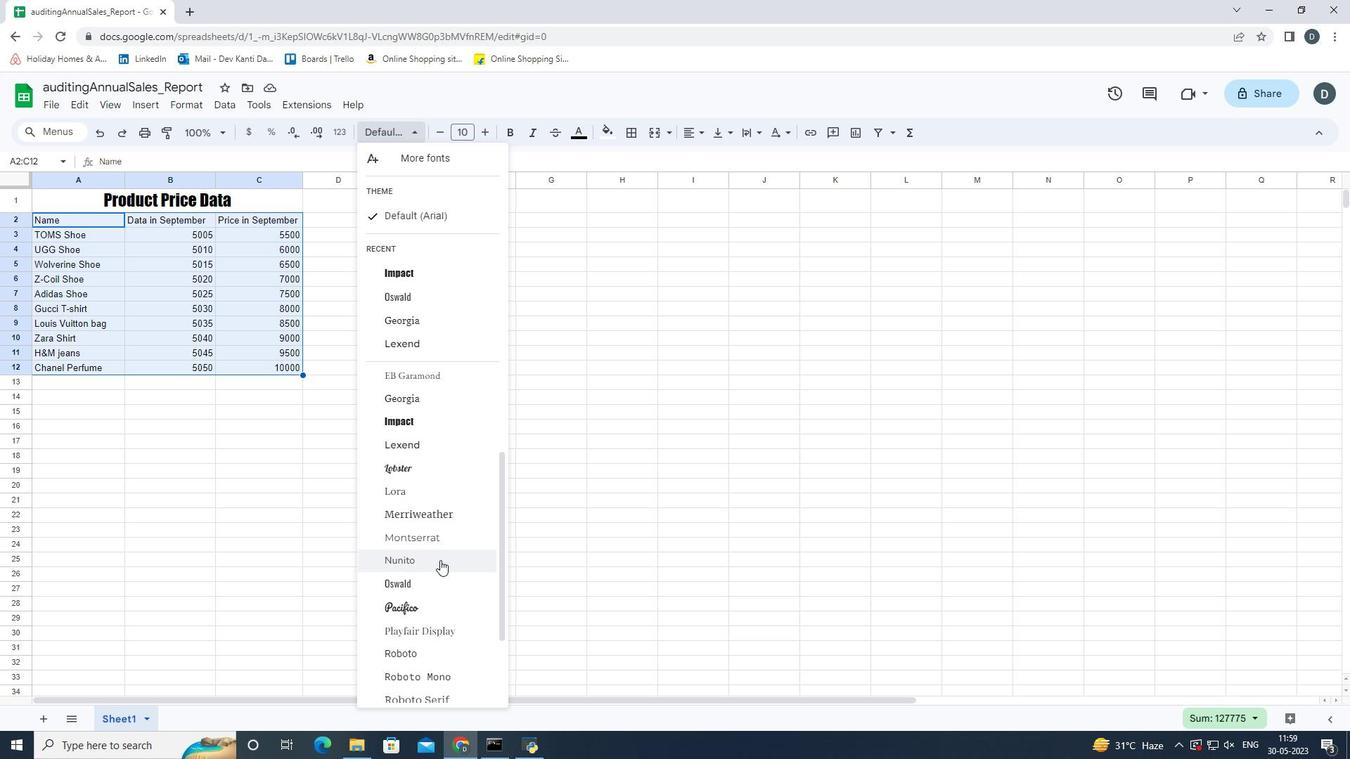 
Action: Mouse scrolled (440, 560) with delta (0, 0)
Screenshot: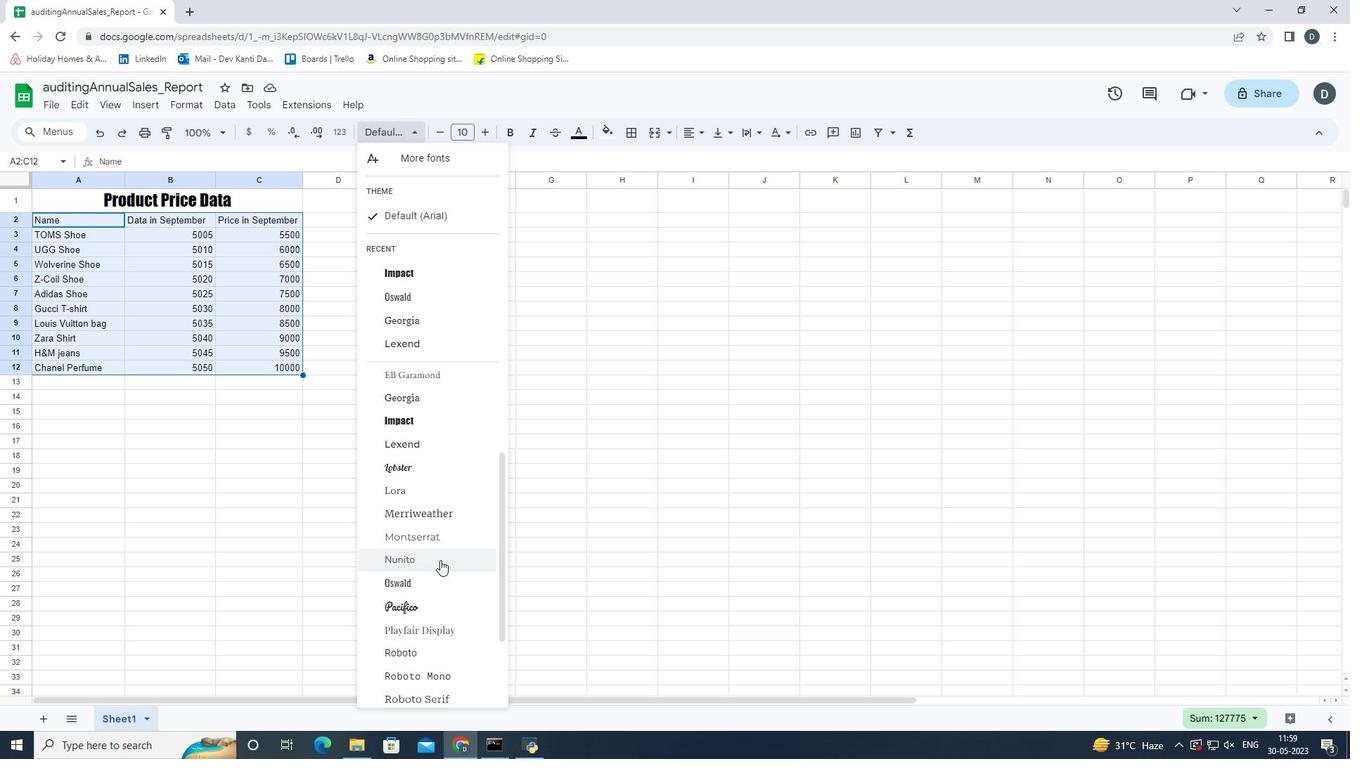 
Action: Mouse scrolled (440, 561) with delta (0, 0)
Screenshot: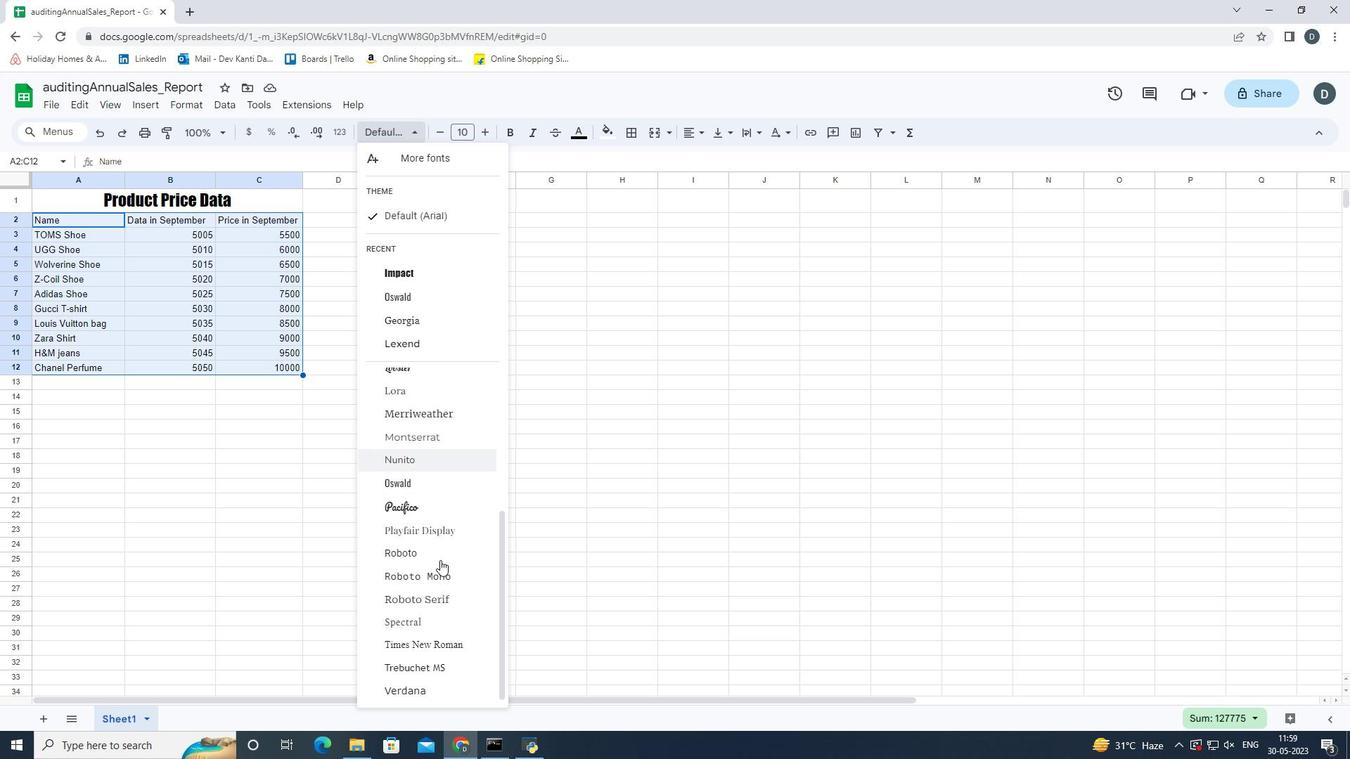 
Action: Mouse scrolled (440, 561) with delta (0, 0)
Screenshot: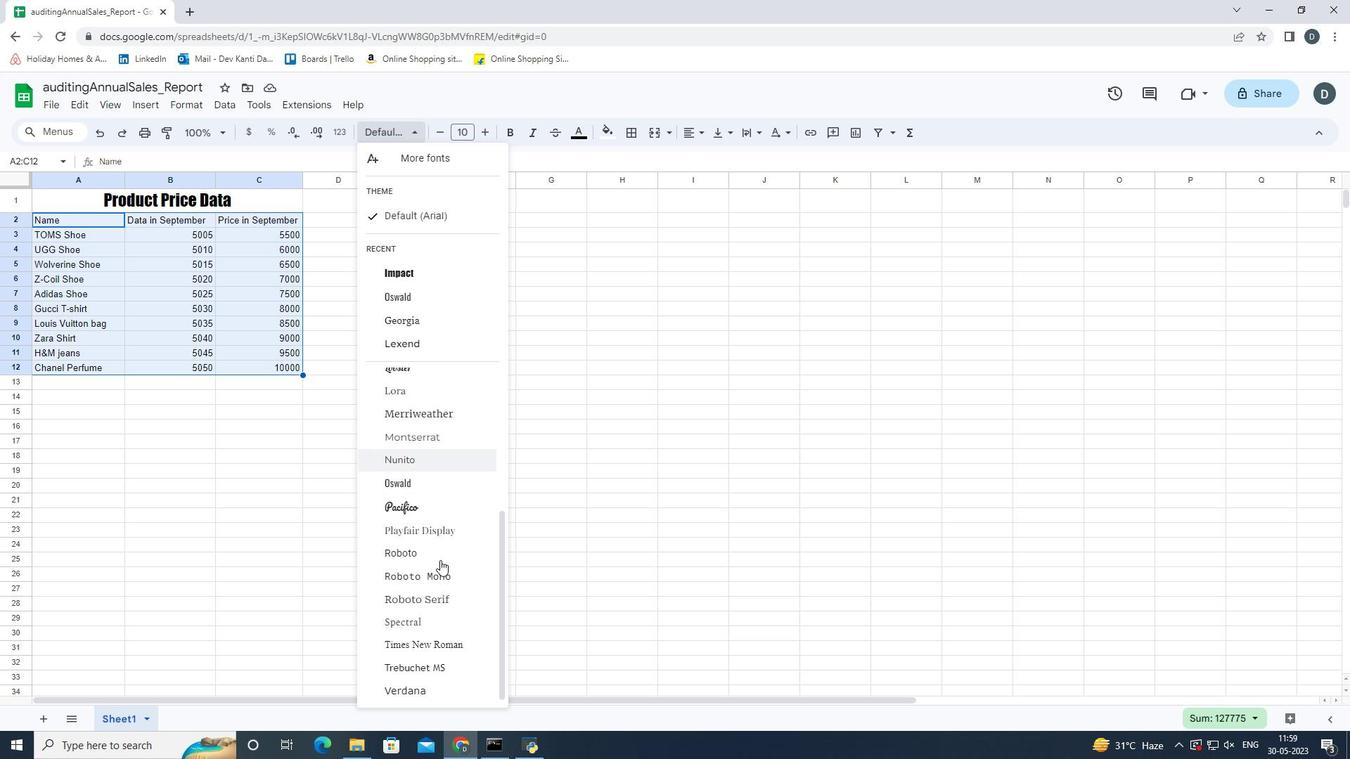 
Action: Mouse scrolled (440, 561) with delta (0, 0)
Screenshot: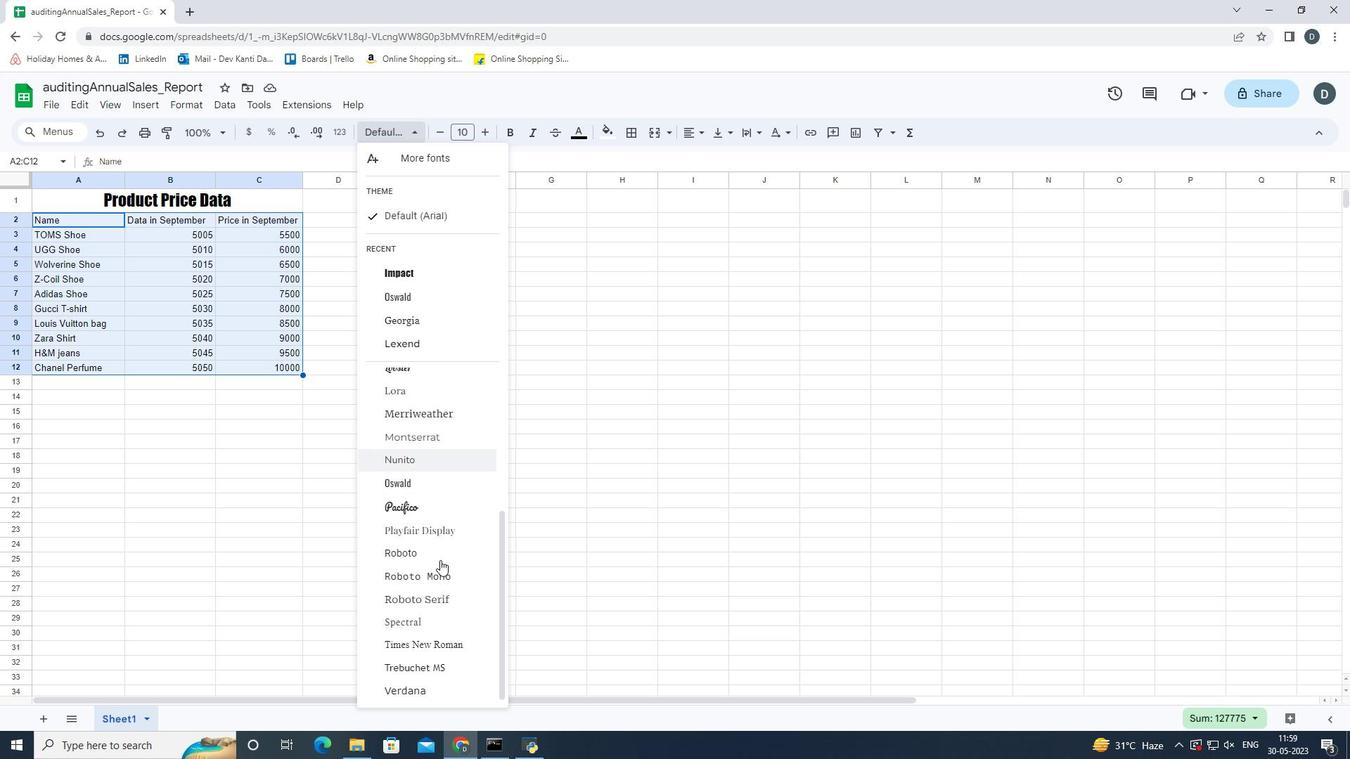 
Action: Mouse scrolled (440, 561) with delta (0, 0)
Screenshot: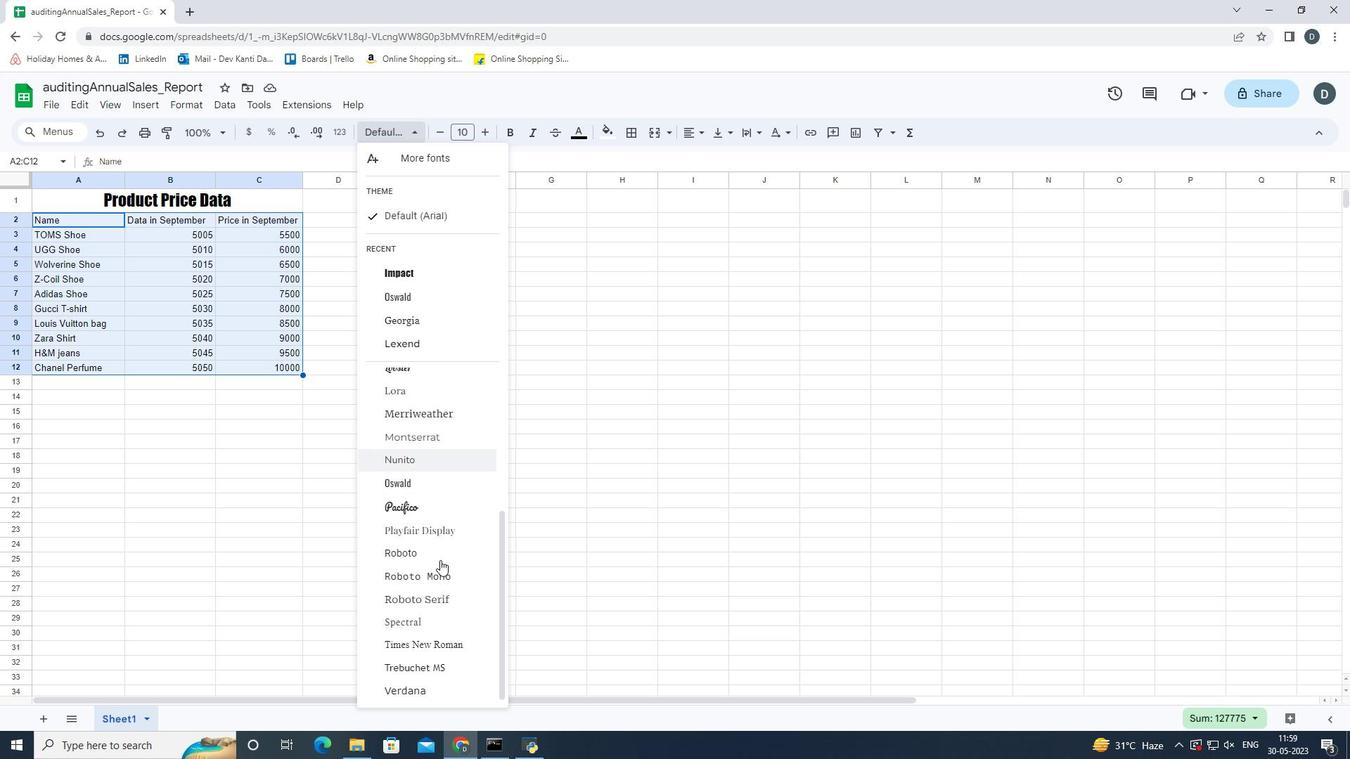 
Action: Mouse scrolled (440, 561) with delta (0, 0)
Screenshot: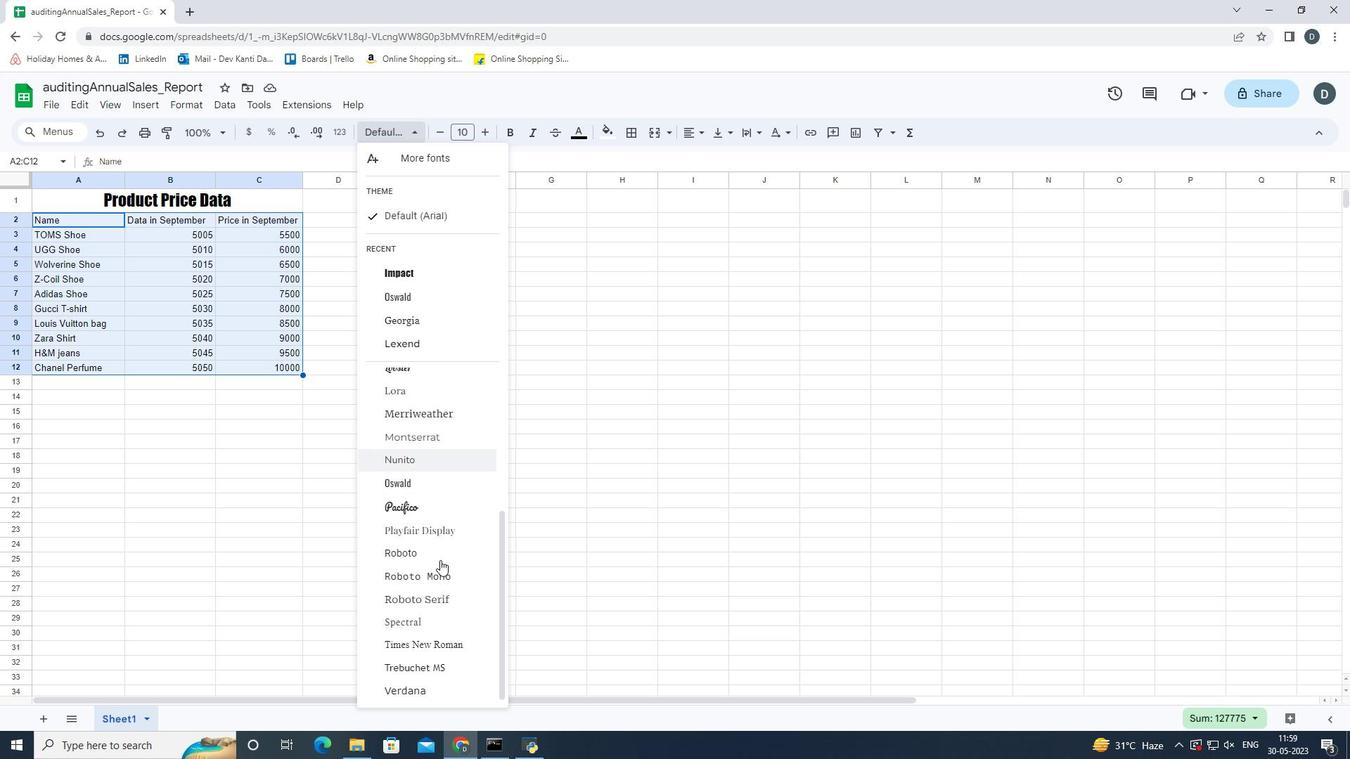 
Action: Mouse scrolled (440, 561) with delta (0, 0)
Screenshot: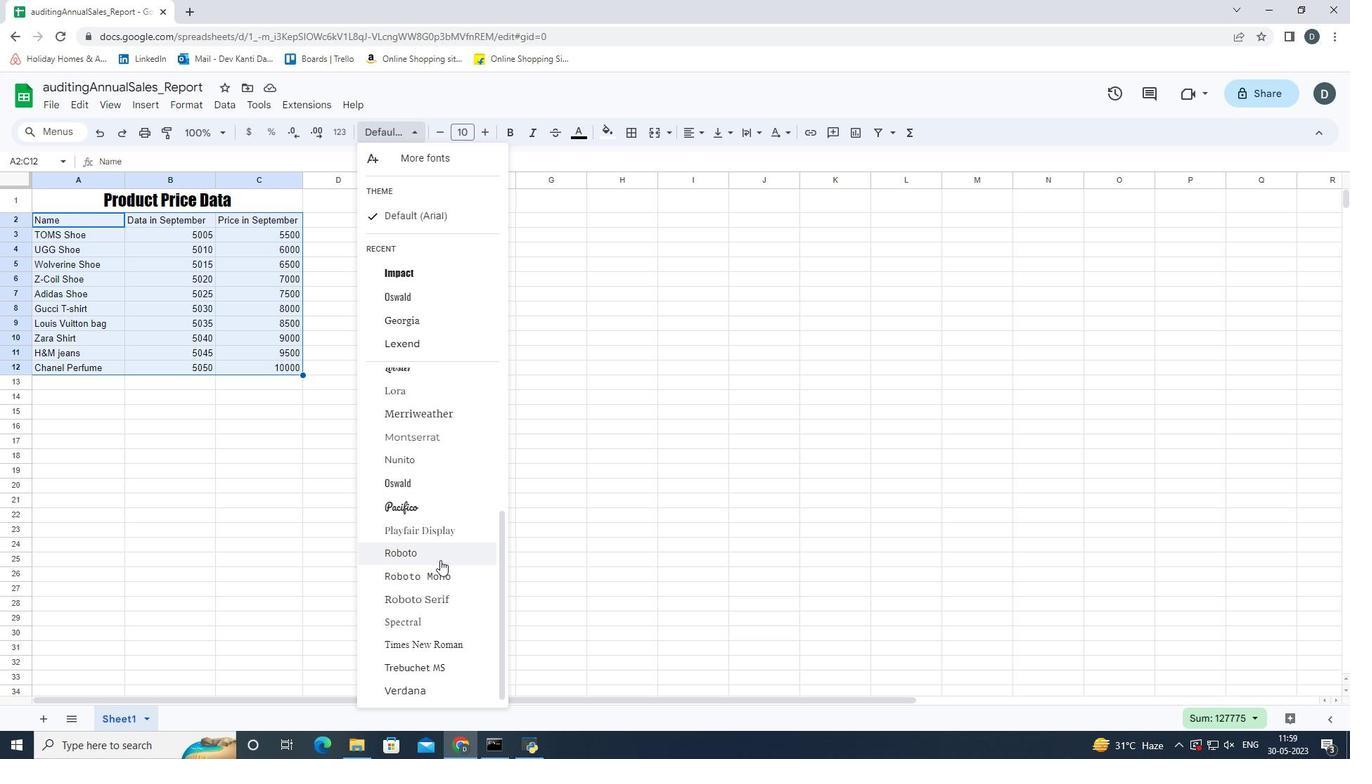 
Action: Mouse scrolled (440, 561) with delta (0, 0)
Screenshot: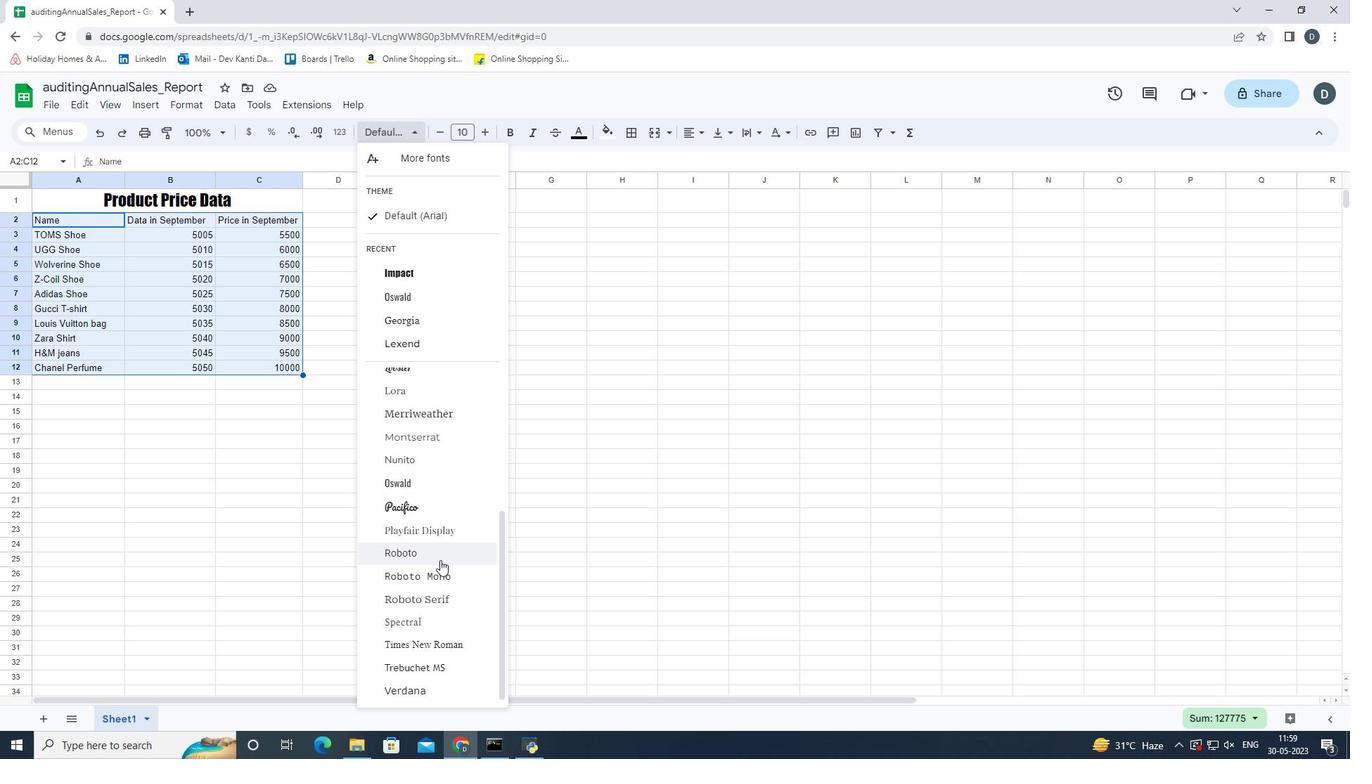 
Action: Mouse moved to (479, 168)
Screenshot: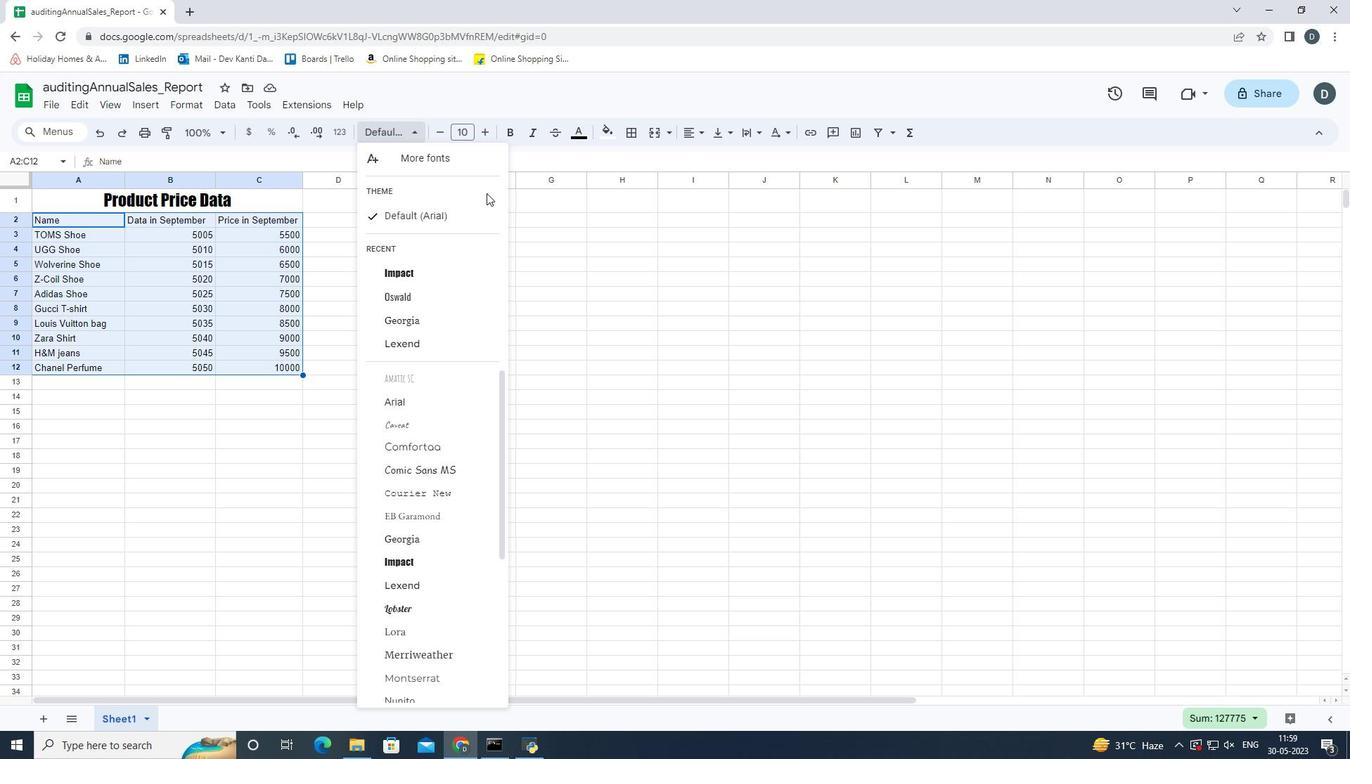
Action: Mouse pressed left at (479, 168)
Screenshot: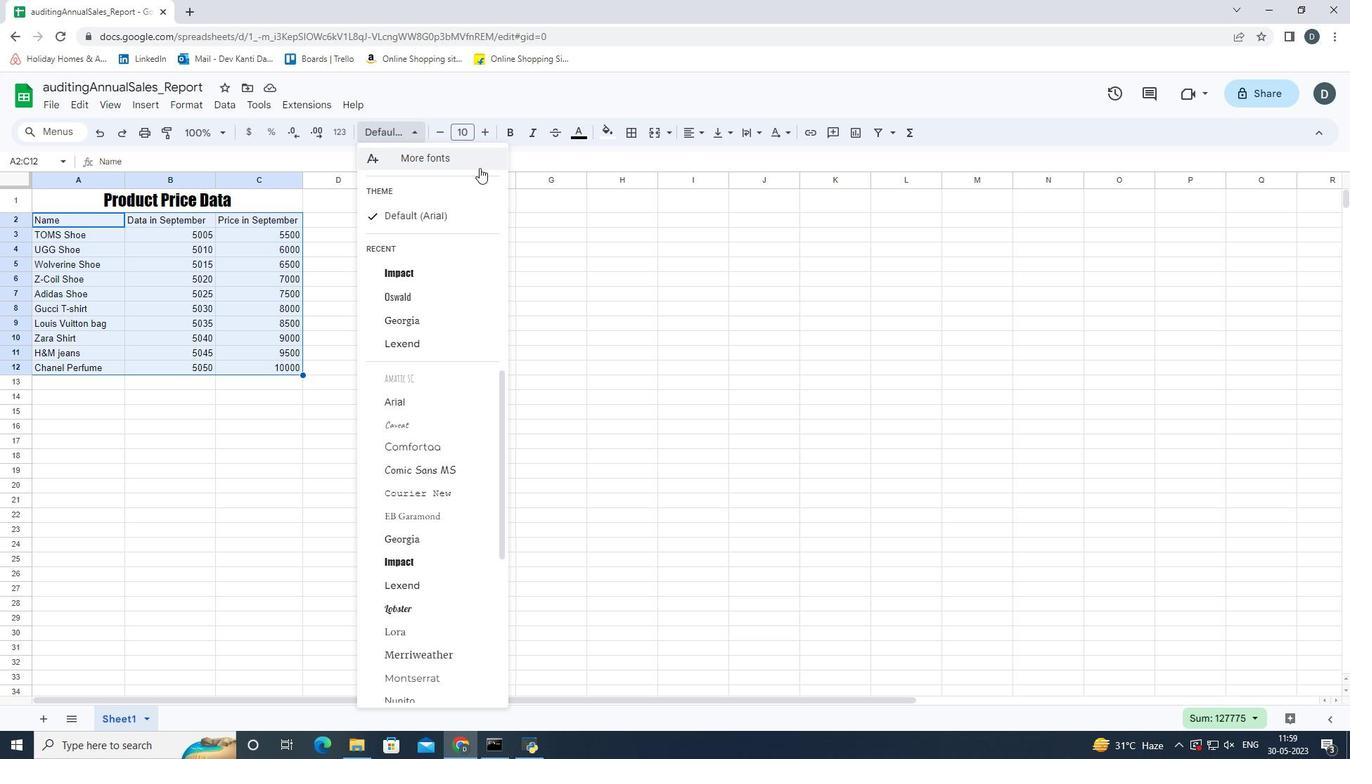 
Action: Mouse moved to (450, 231)
Screenshot: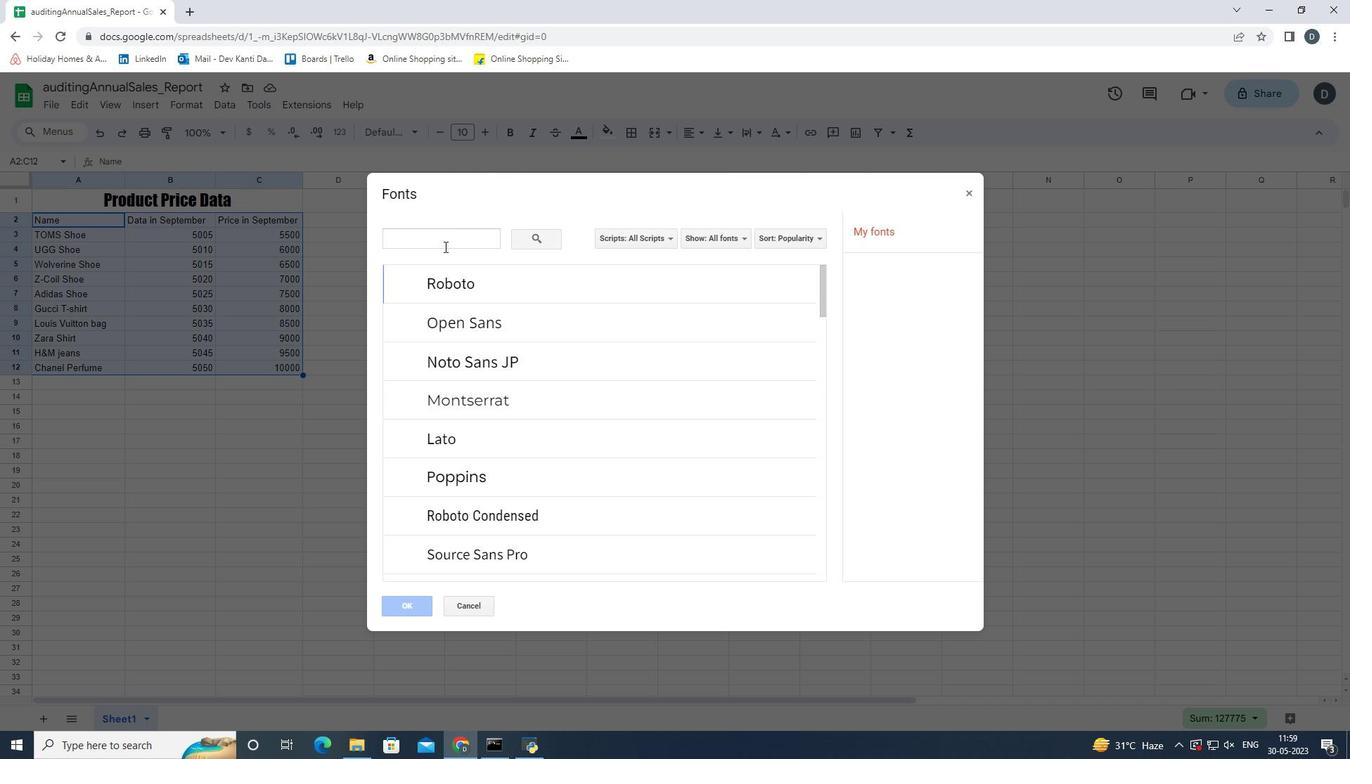 
Action: Mouse pressed left at (450, 231)
Screenshot: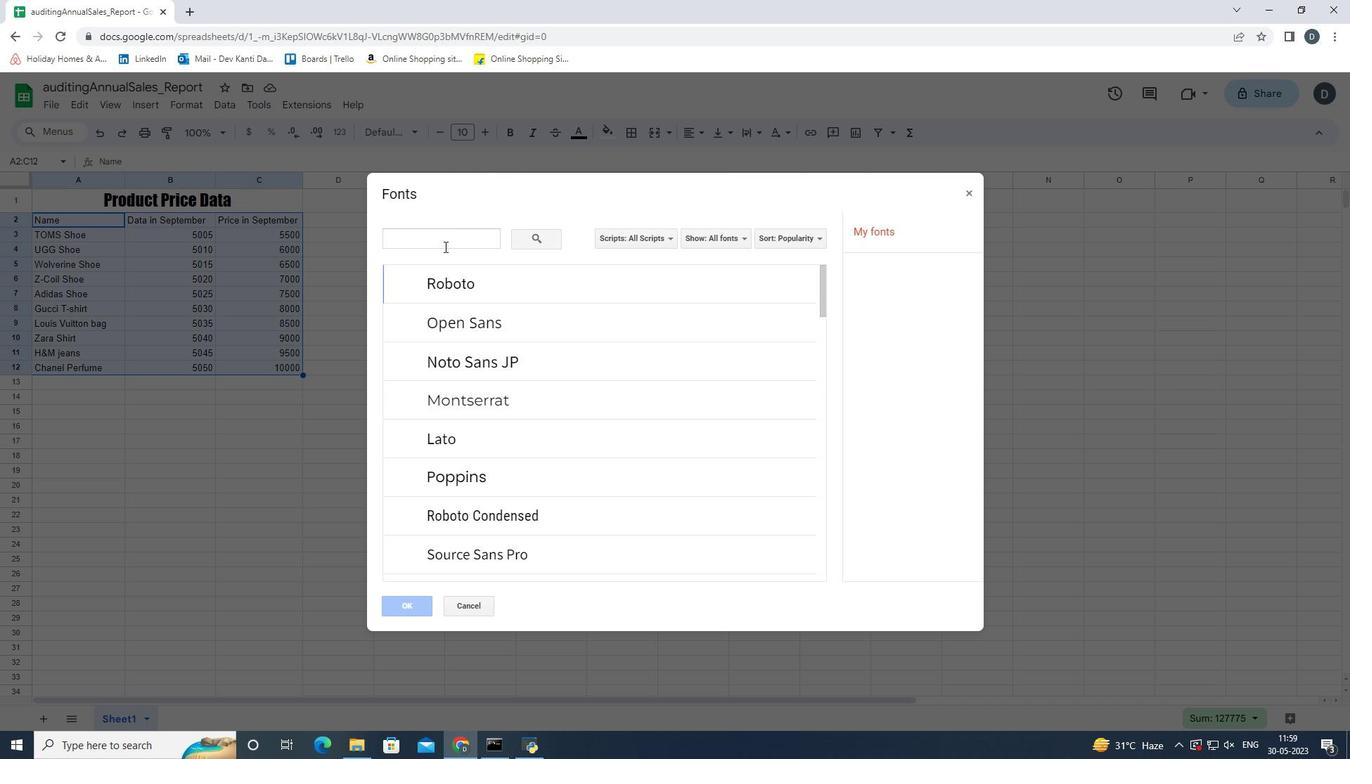 
Action: Key pressed <Key.shift>Lob
Screenshot: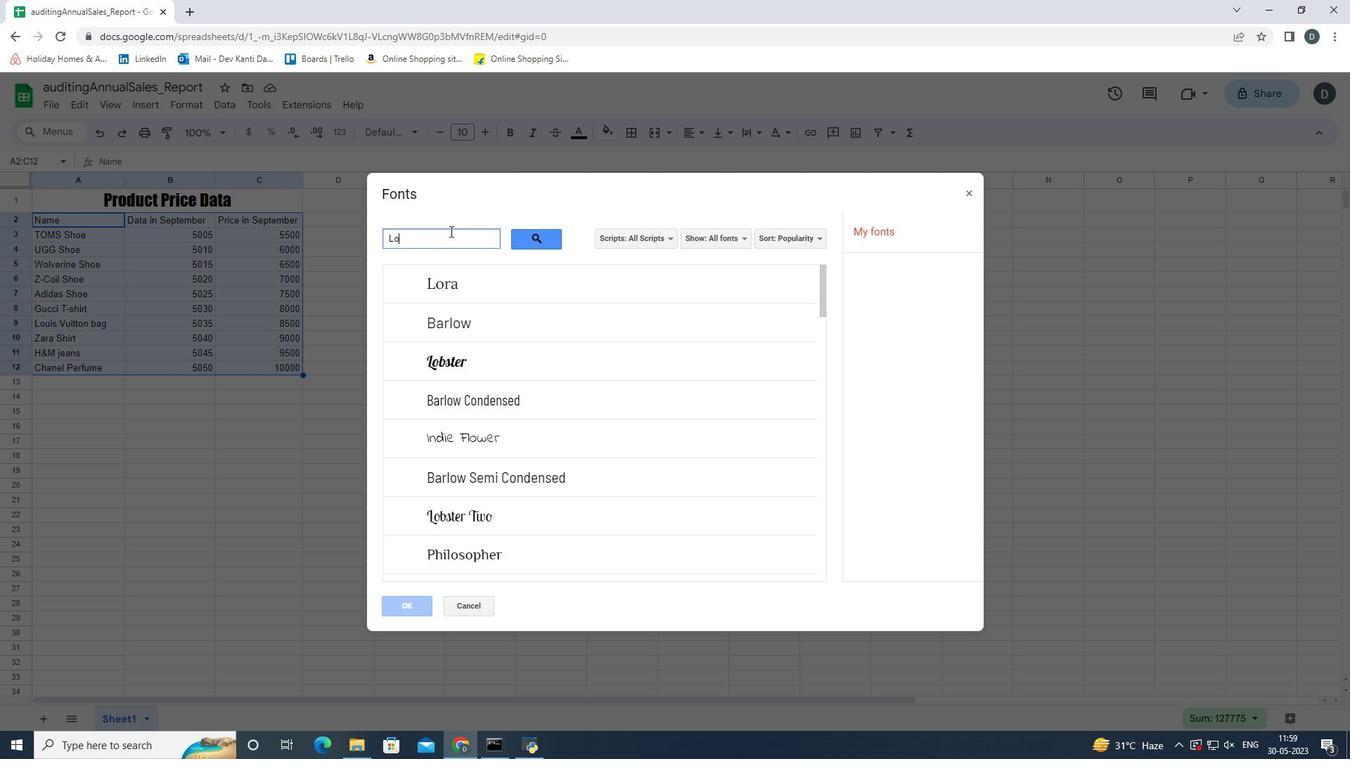 
Action: Mouse moved to (467, 287)
Screenshot: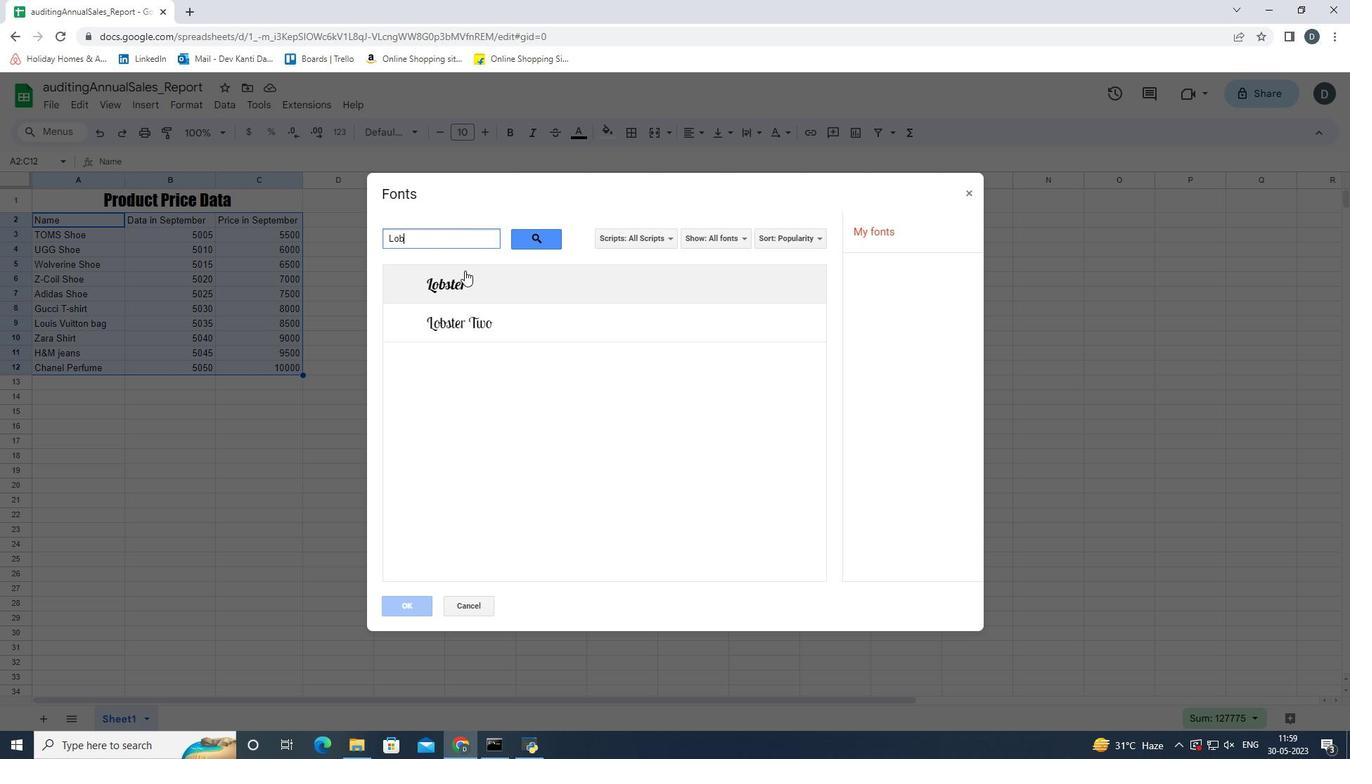
Action: Mouse pressed left at (467, 287)
Screenshot: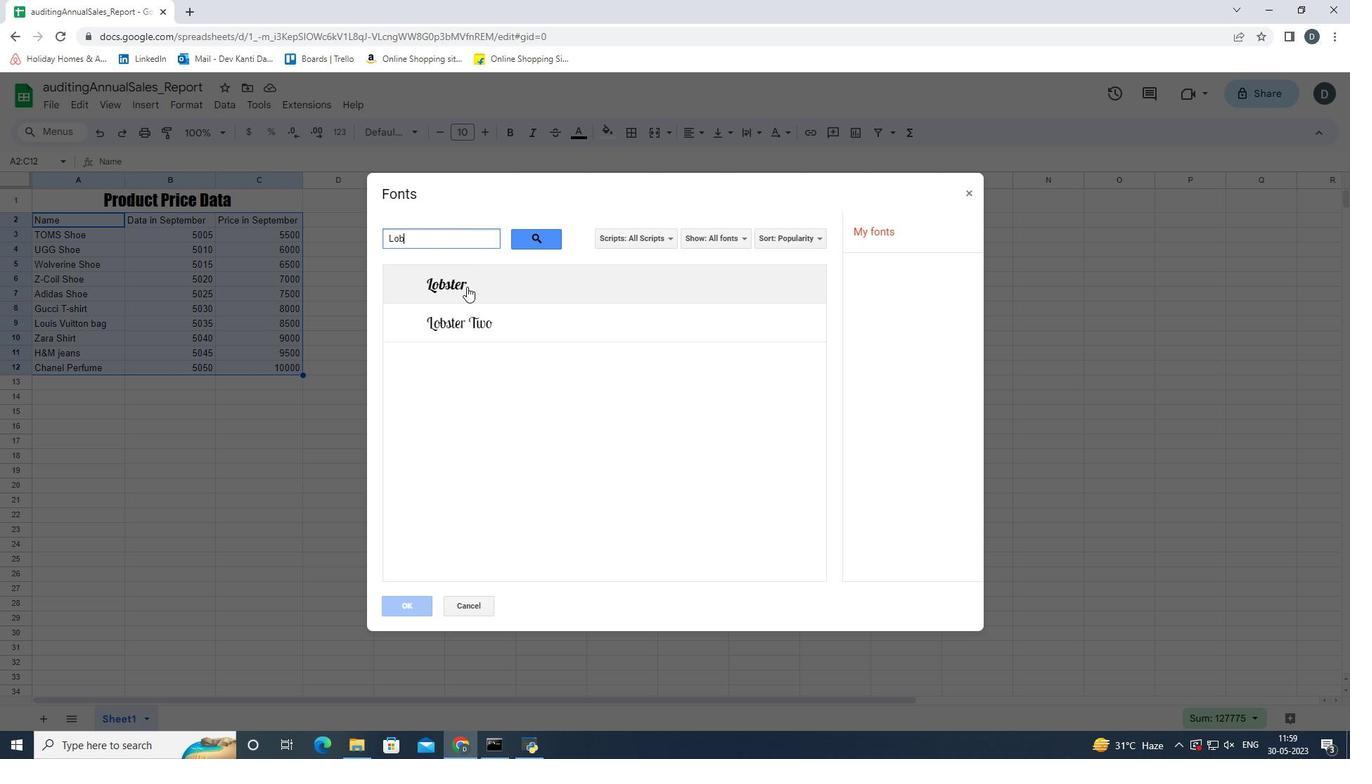 
Action: Mouse moved to (417, 610)
Screenshot: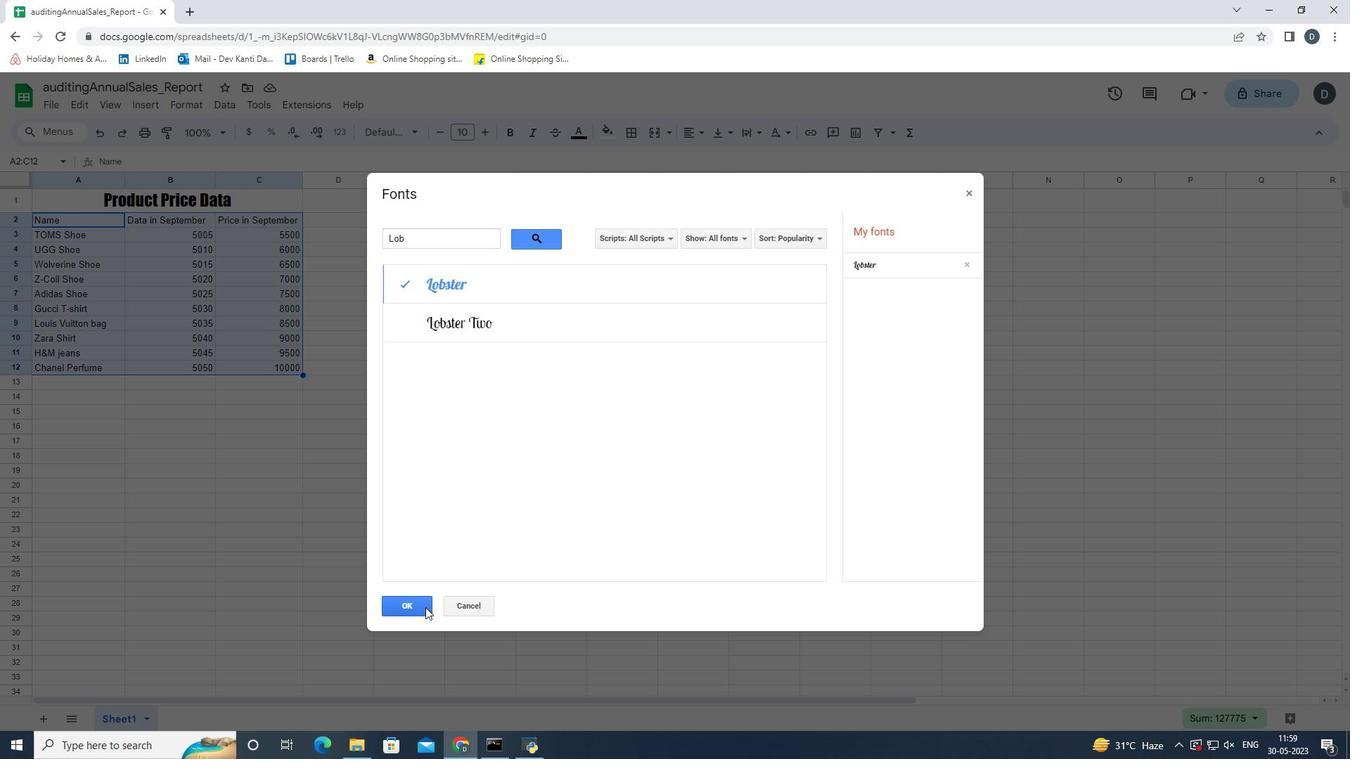 
Action: Mouse pressed left at (417, 610)
Screenshot: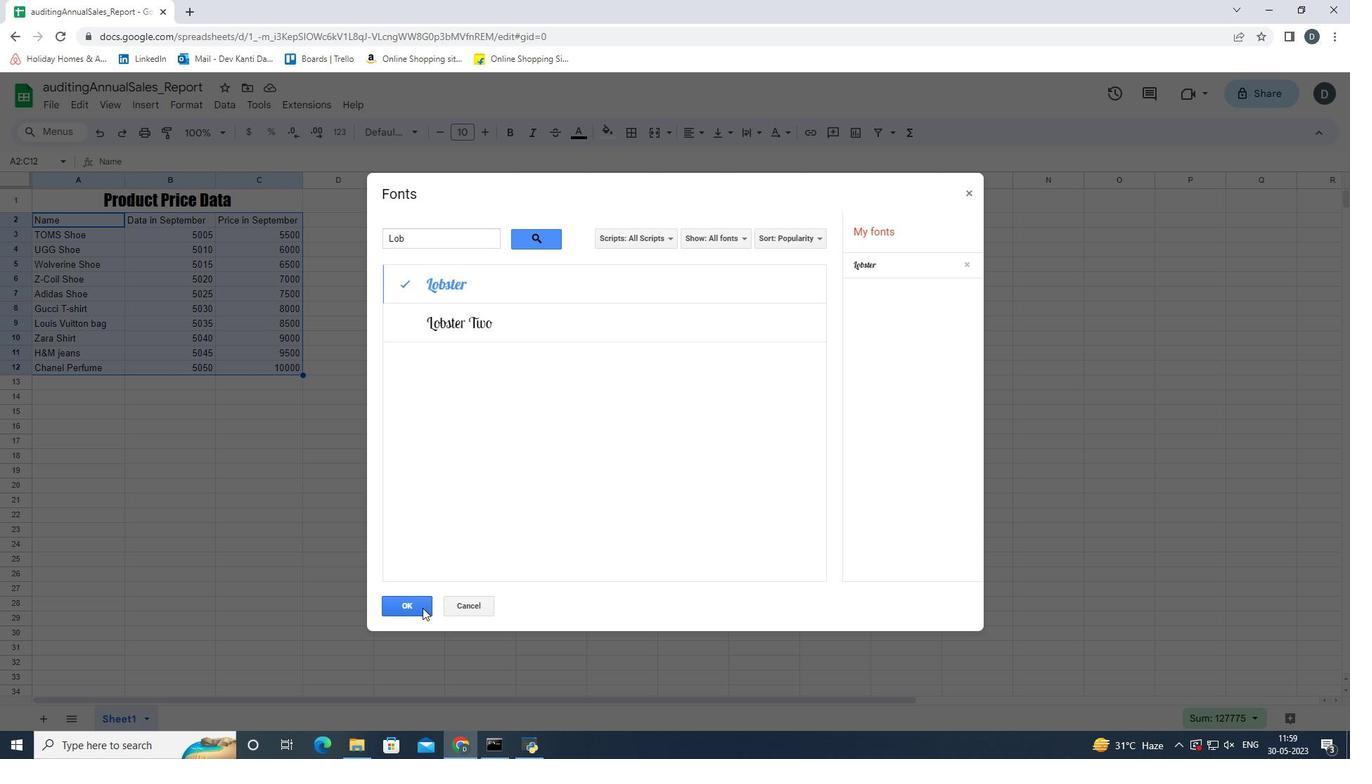 
Action: Mouse moved to (443, 129)
Screenshot: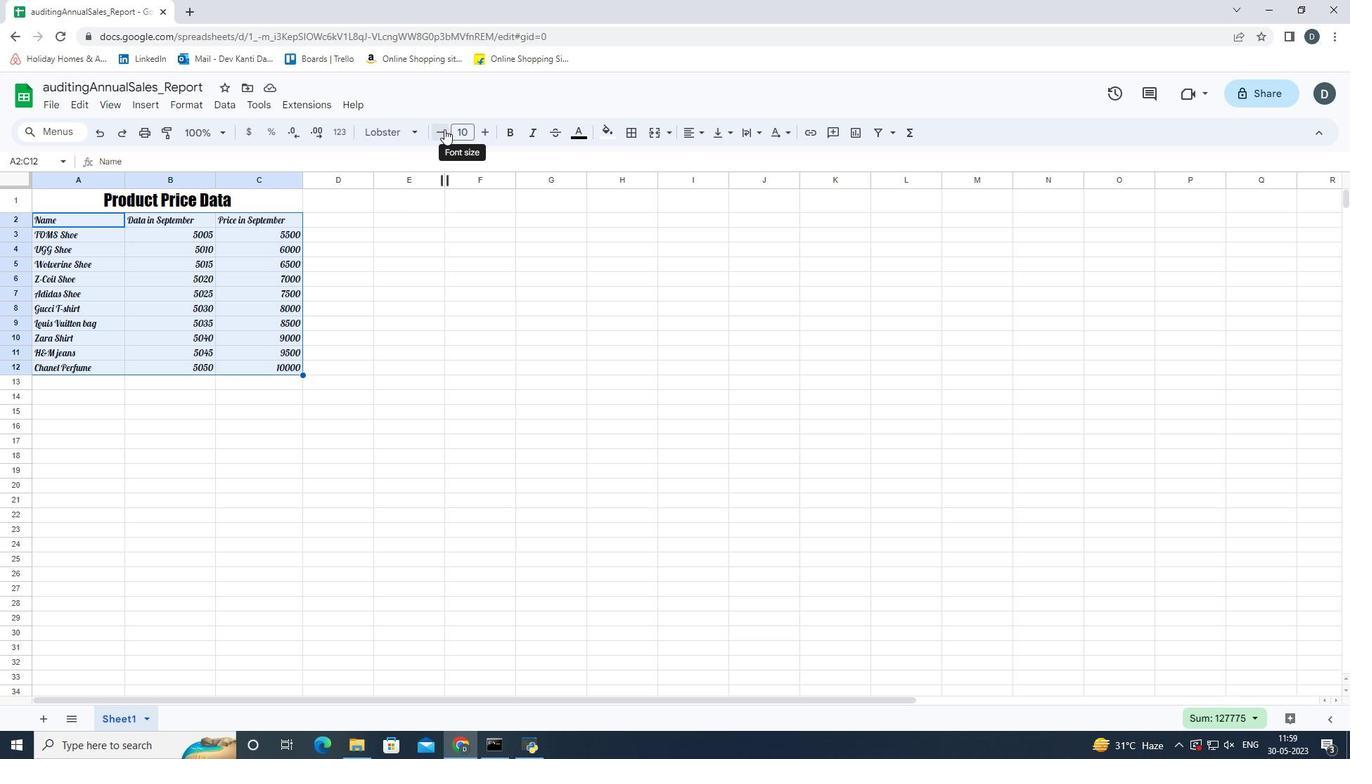 
Action: Mouse pressed left at (443, 129)
Screenshot: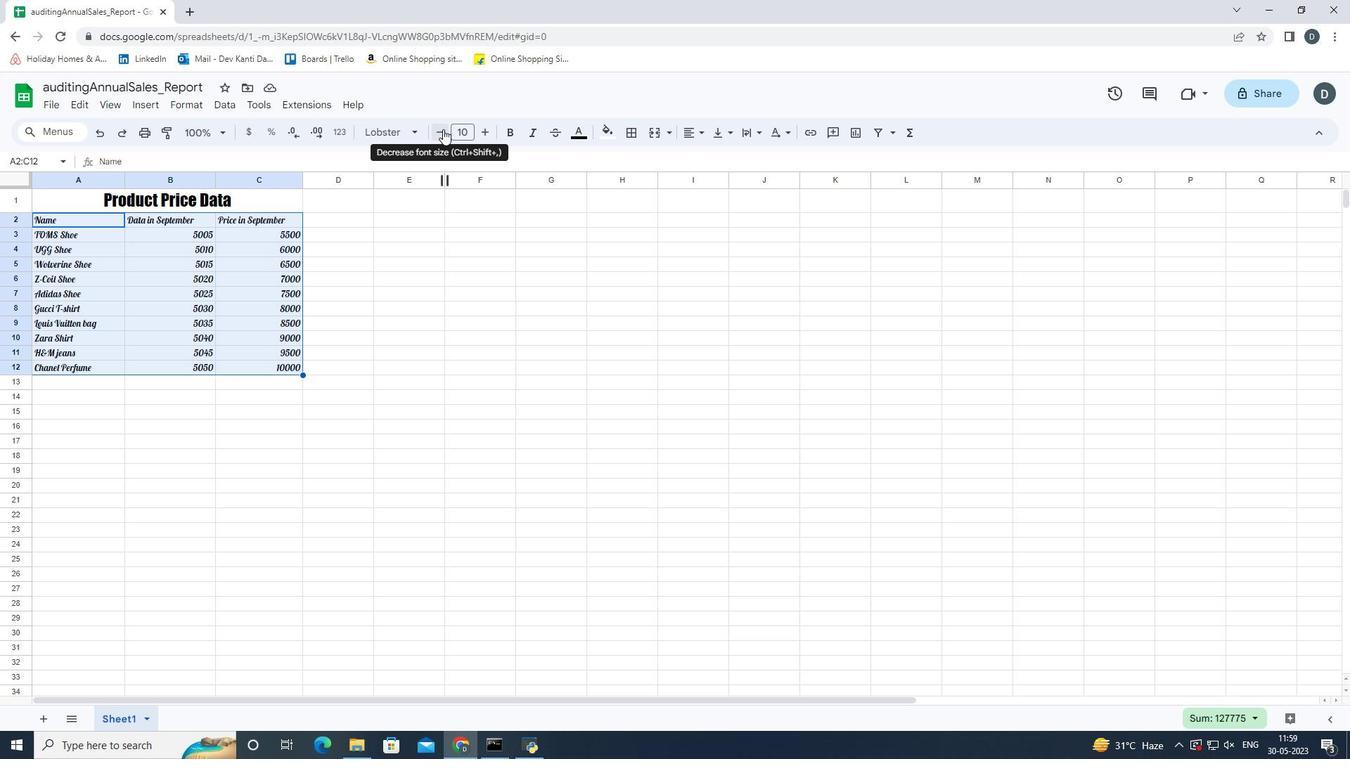 
Action: Mouse moved to (68, 199)
Screenshot: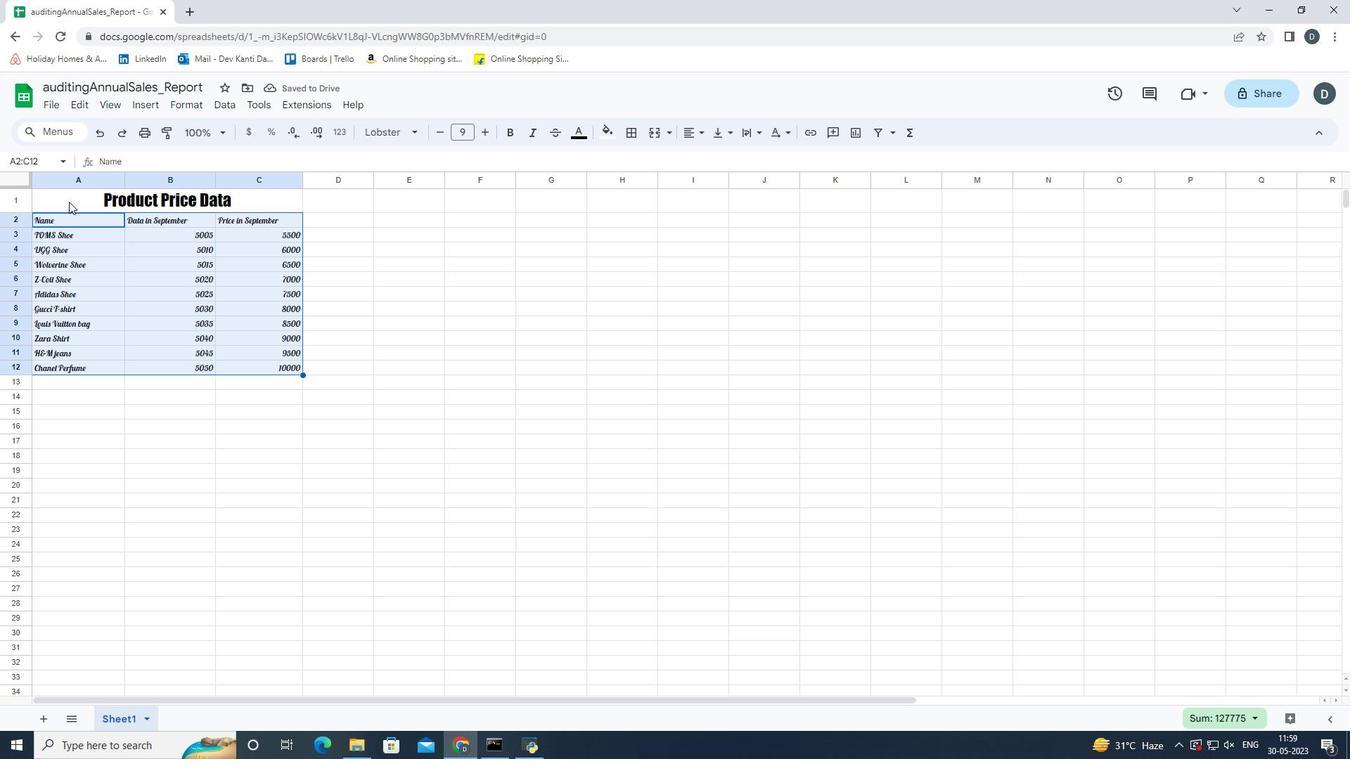 
Action: Mouse pressed left at (68, 199)
Screenshot: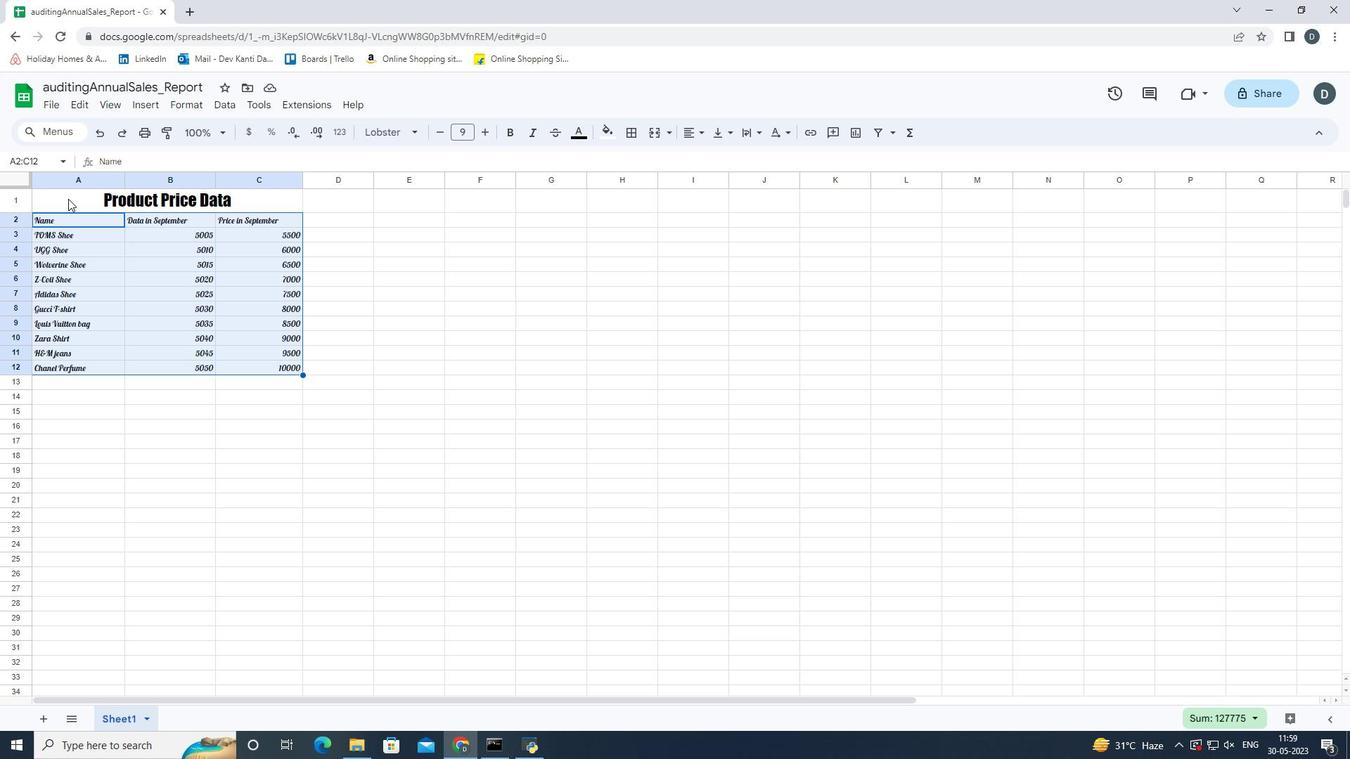 
Action: Mouse moved to (252, 194)
Screenshot: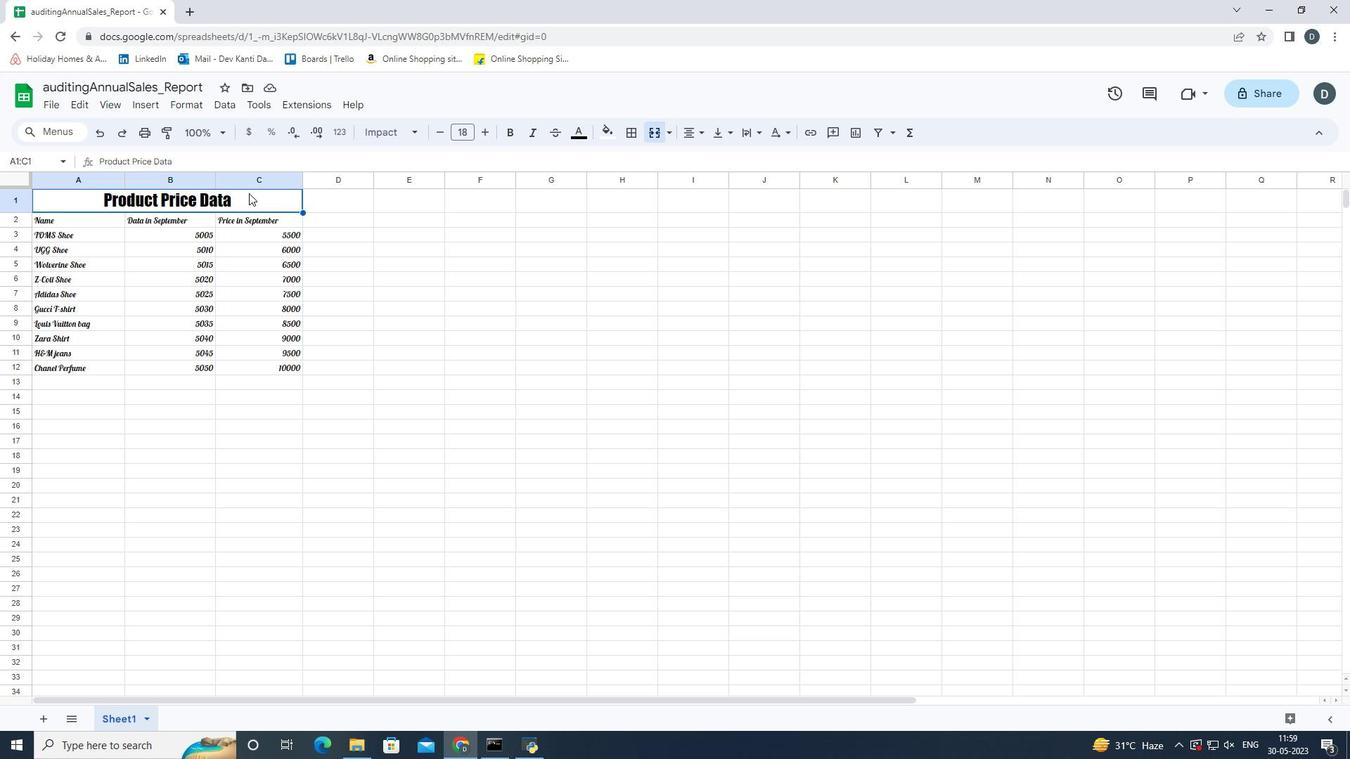 
Action: Mouse pressed left at (252, 194)
Screenshot: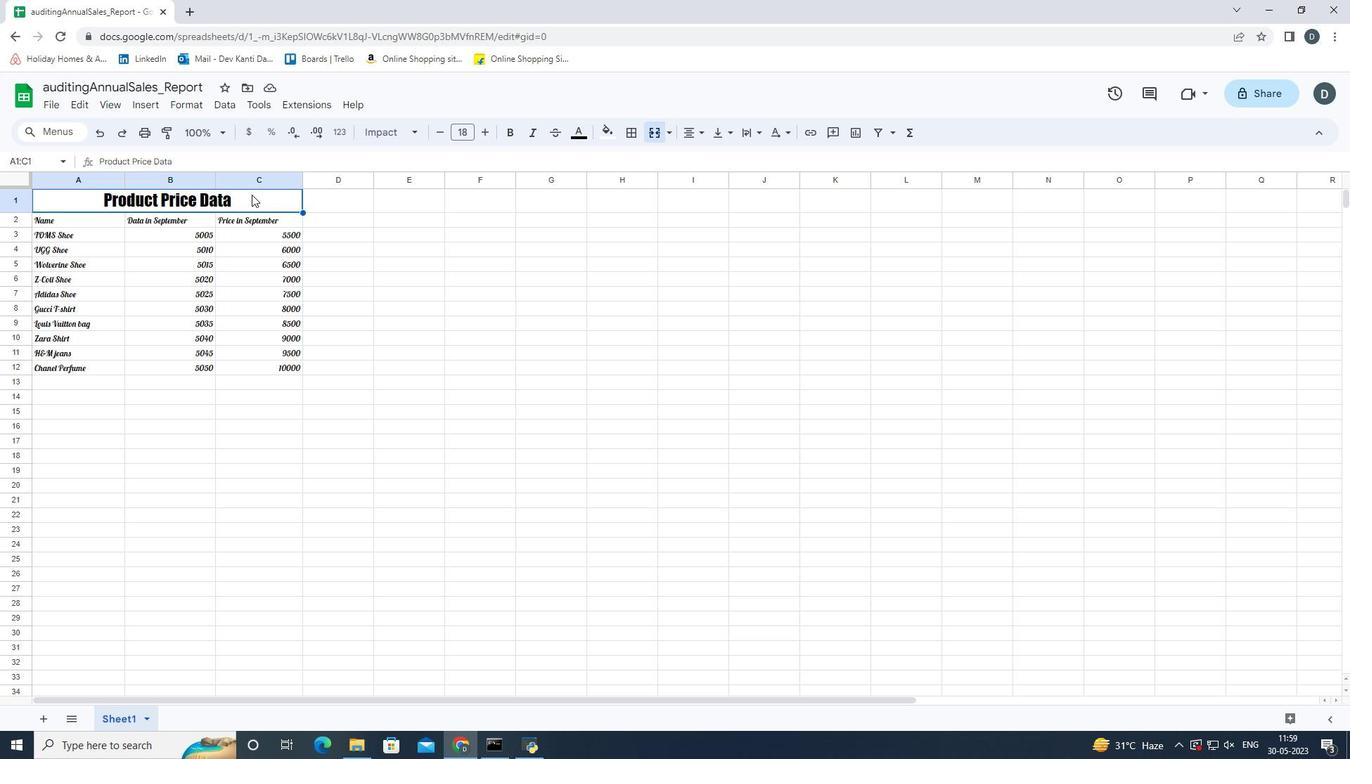 
Action: Mouse moved to (693, 129)
Screenshot: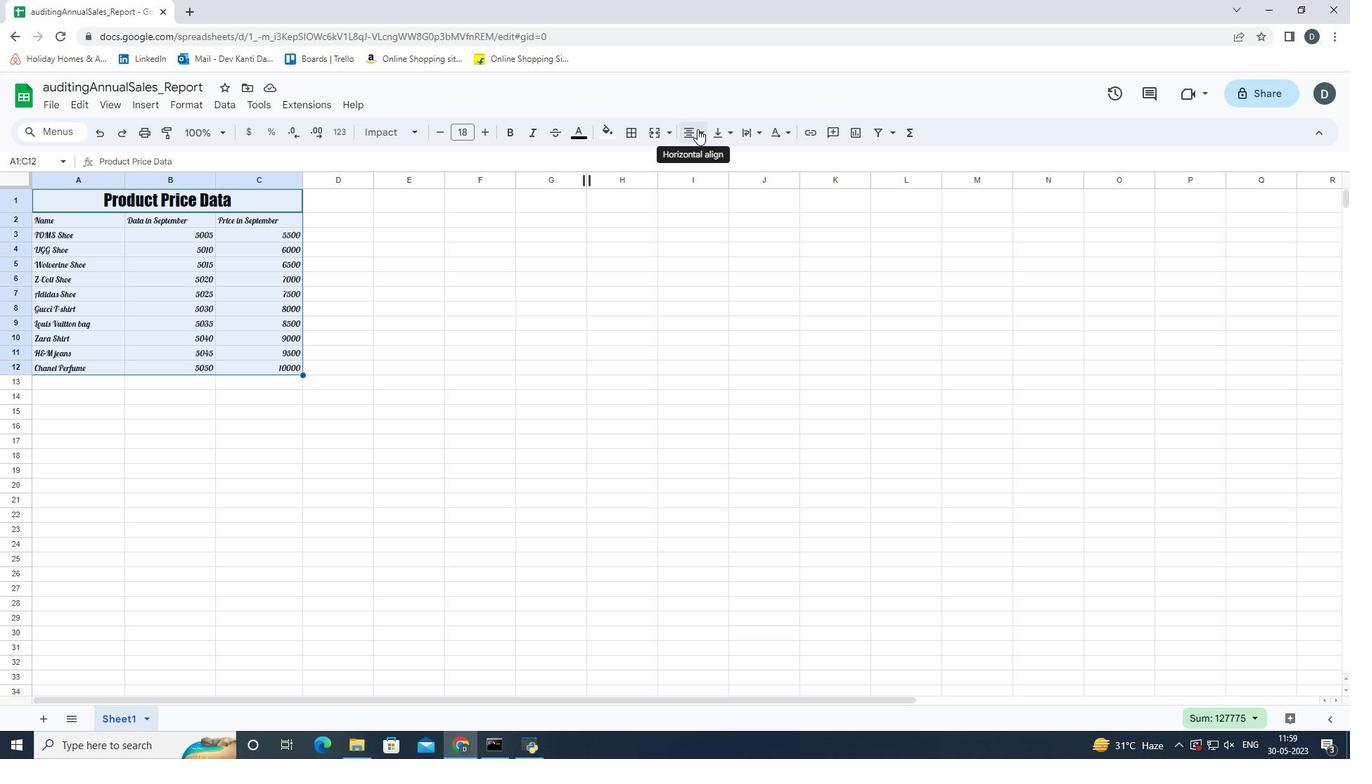 
Action: Mouse pressed left at (693, 129)
Screenshot: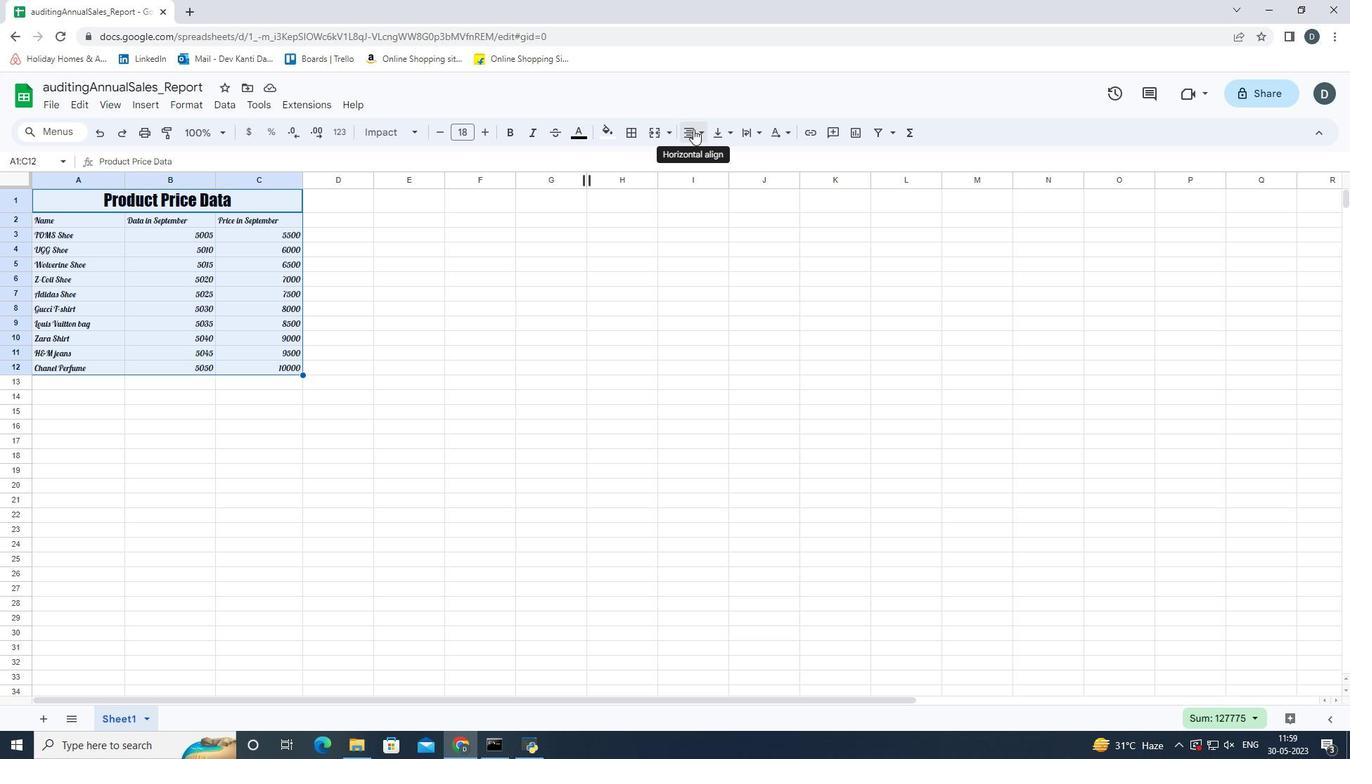 
Action: Mouse moved to (718, 164)
Screenshot: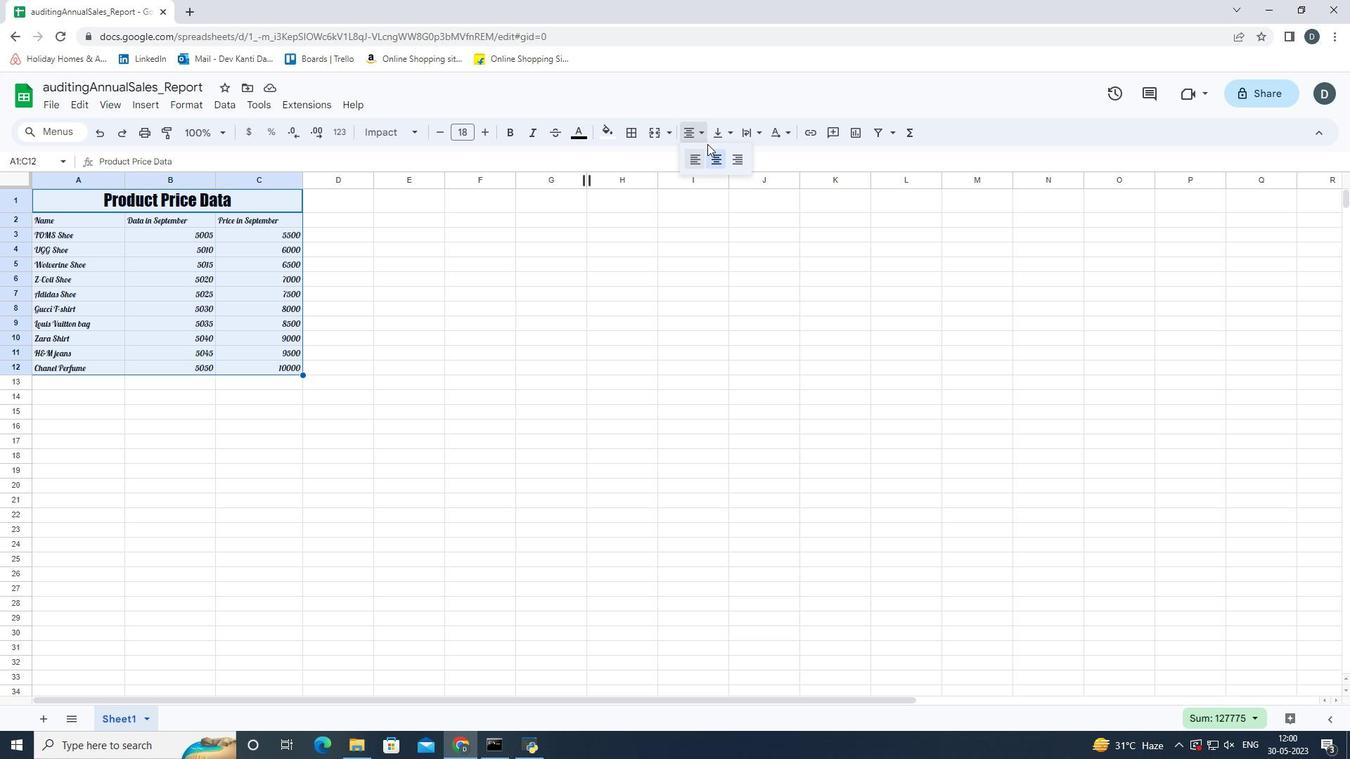 
Action: Mouse pressed left at (718, 164)
Screenshot: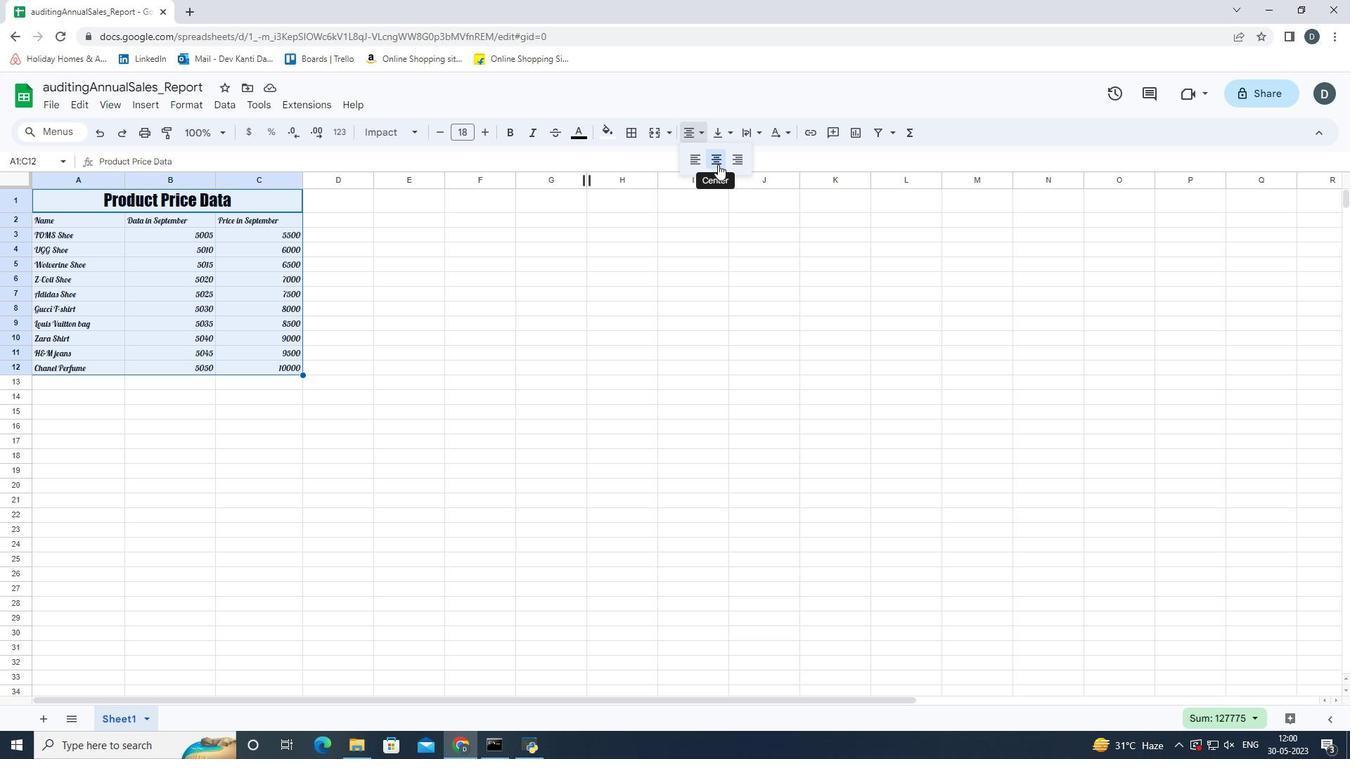 
Action: Mouse moved to (314, 365)
Screenshot: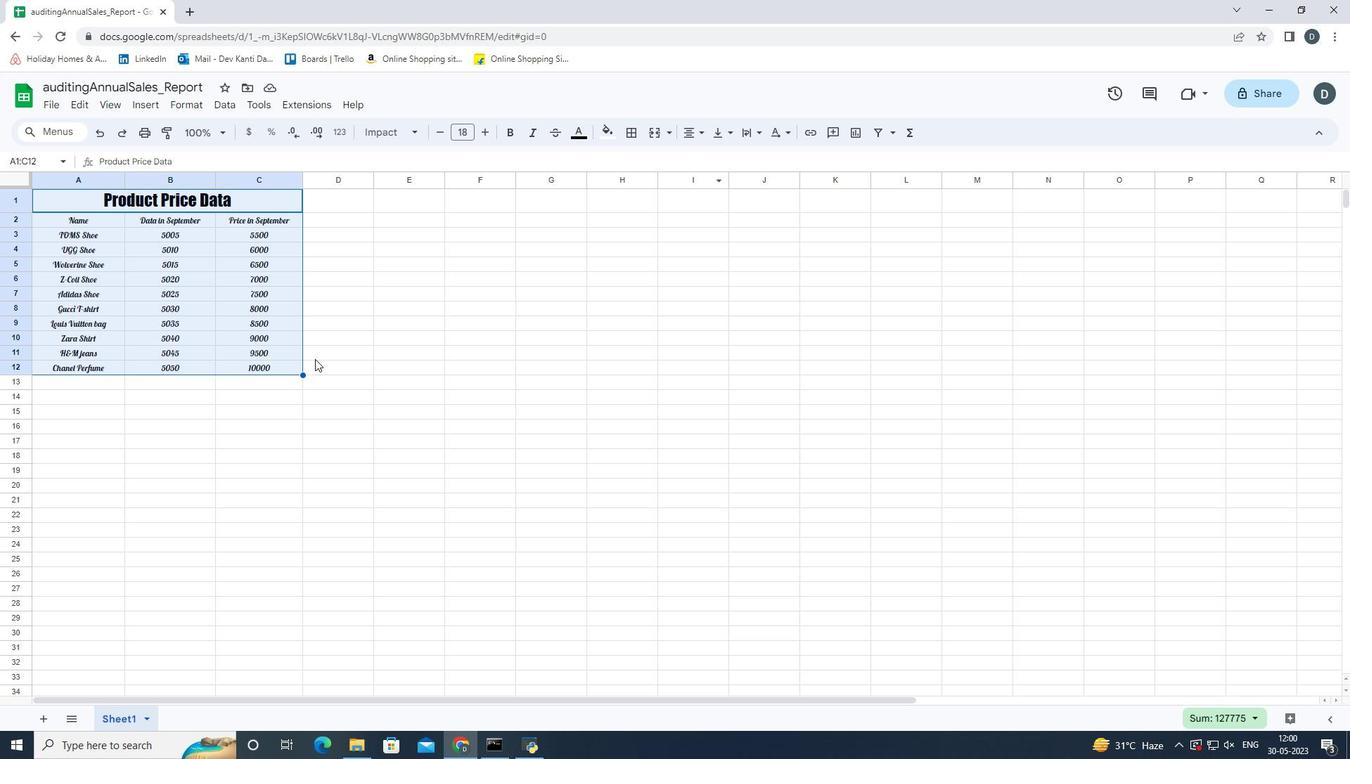 
Action: Mouse pressed left at (314, 365)
Screenshot: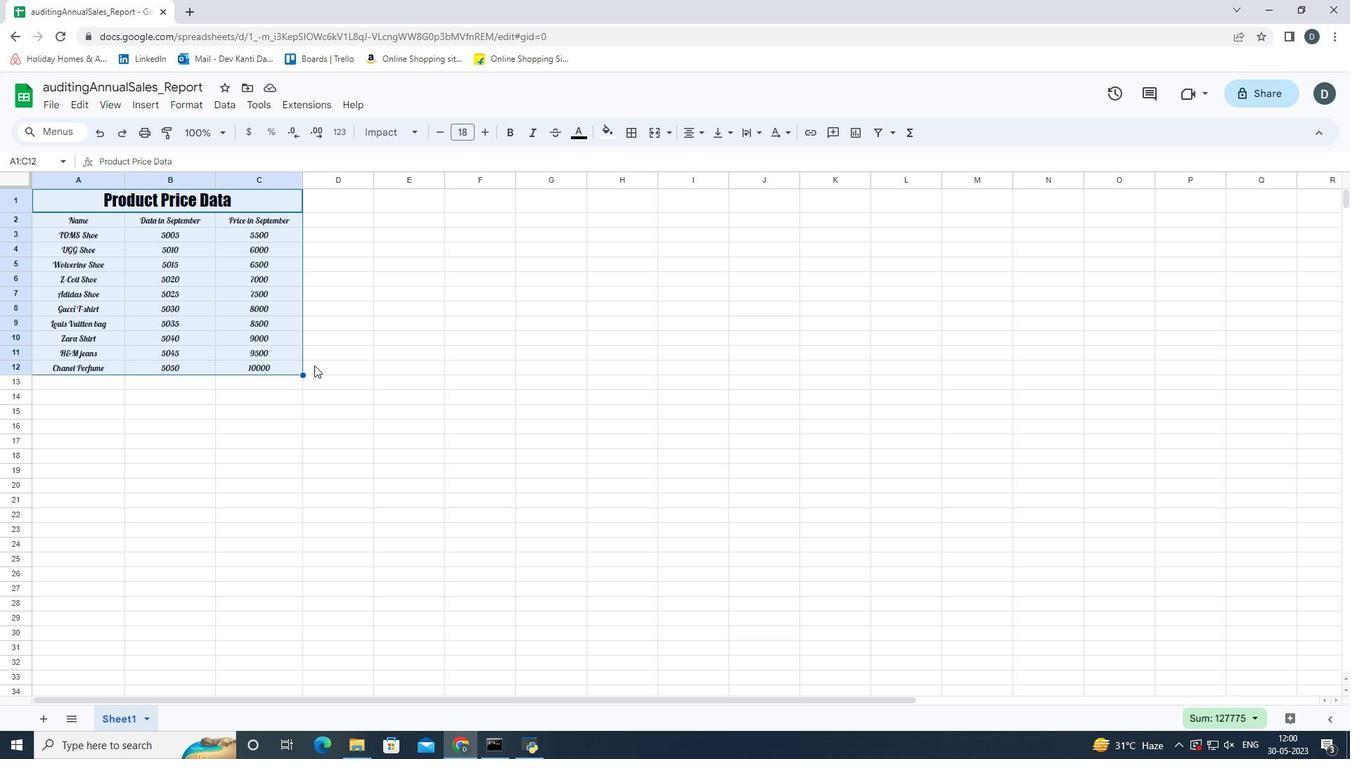 
Action: Mouse moved to (272, 369)
Screenshot: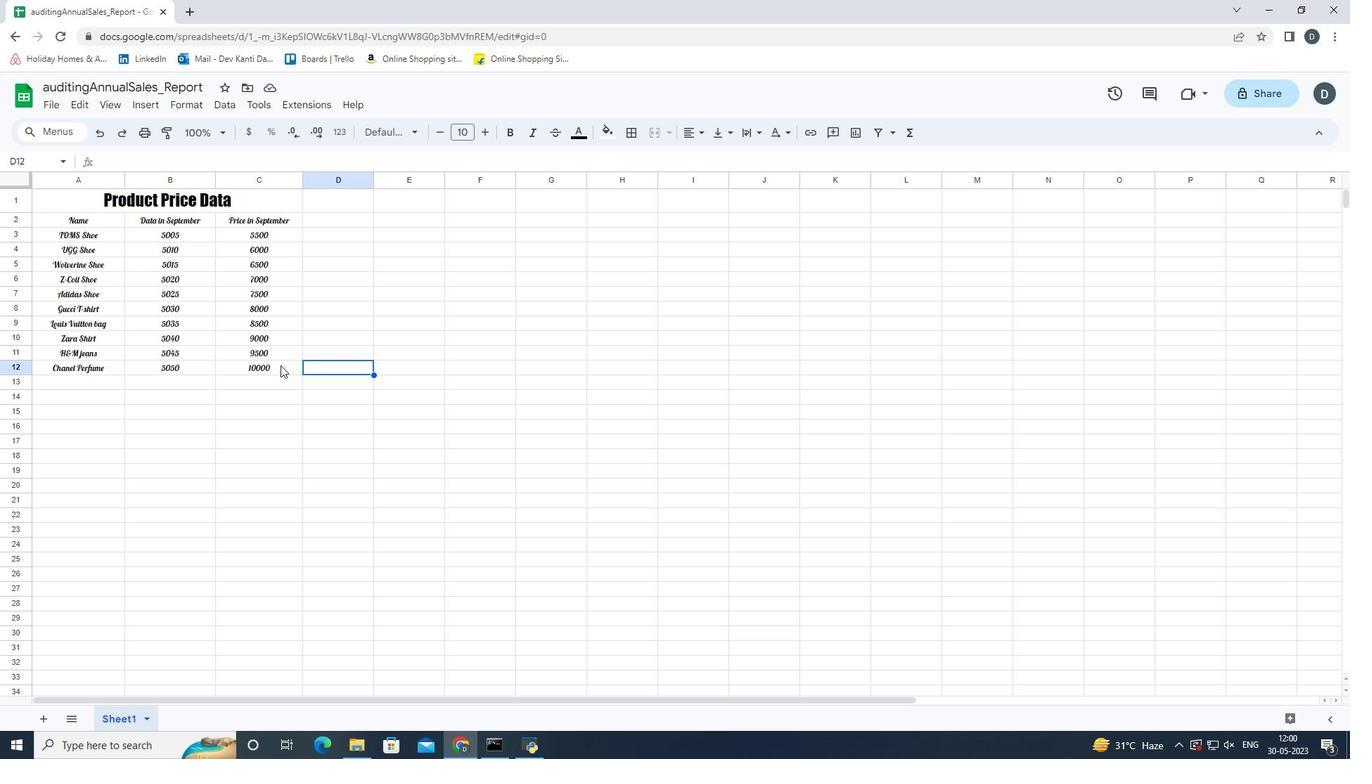 
Action: Mouse pressed left at (272, 369)
Screenshot: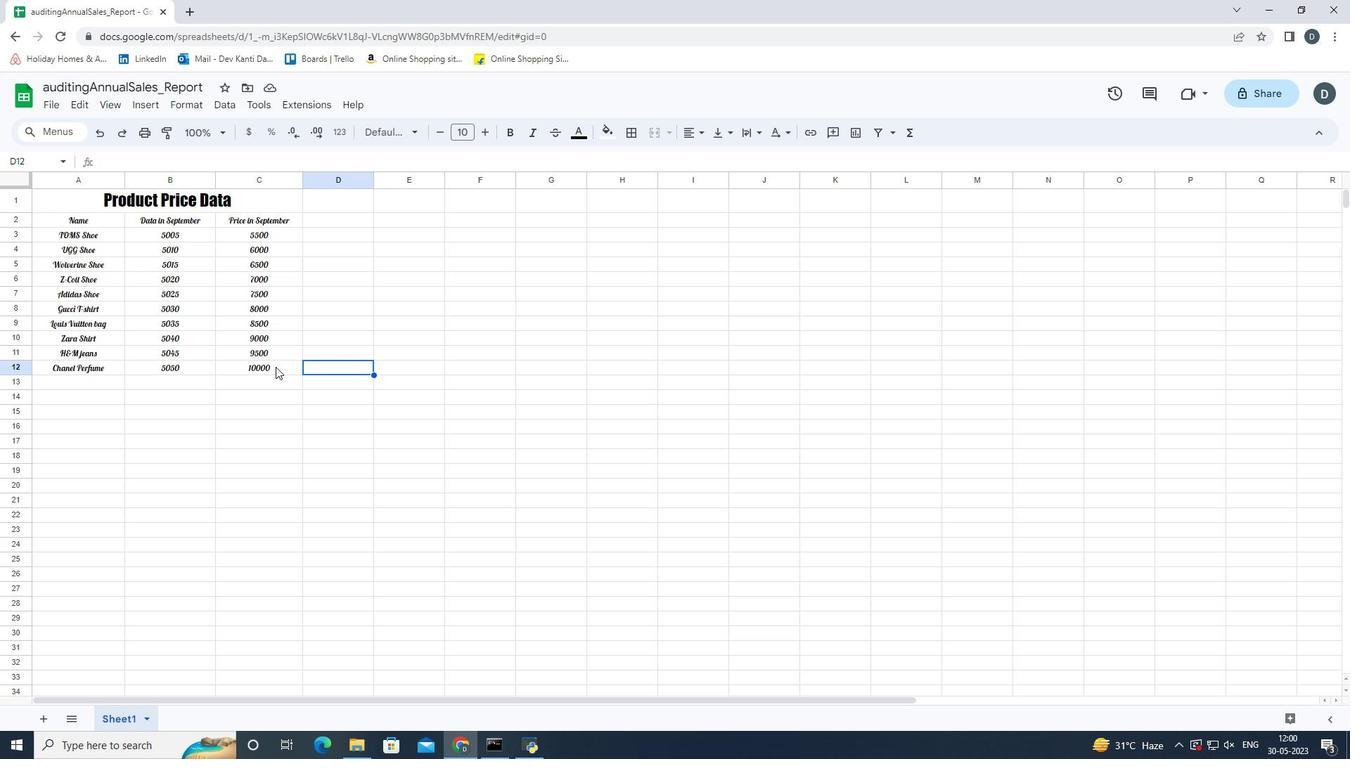 
